 Task: Look for space in Timbó, Brazil from 5th July, 2023 to 11th July, 2023 for 2 adults in price range Rs.8000 to Rs.16000. Place can be entire place with 2 bedrooms having 2 beds and 1 bathroom. Property type can be flat. Amenities needed are: washing machine, . Booking option can be shelf check-in. Required host language is Spanish.
Action: Mouse moved to (473, 142)
Screenshot: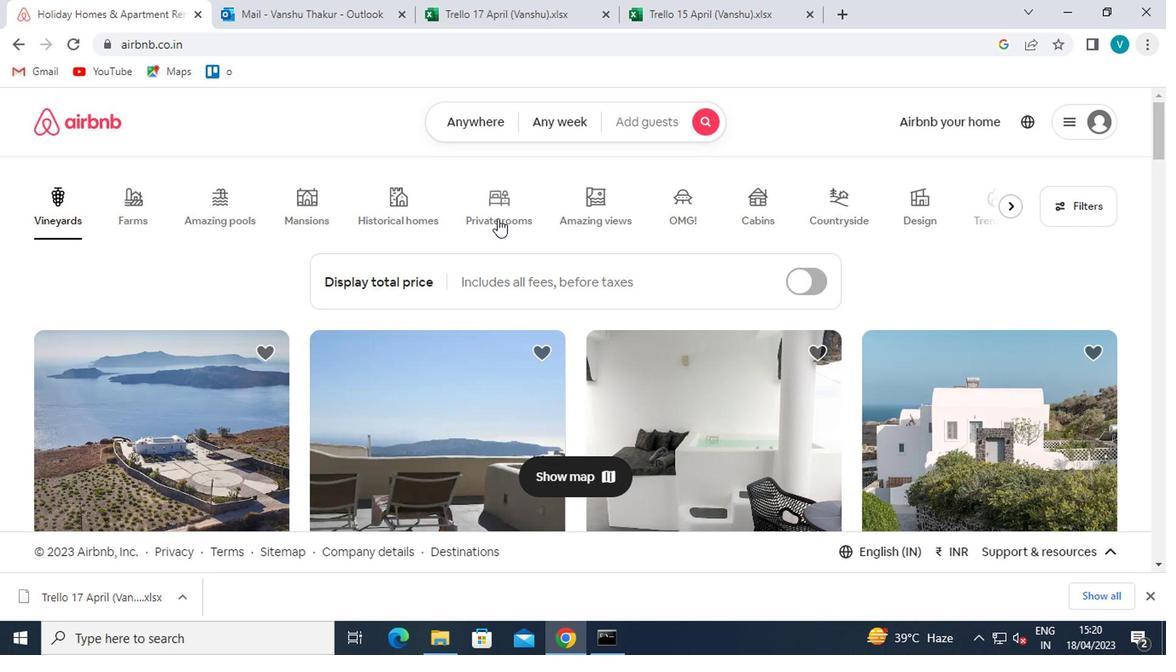 
Action: Mouse pressed left at (473, 142)
Screenshot: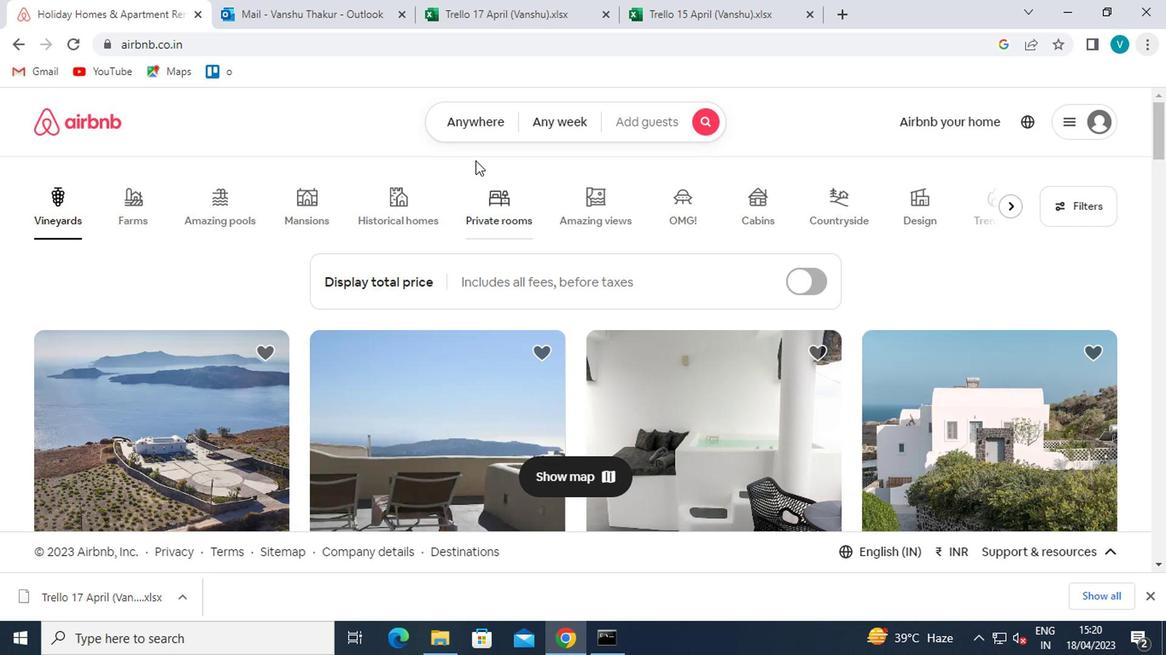 
Action: Mouse moved to (360, 202)
Screenshot: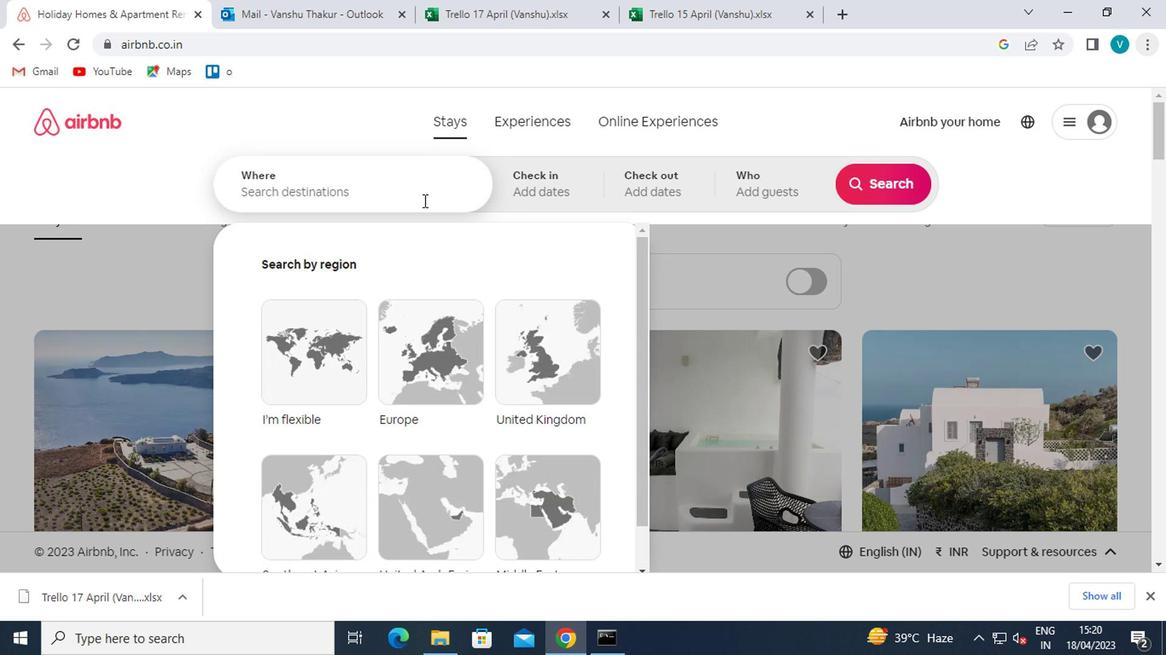 
Action: Mouse pressed left at (360, 202)
Screenshot: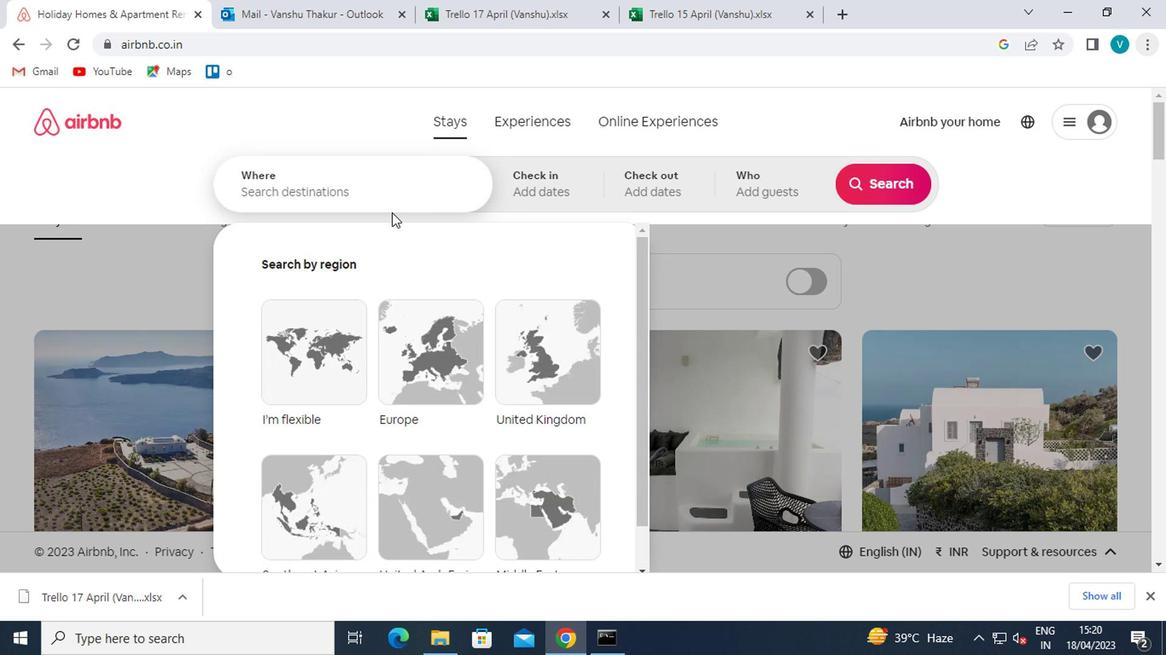 
Action: Mouse moved to (359, 200)
Screenshot: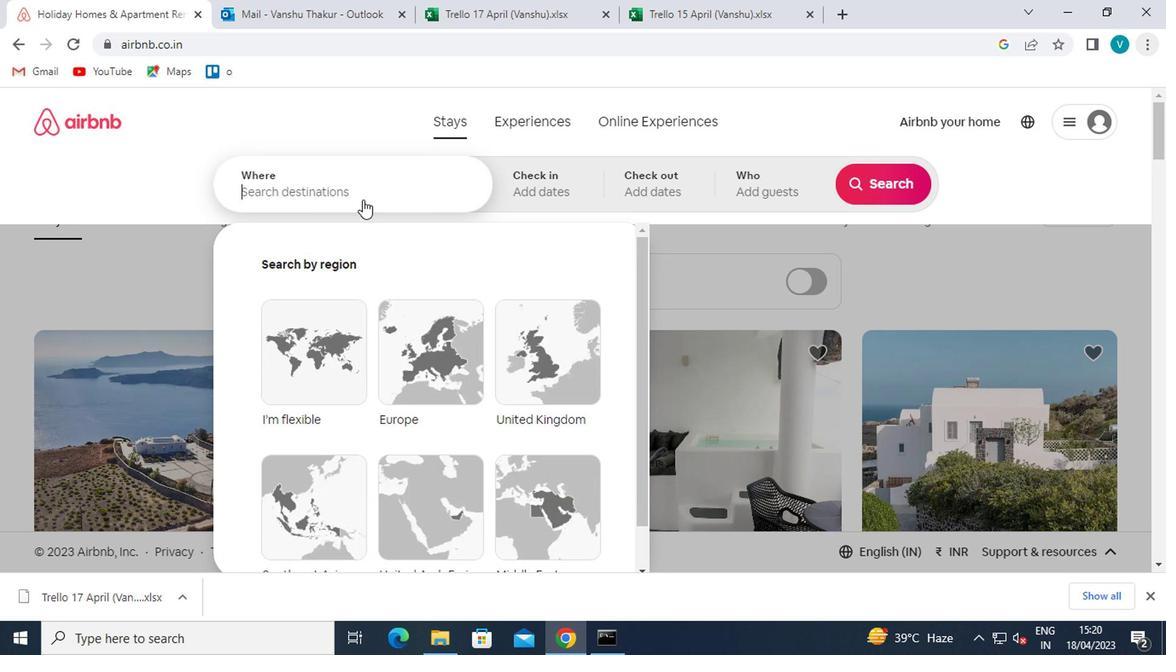 
Action: Key pressed <Key.shift>TIMBO,<Key.space><Key.shift>BRAZIL
Screenshot: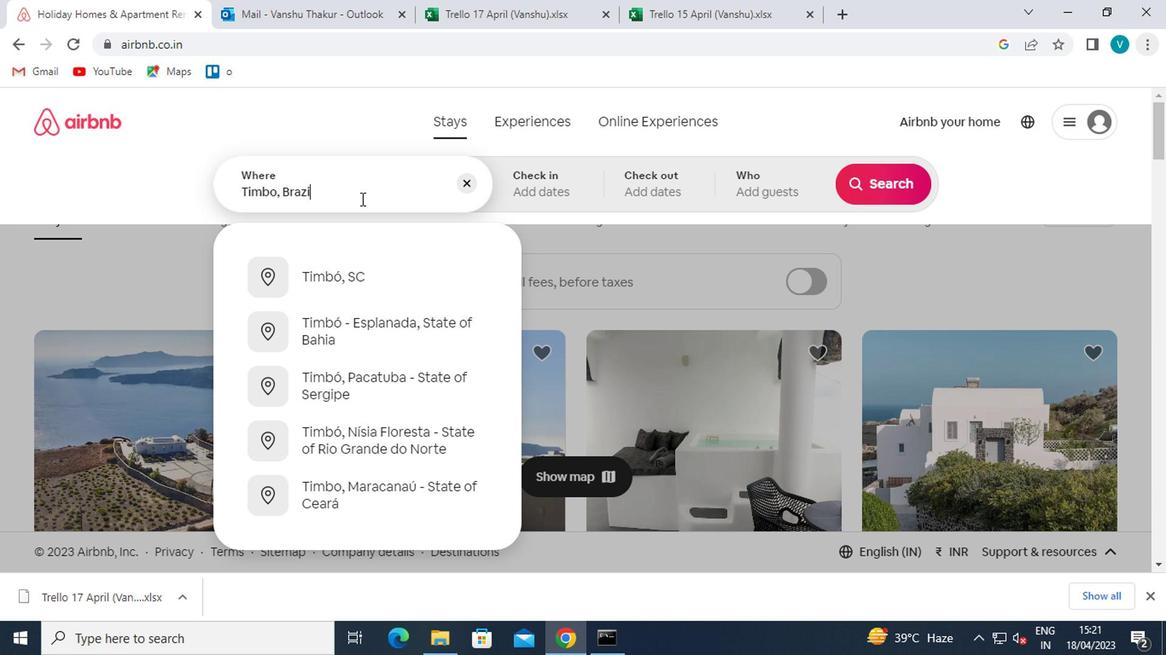
Action: Mouse moved to (364, 273)
Screenshot: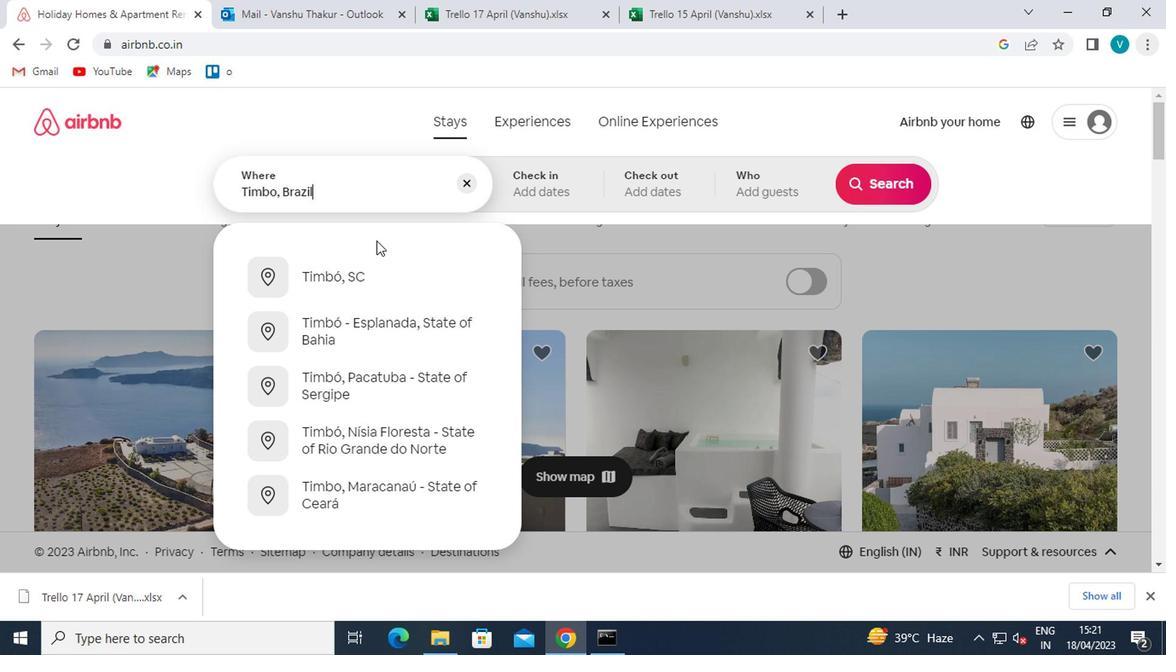 
Action: Mouse pressed left at (364, 273)
Screenshot: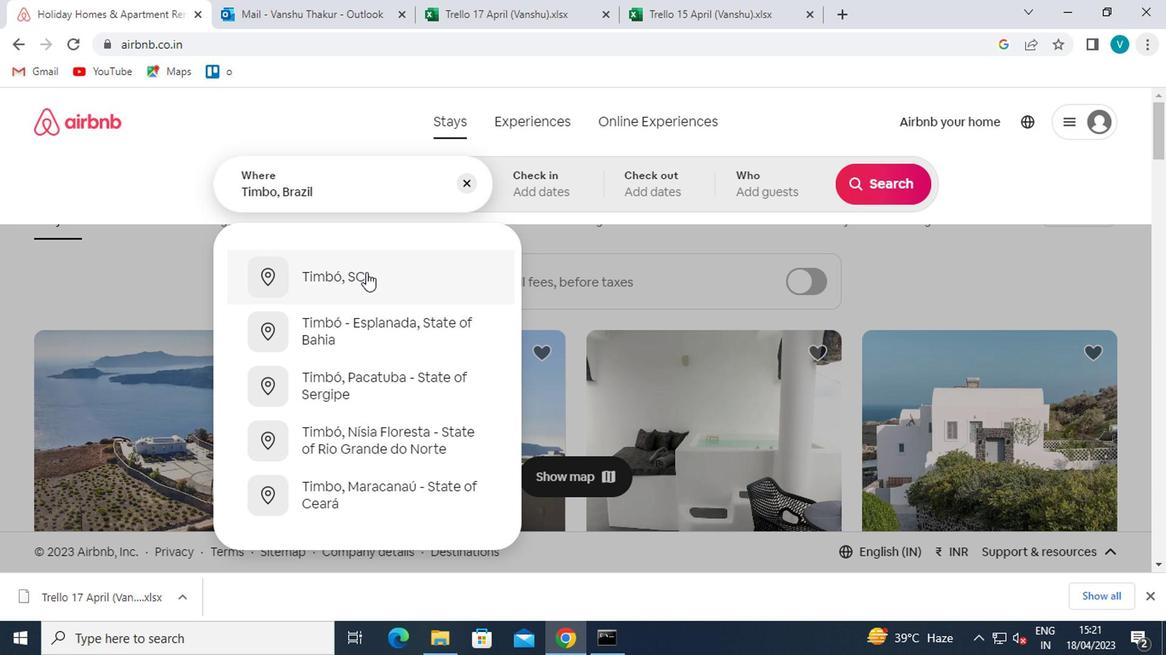 
Action: Mouse moved to (867, 318)
Screenshot: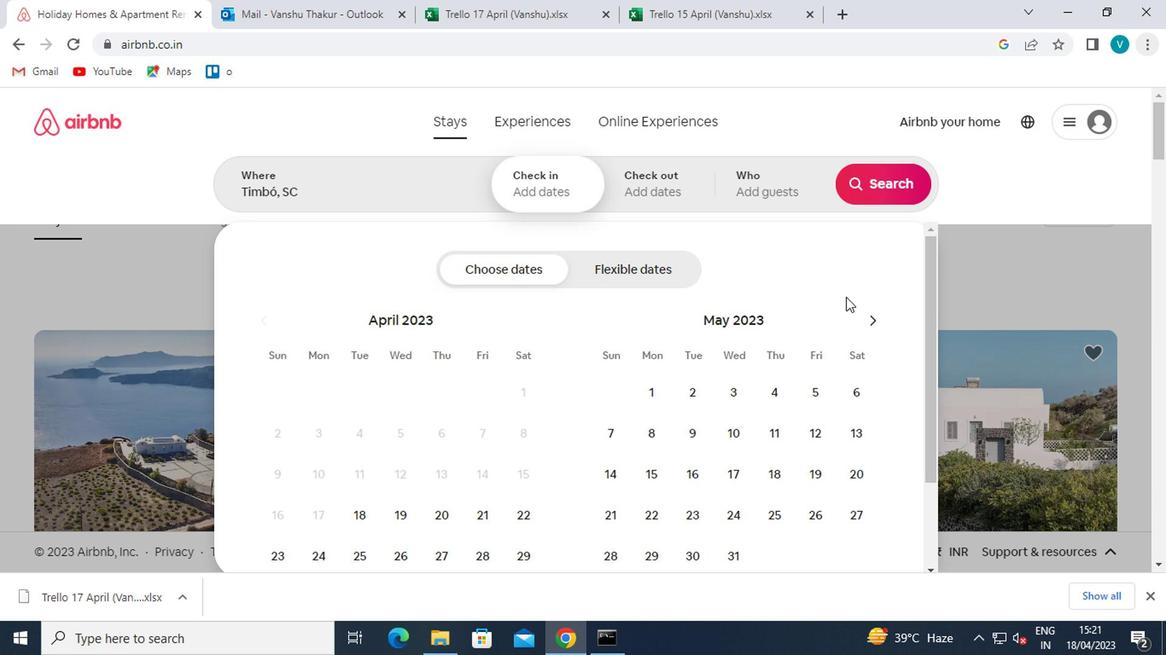 
Action: Mouse pressed left at (867, 318)
Screenshot: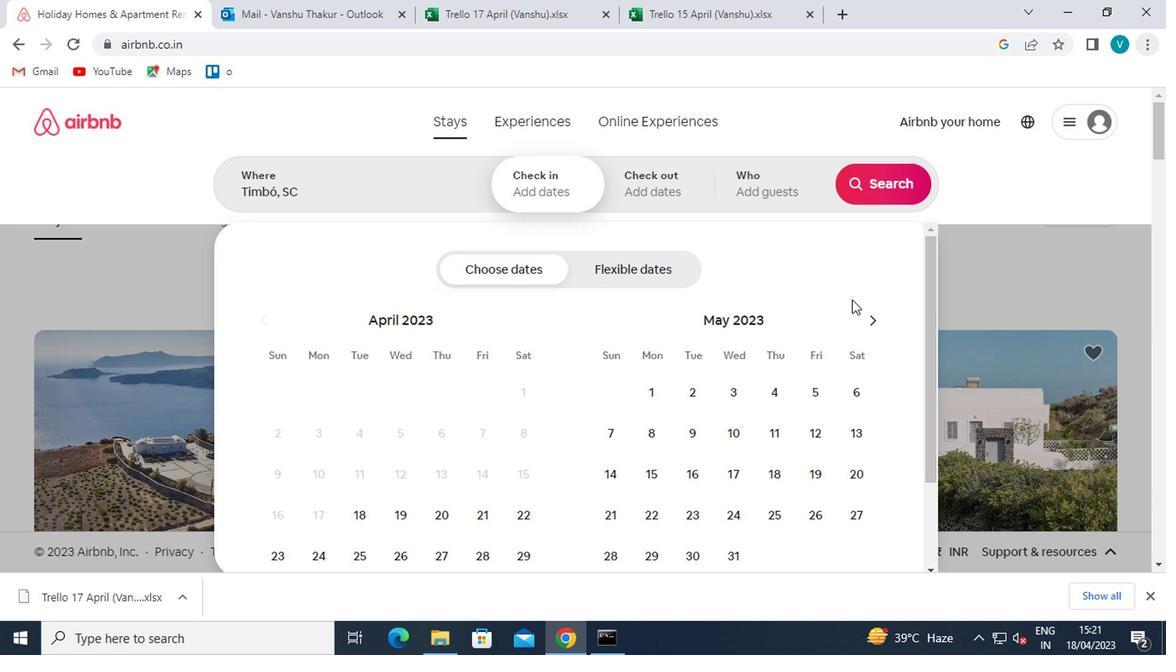 
Action: Mouse pressed left at (867, 318)
Screenshot: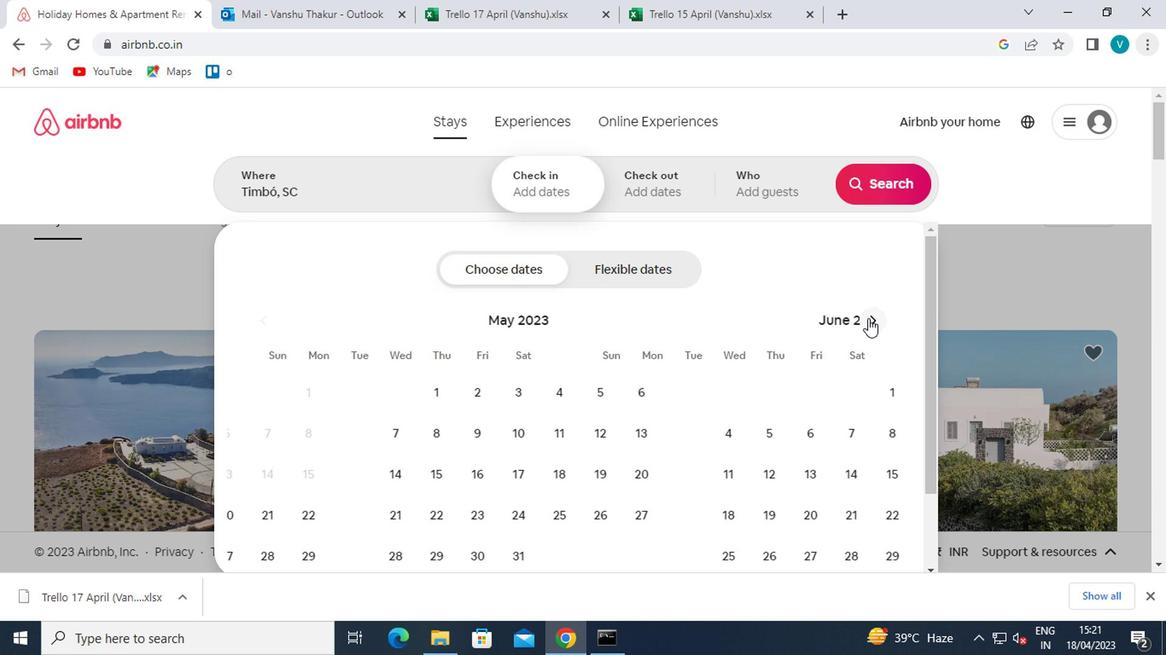 
Action: Mouse moved to (734, 434)
Screenshot: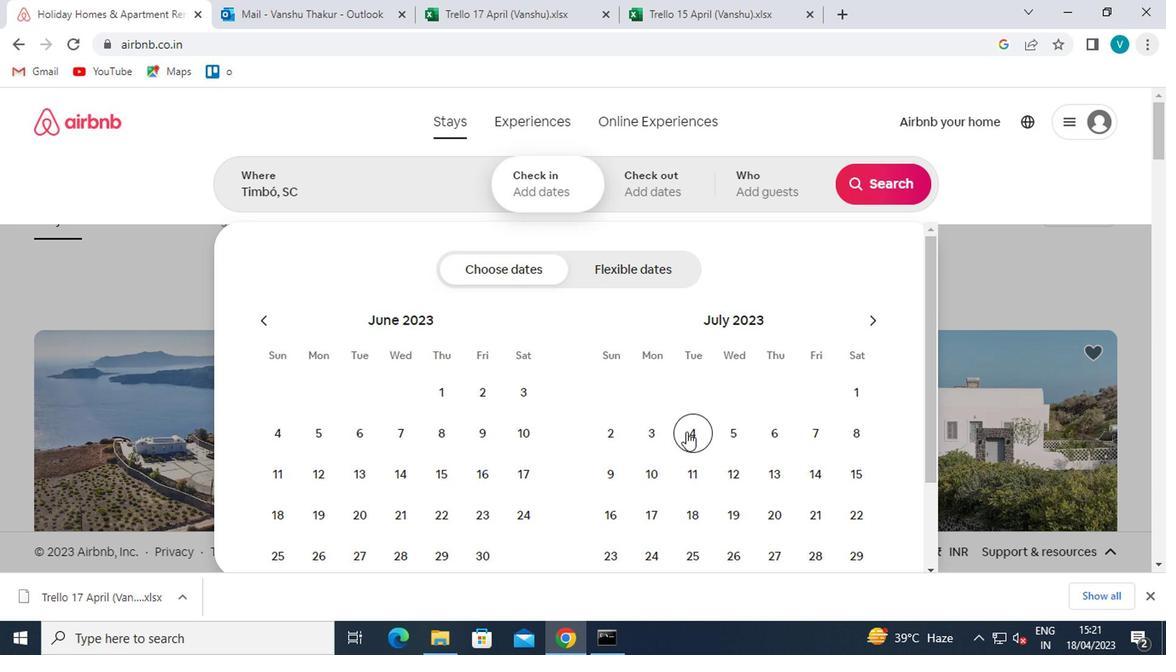 
Action: Mouse pressed left at (734, 434)
Screenshot: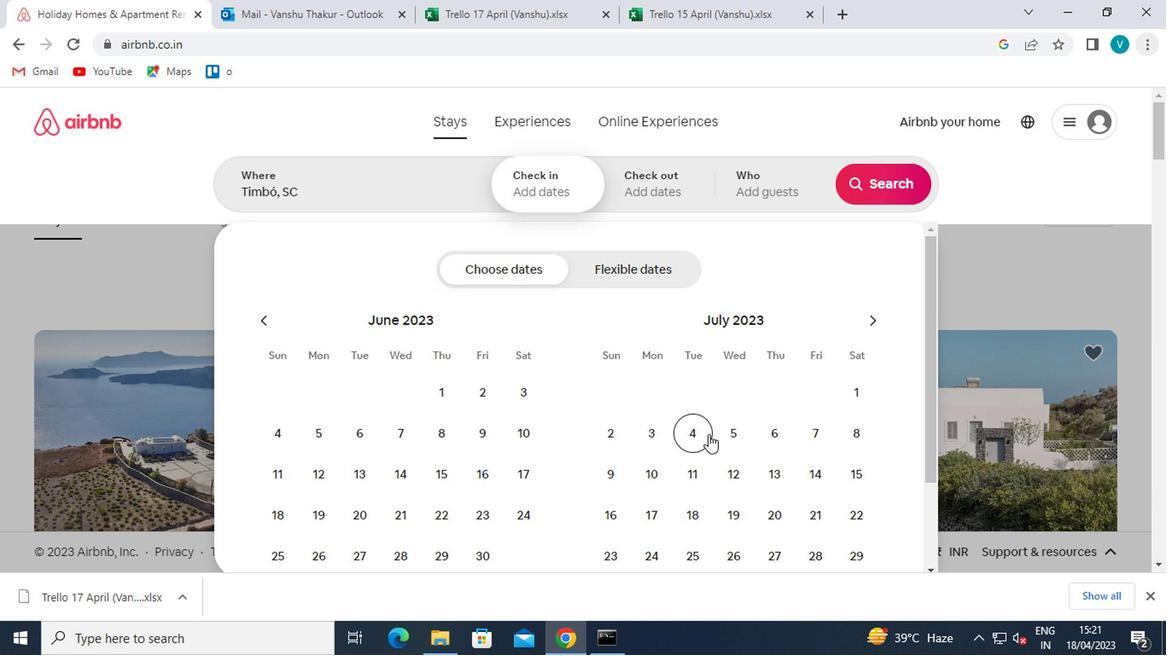 
Action: Mouse moved to (677, 465)
Screenshot: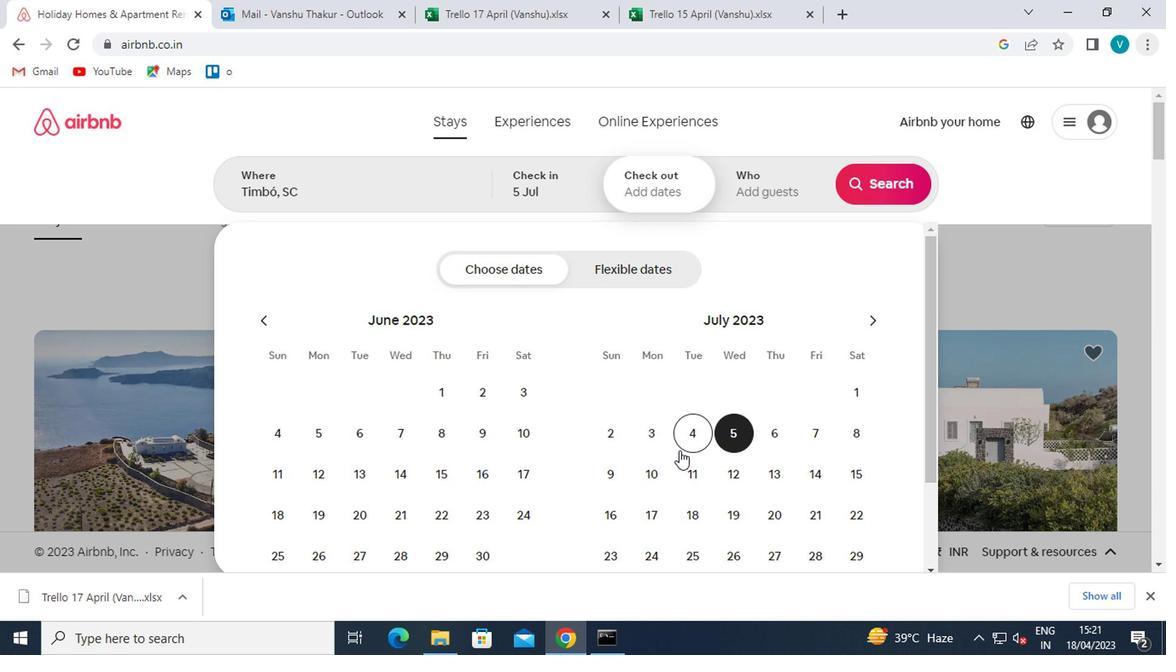 
Action: Mouse pressed left at (677, 465)
Screenshot: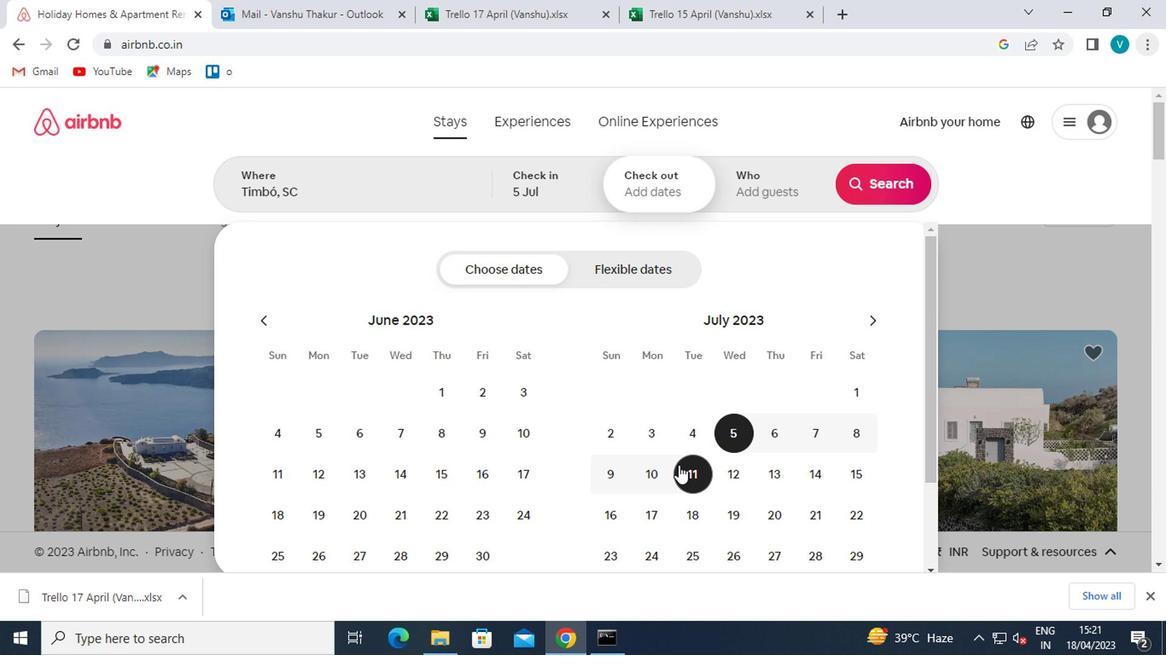 
Action: Mouse moved to (786, 191)
Screenshot: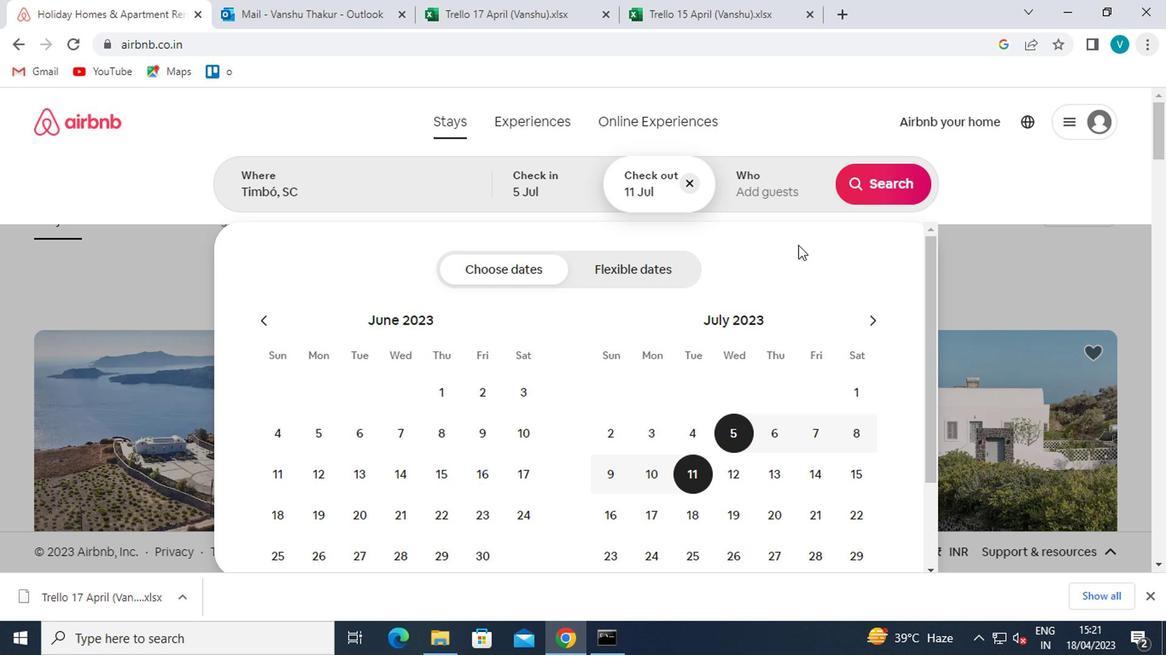
Action: Mouse pressed left at (786, 191)
Screenshot: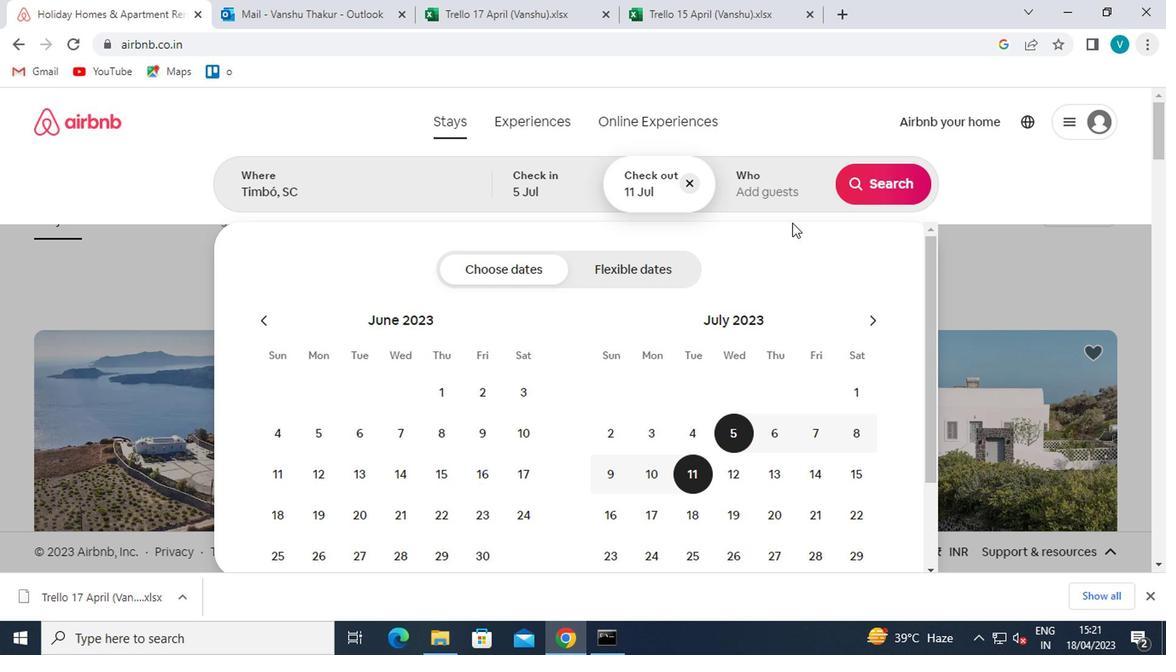 
Action: Mouse moved to (901, 286)
Screenshot: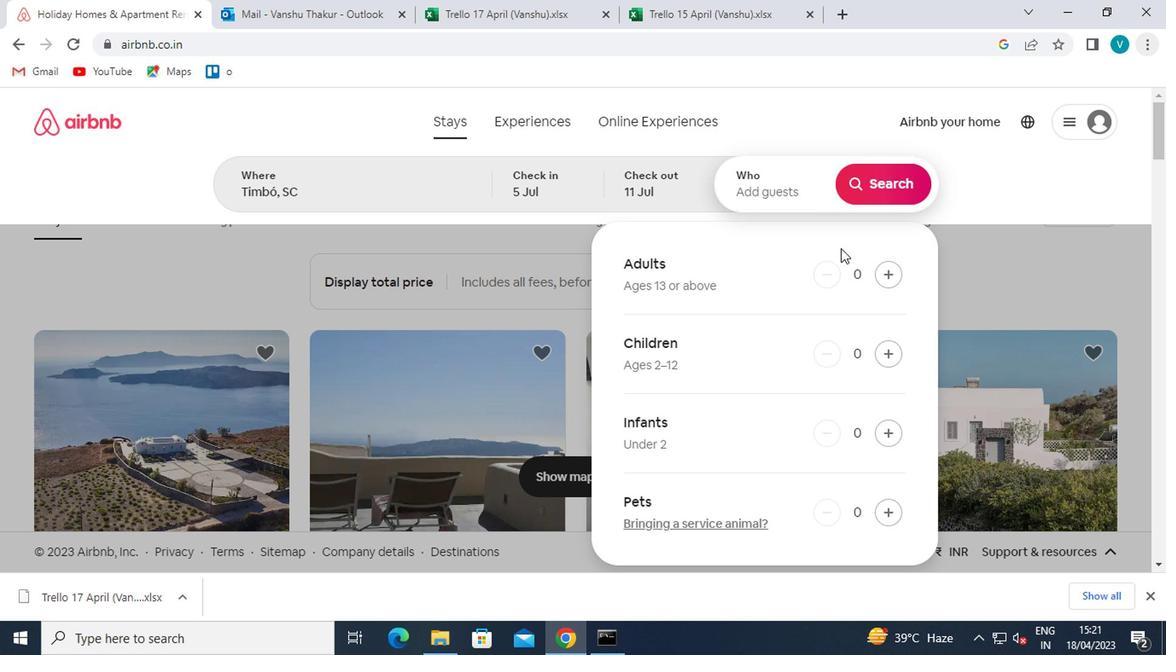
Action: Mouse pressed left at (901, 286)
Screenshot: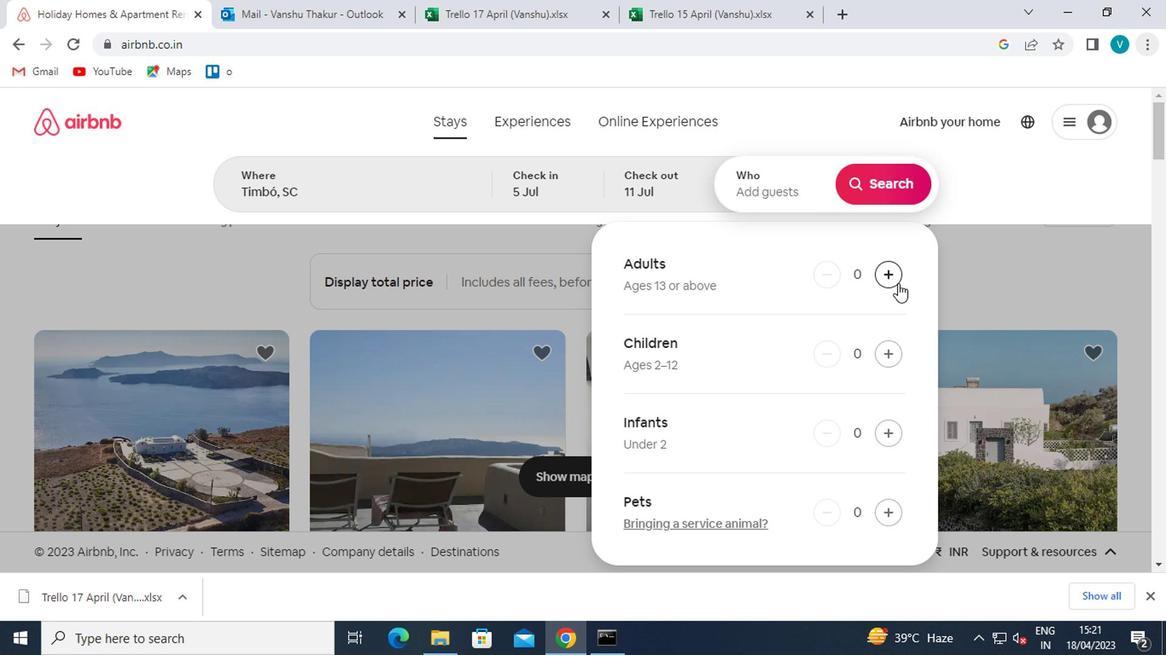 
Action: Mouse moved to (893, 284)
Screenshot: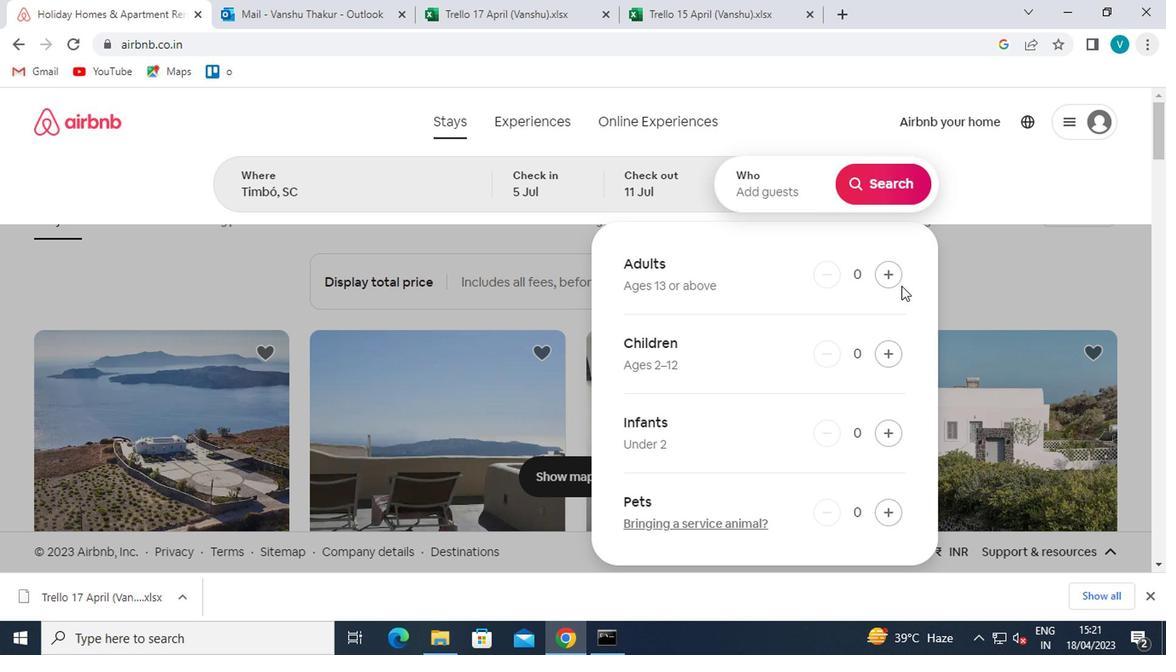 
Action: Mouse pressed left at (893, 284)
Screenshot: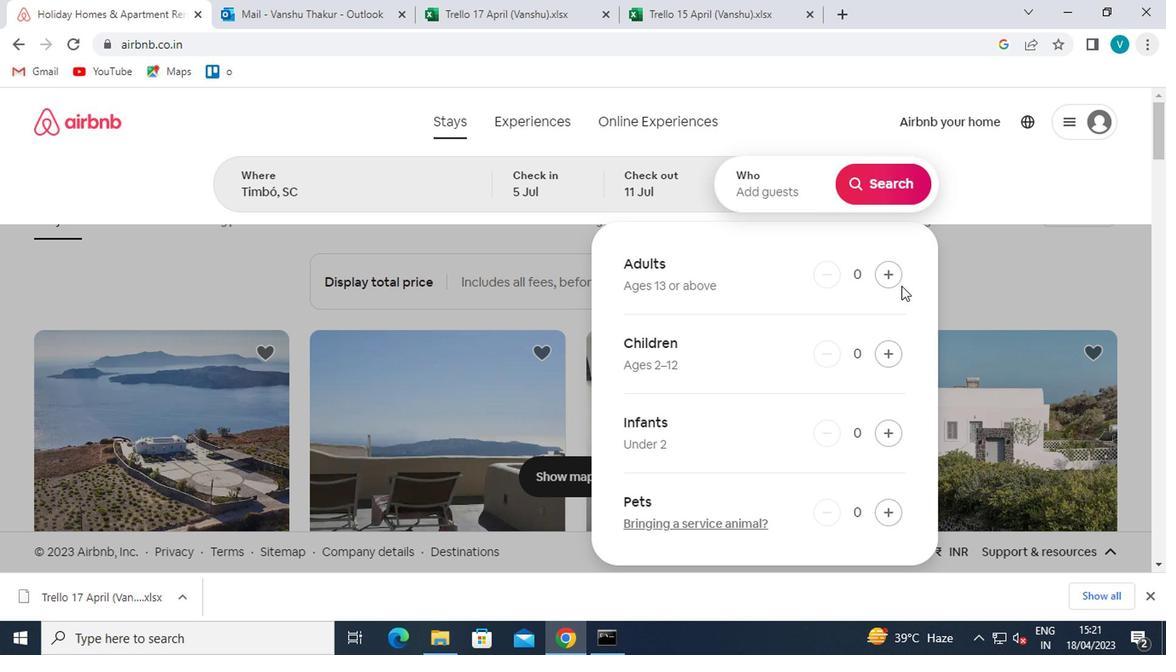 
Action: Mouse pressed left at (893, 284)
Screenshot: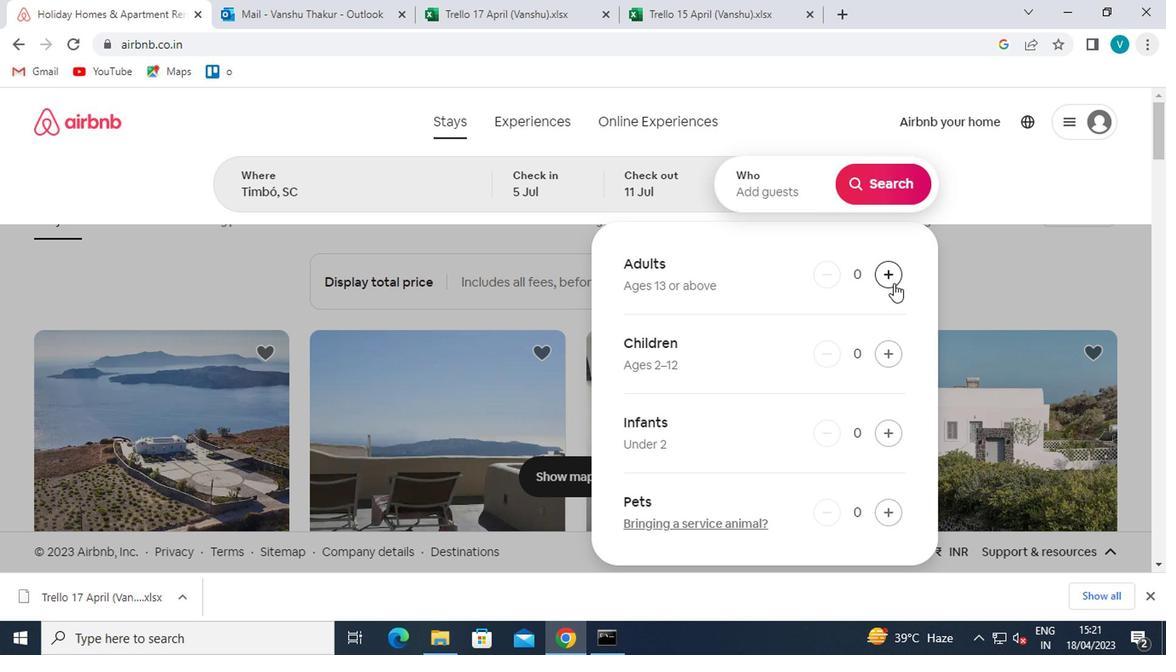 
Action: Mouse moved to (891, 192)
Screenshot: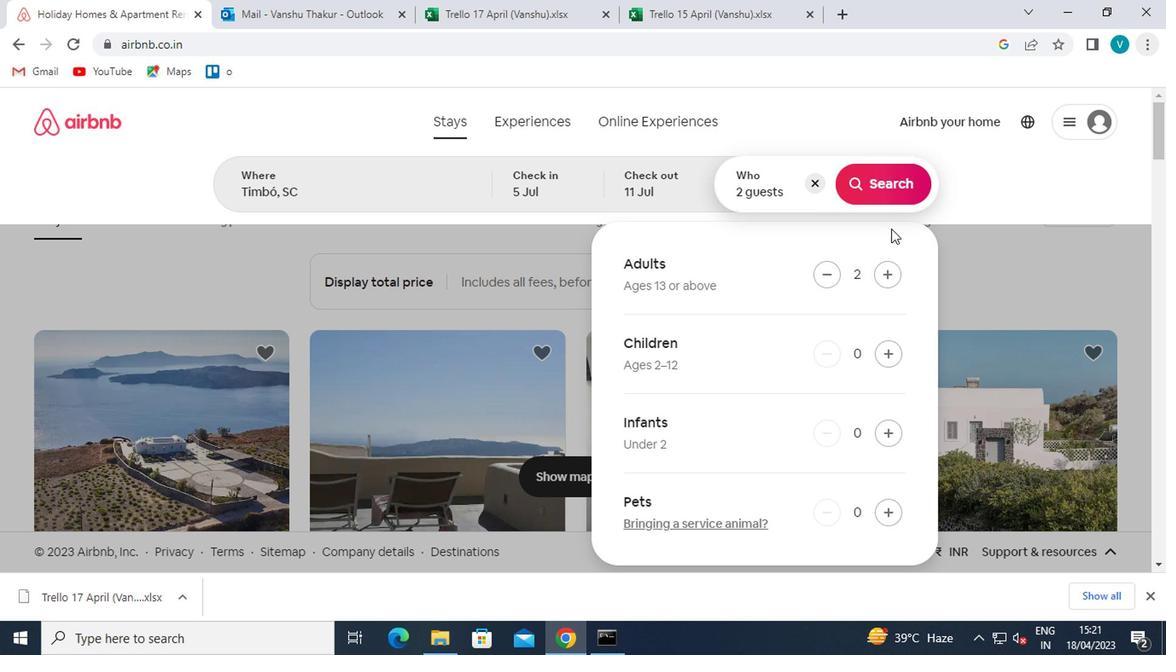 
Action: Mouse pressed left at (891, 192)
Screenshot: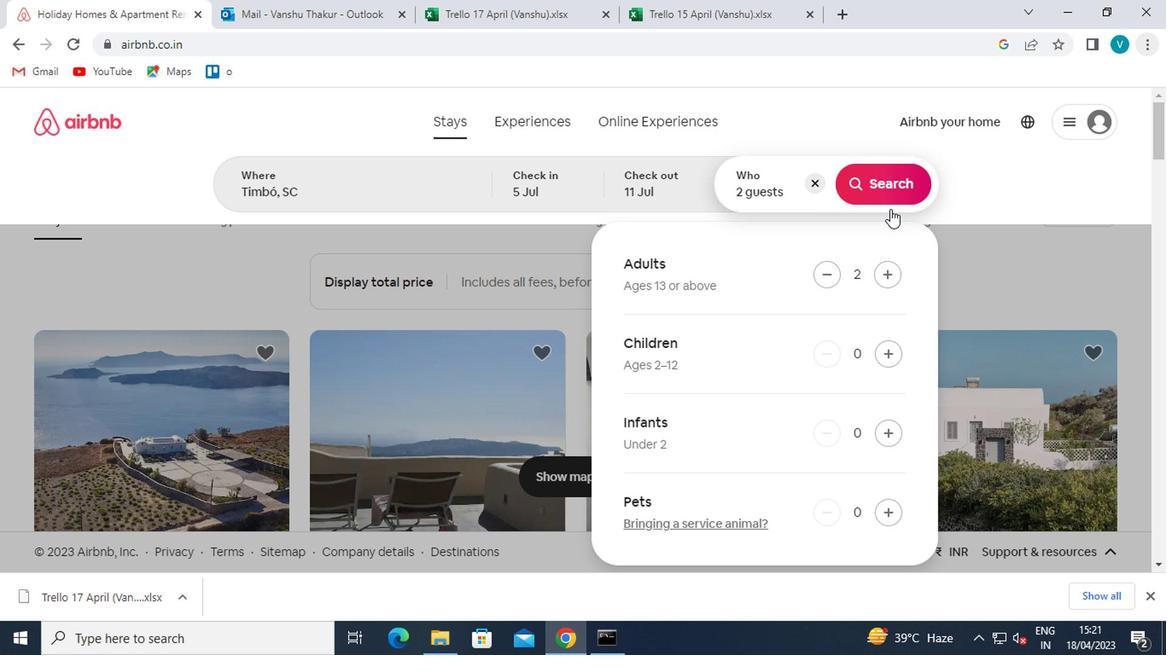 
Action: Mouse moved to (1096, 191)
Screenshot: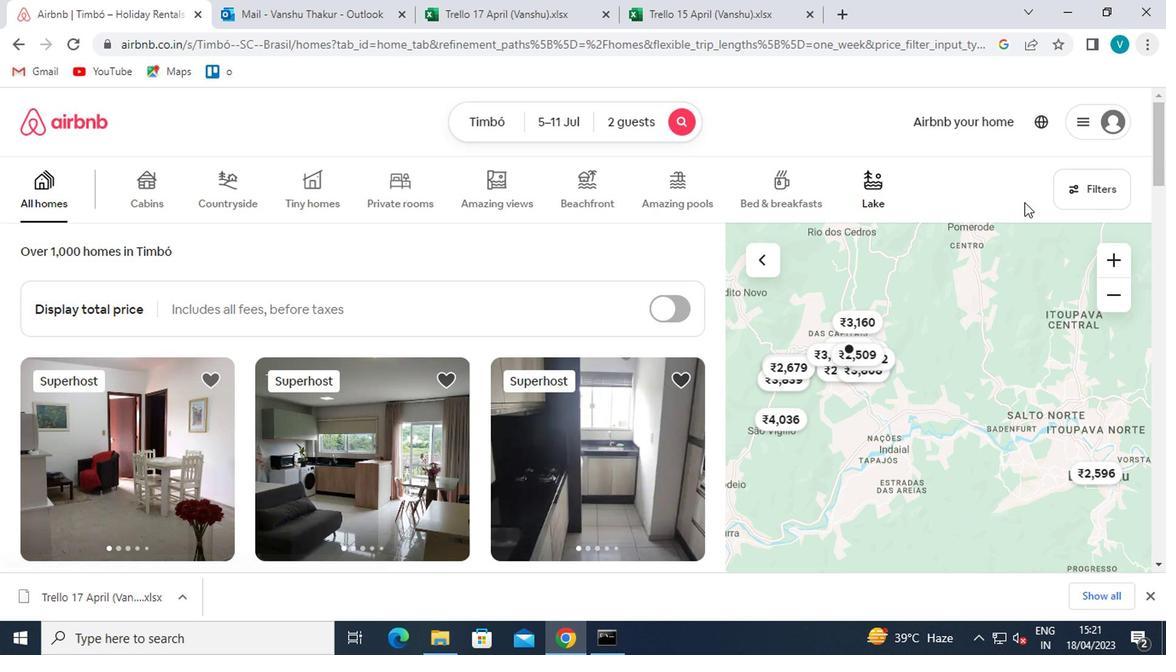 
Action: Mouse pressed left at (1096, 191)
Screenshot: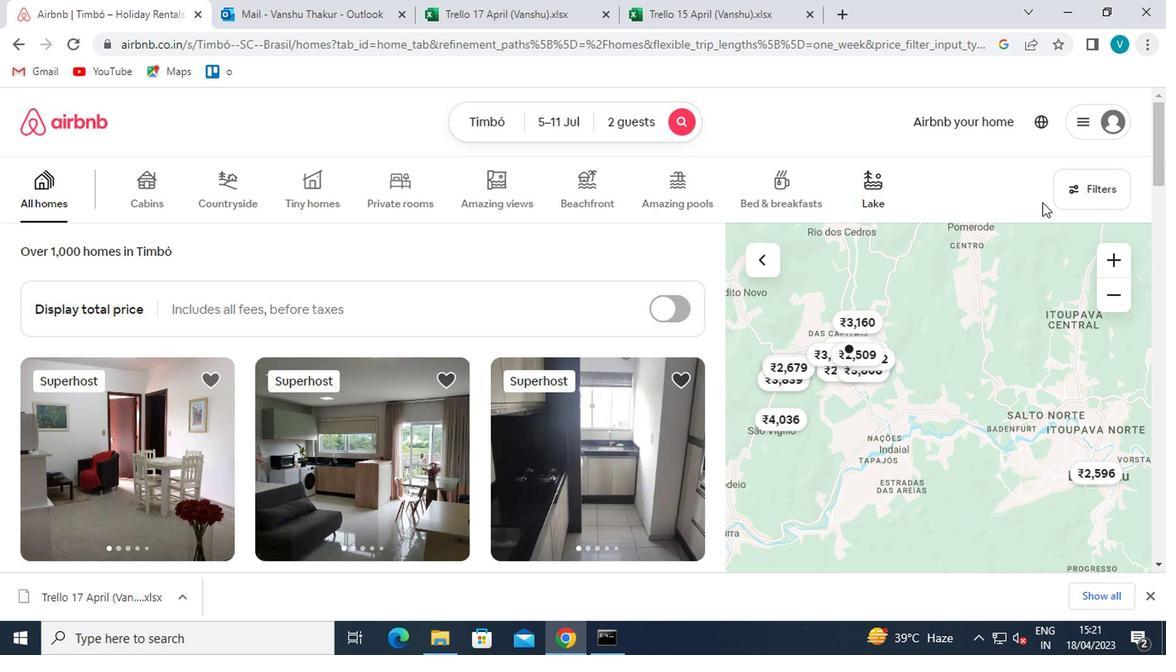 
Action: Mouse moved to (414, 403)
Screenshot: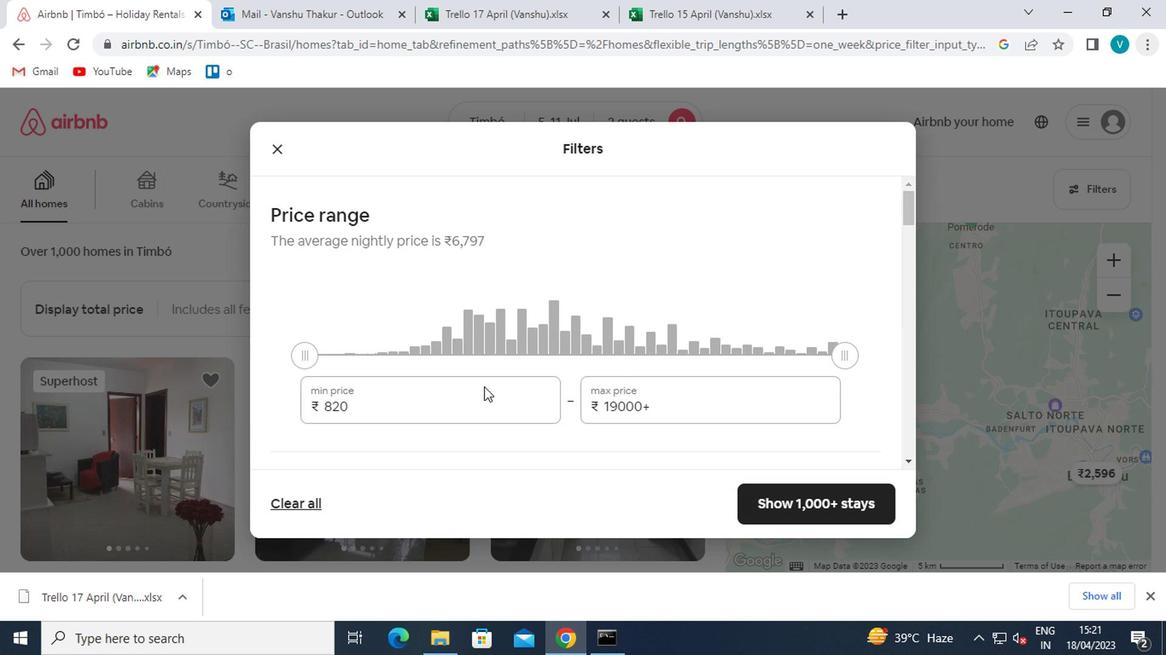 
Action: Mouse pressed left at (414, 403)
Screenshot: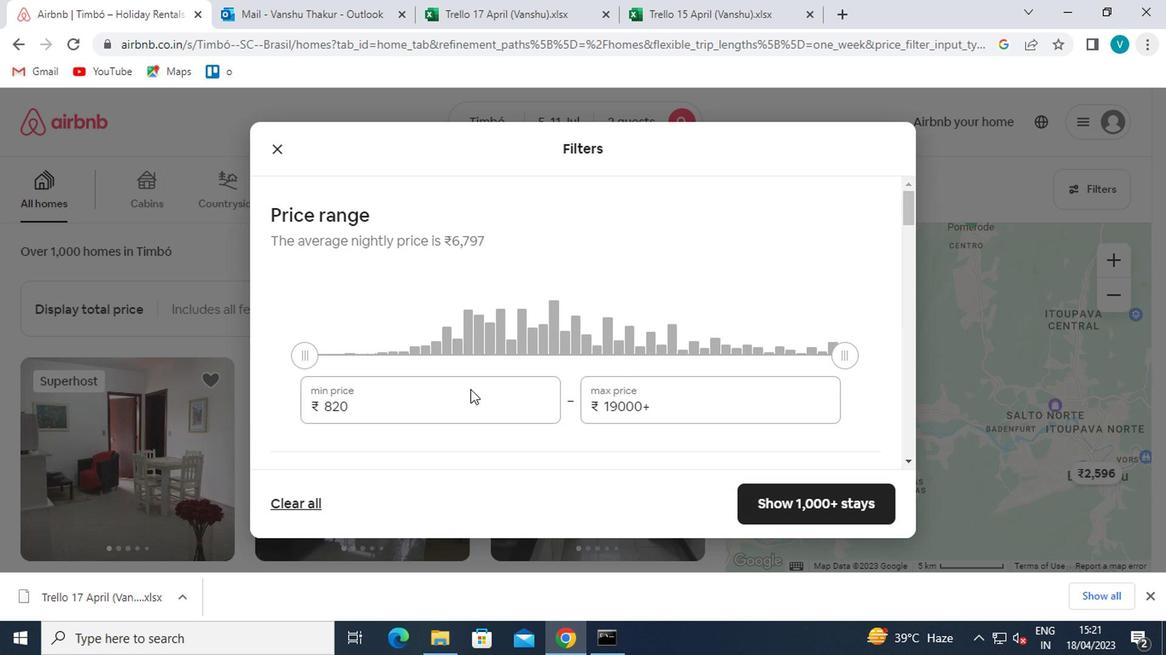 
Action: Key pressed <Key.backspace><Key.backspace><Key.backspace>8000<Key.backspace><Key.backspace><Key.backspace><Key.backspace><Key.backspace><Key.backspace>8000
Screenshot: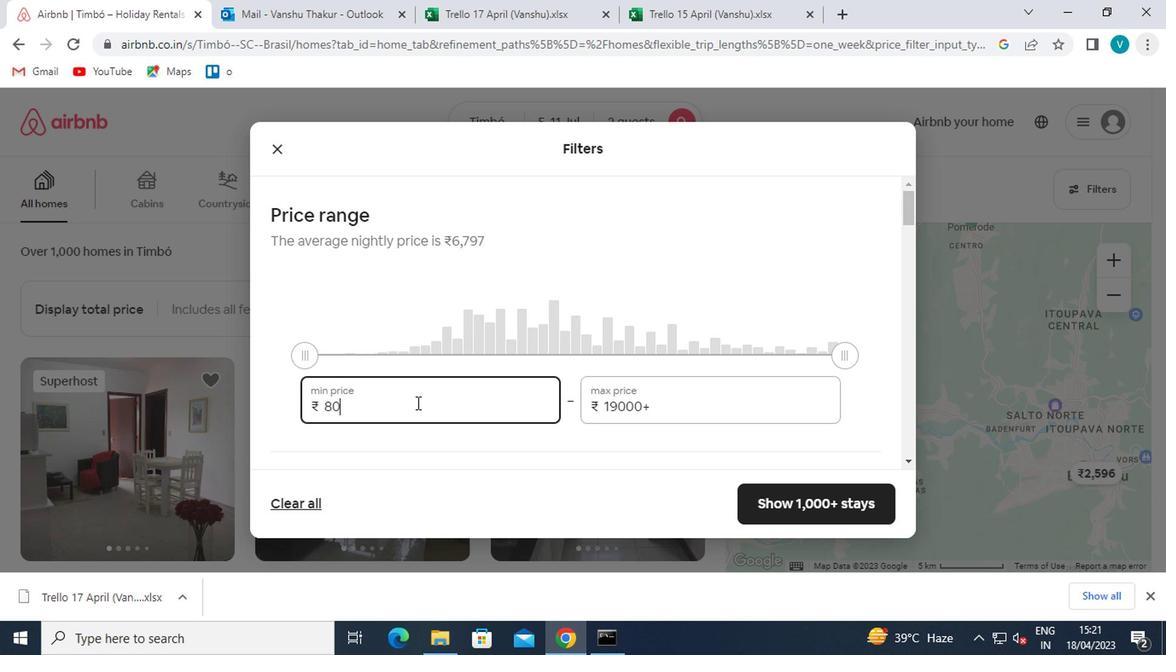 
Action: Mouse moved to (657, 401)
Screenshot: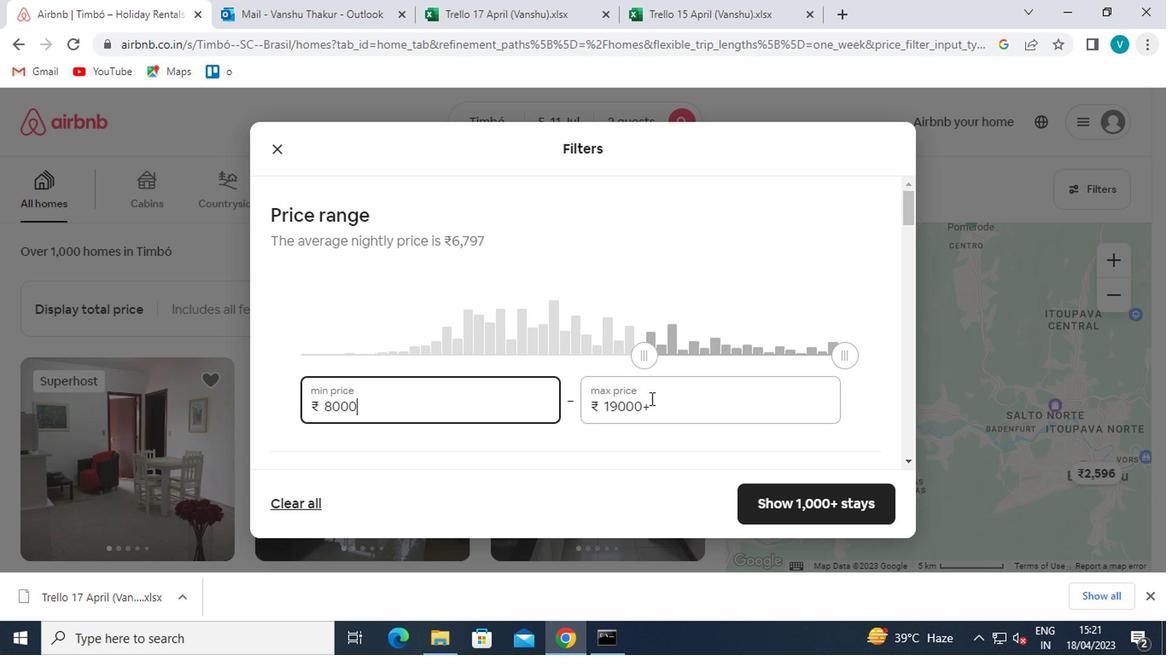 
Action: Mouse pressed left at (657, 401)
Screenshot: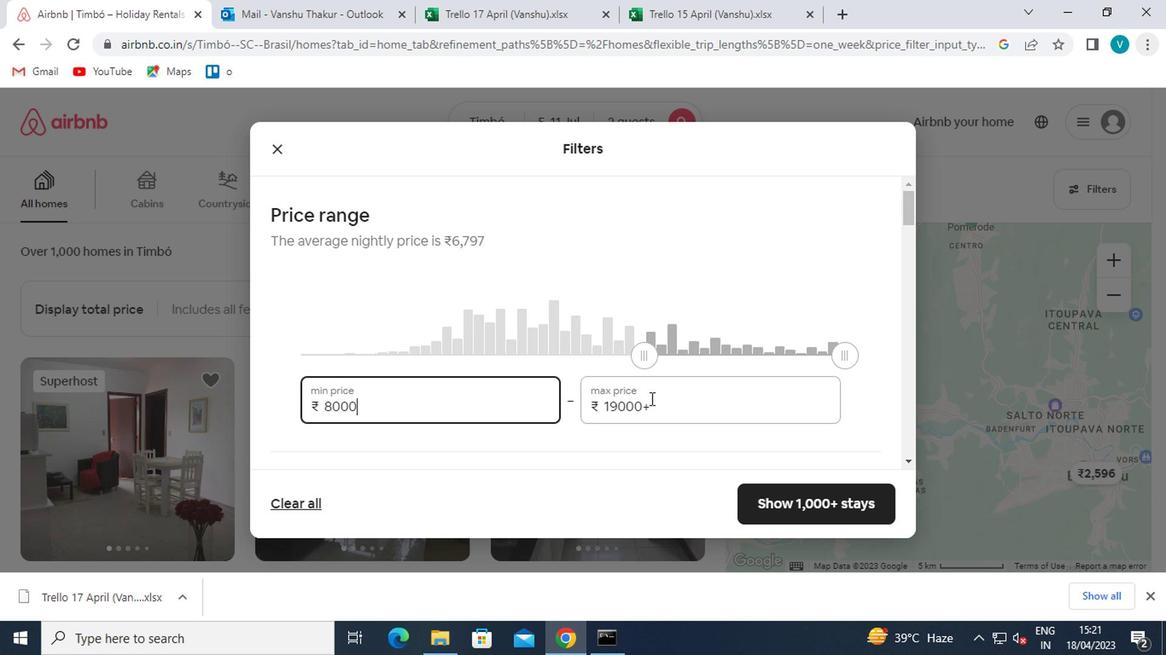 
Action: Mouse moved to (659, 401)
Screenshot: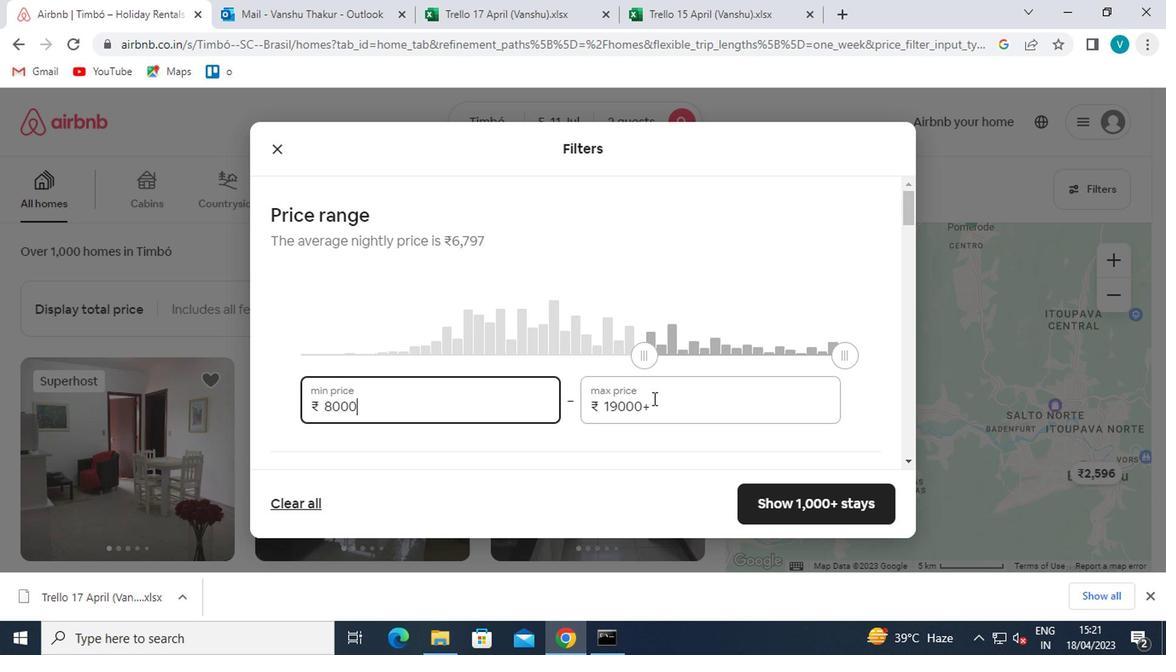 
Action: Key pressed <Key.backspace><Key.backspace><Key.backspace><Key.backspace><Key.backspace><Key.backspace>16000
Screenshot: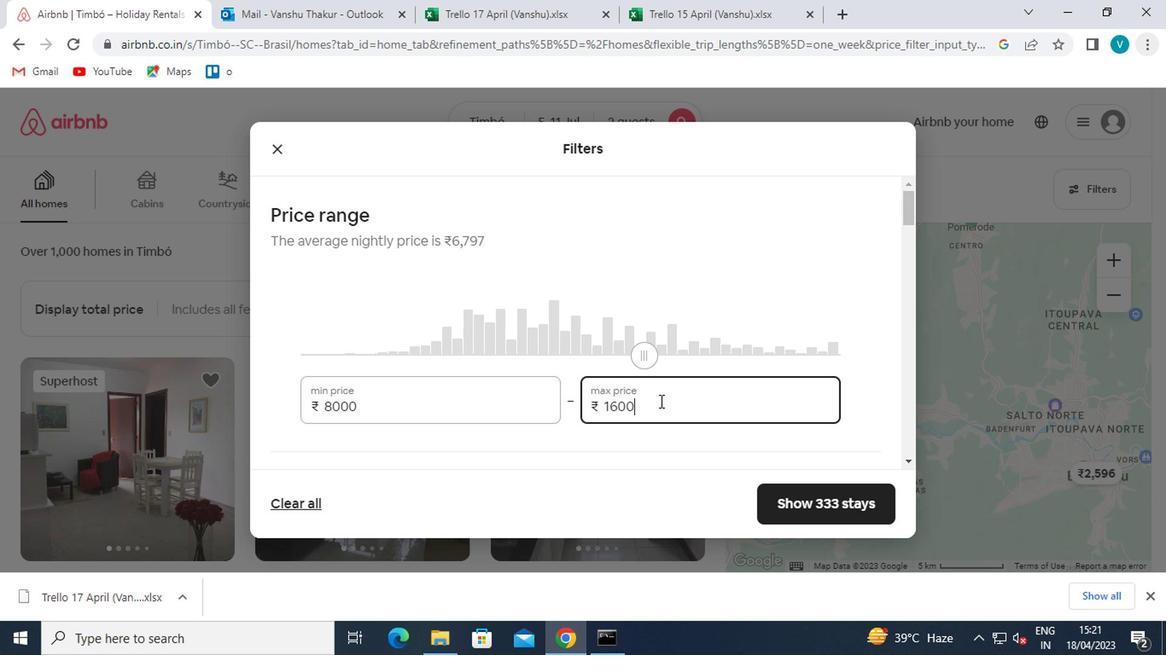 
Action: Mouse moved to (659, 408)
Screenshot: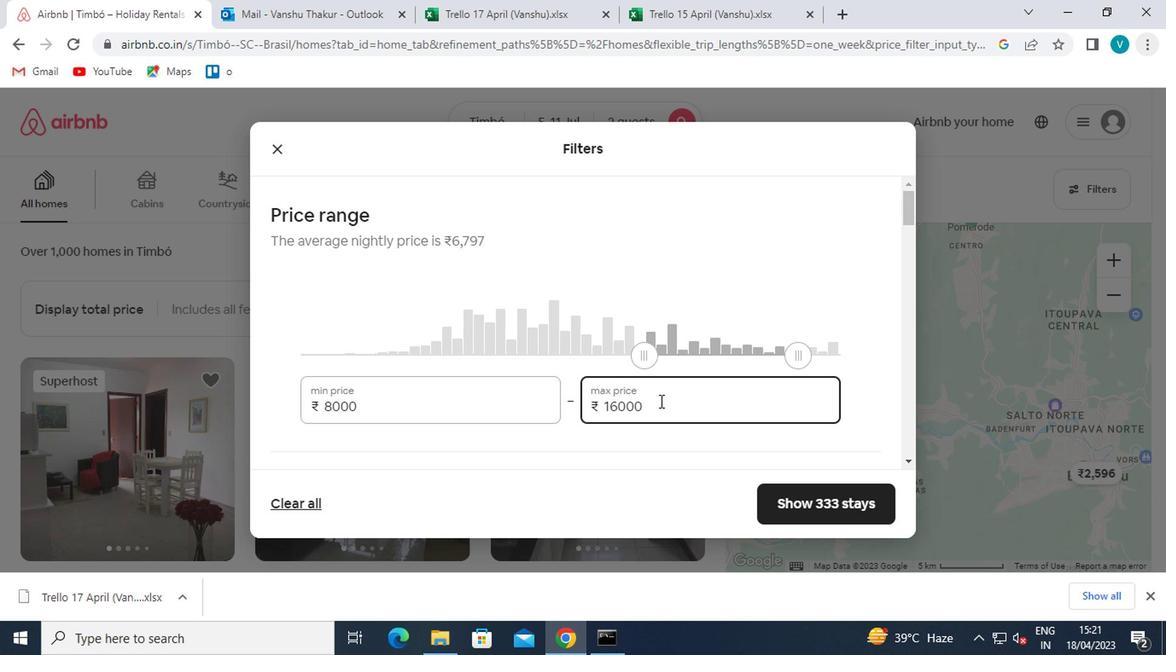 
Action: Mouse scrolled (659, 407) with delta (0, 0)
Screenshot: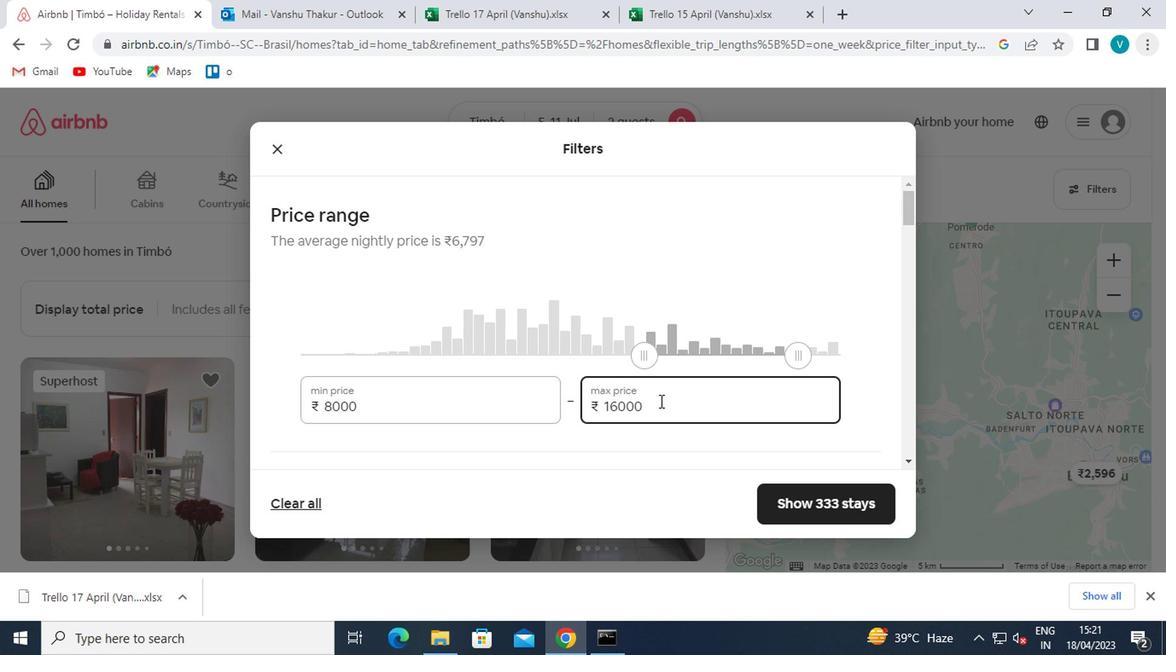 
Action: Mouse moved to (659, 408)
Screenshot: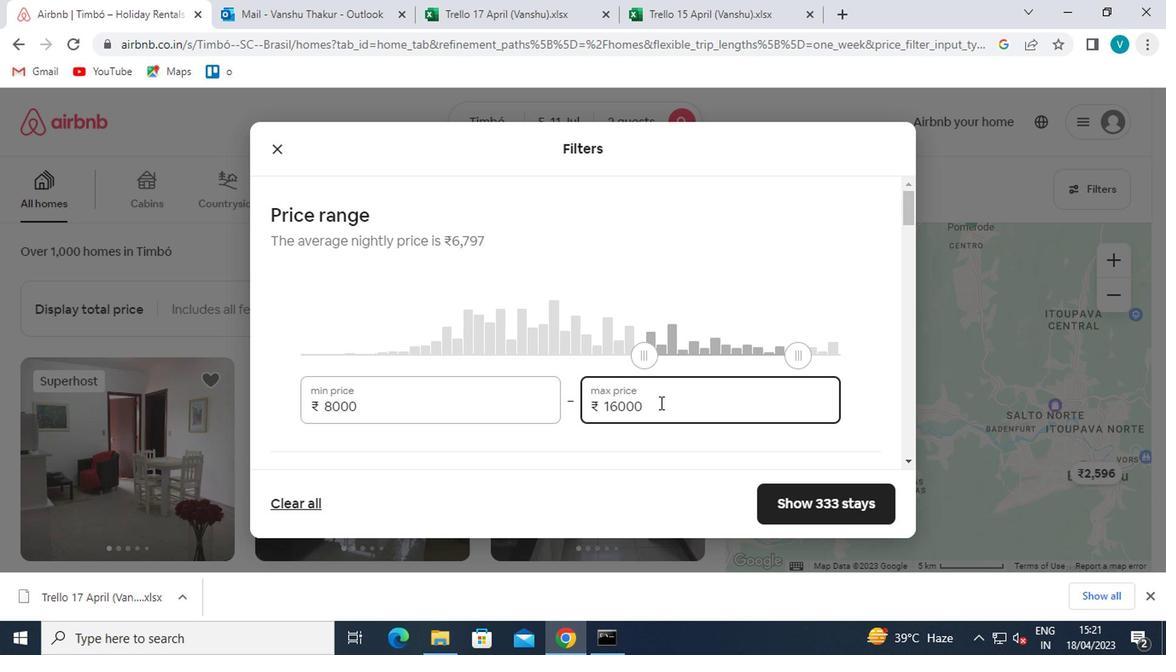 
Action: Mouse scrolled (659, 408) with delta (0, 0)
Screenshot: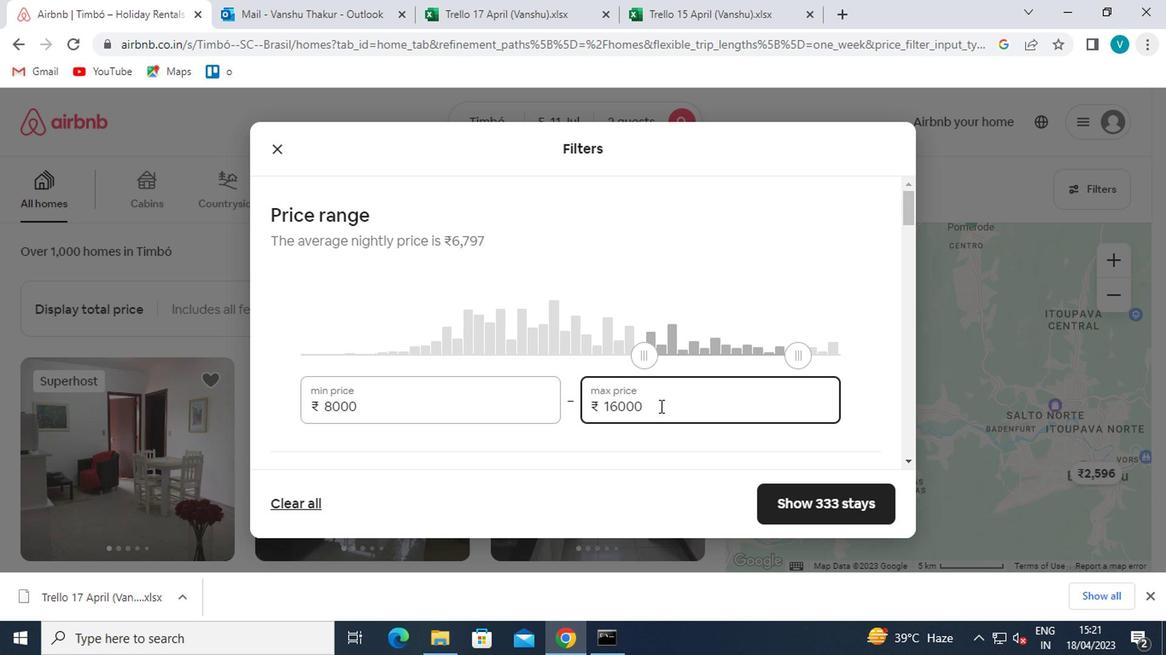 
Action: Mouse moved to (278, 375)
Screenshot: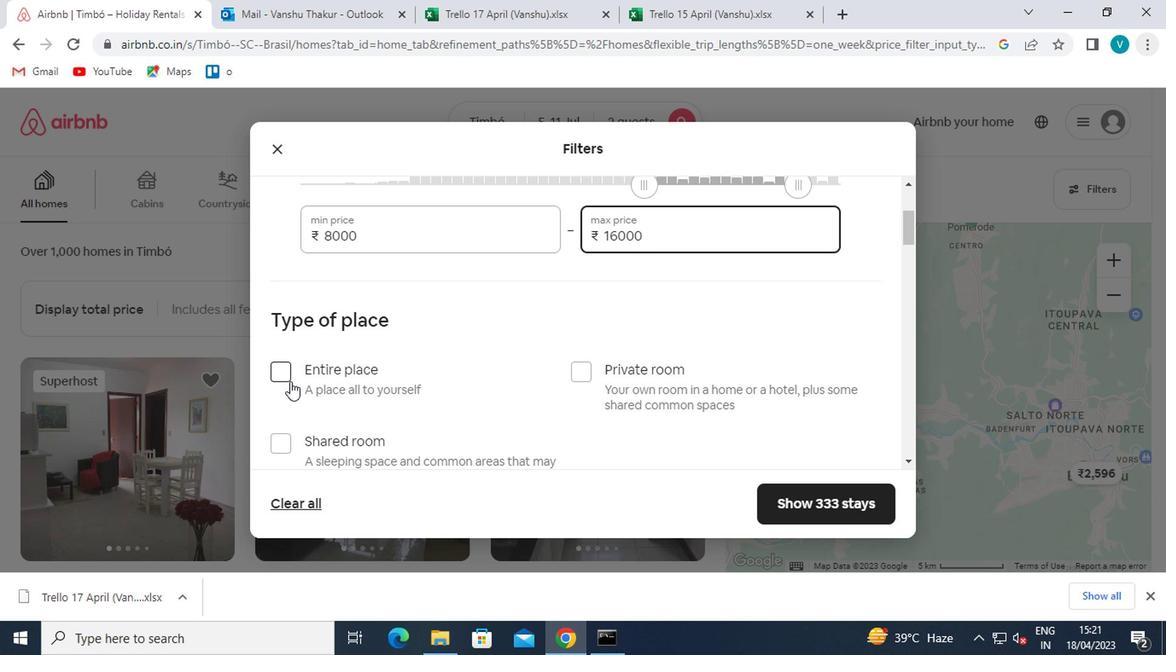 
Action: Mouse pressed left at (278, 375)
Screenshot: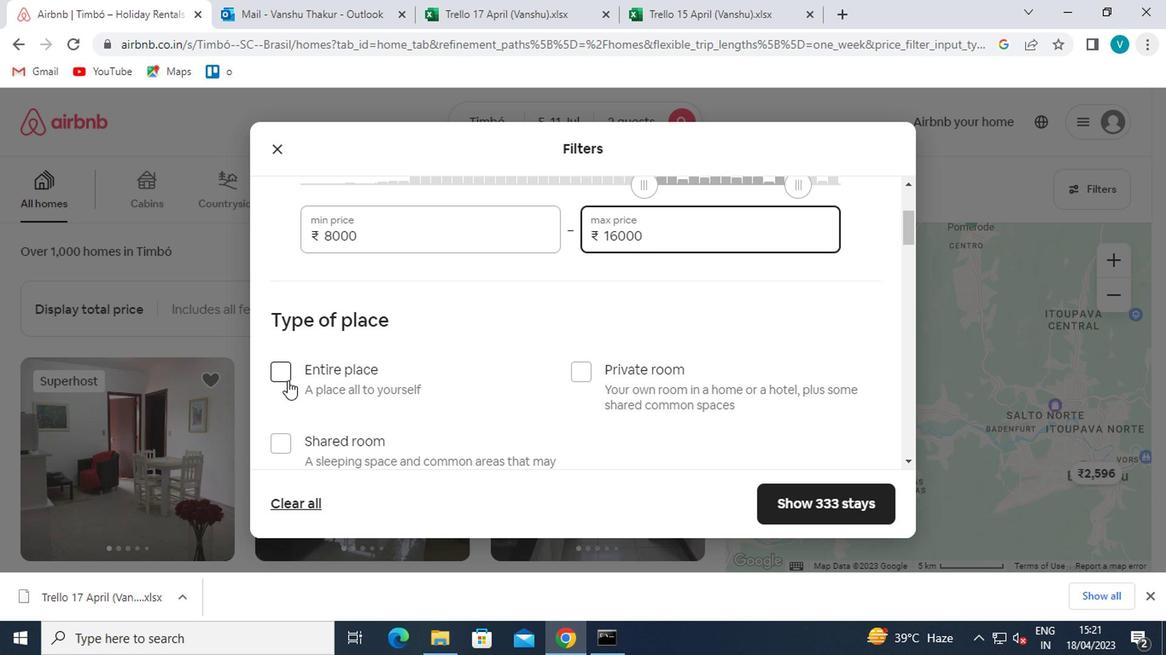 
Action: Mouse moved to (305, 376)
Screenshot: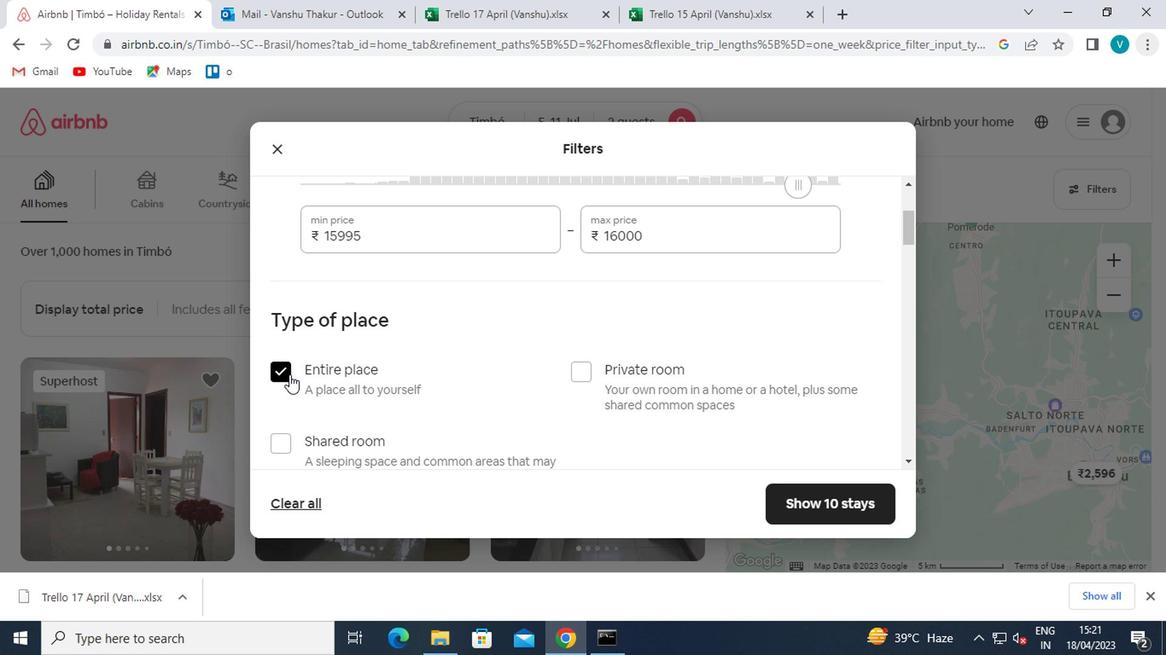 
Action: Mouse scrolled (305, 375) with delta (0, 0)
Screenshot: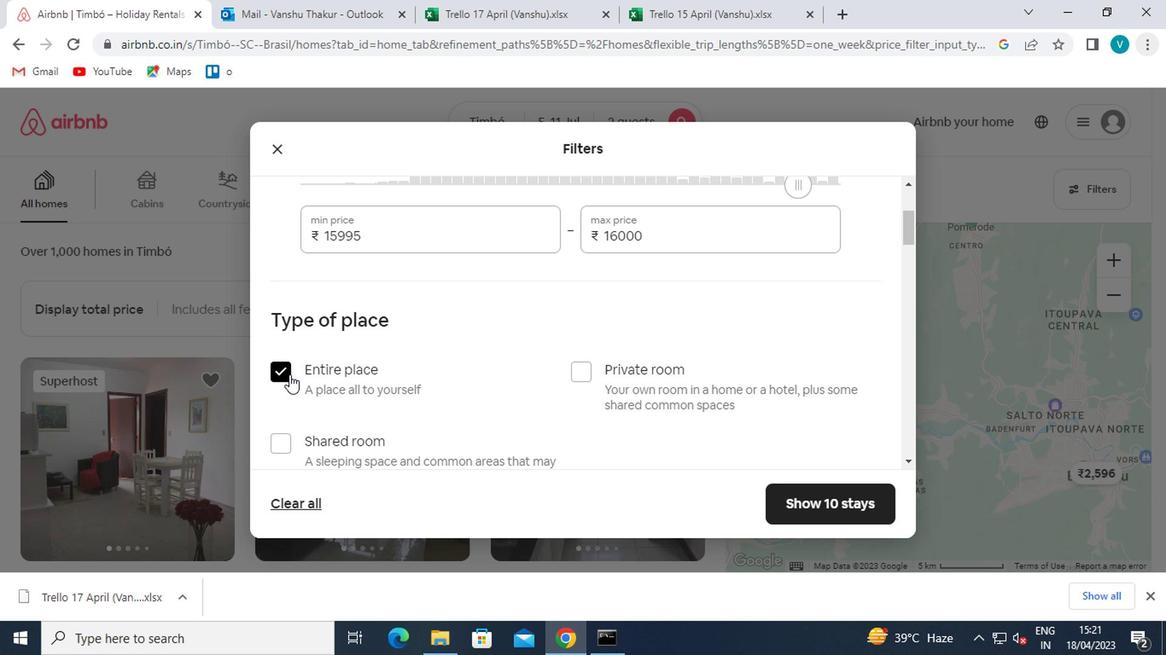 
Action: Mouse moved to (307, 378)
Screenshot: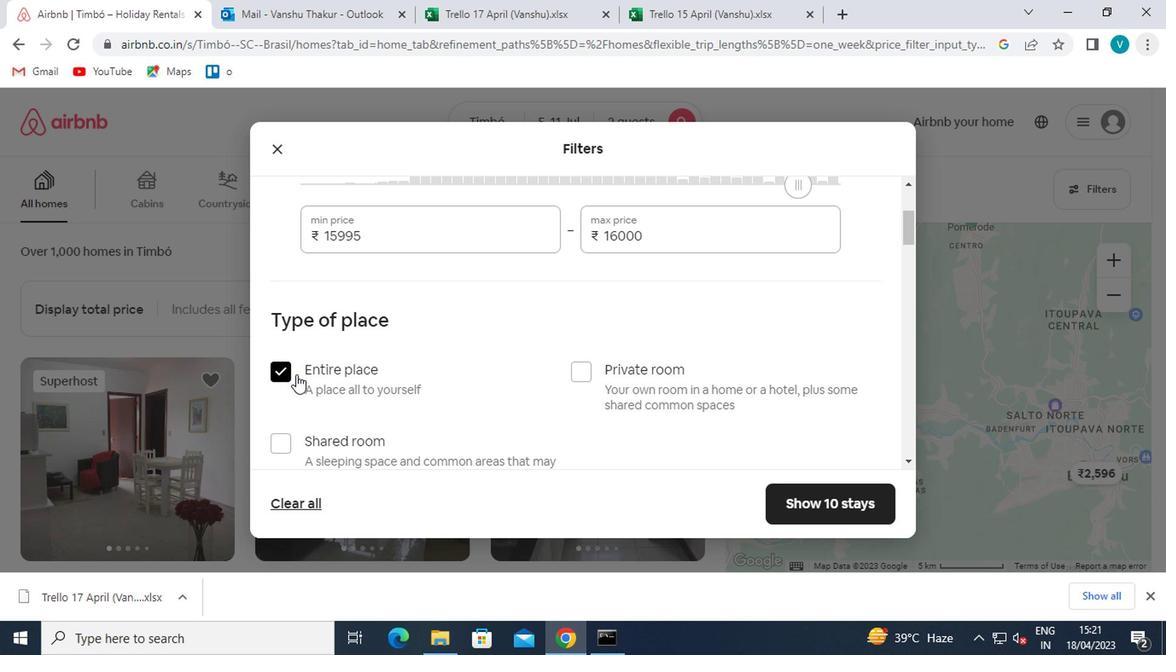
Action: Mouse scrolled (307, 377) with delta (0, 0)
Screenshot: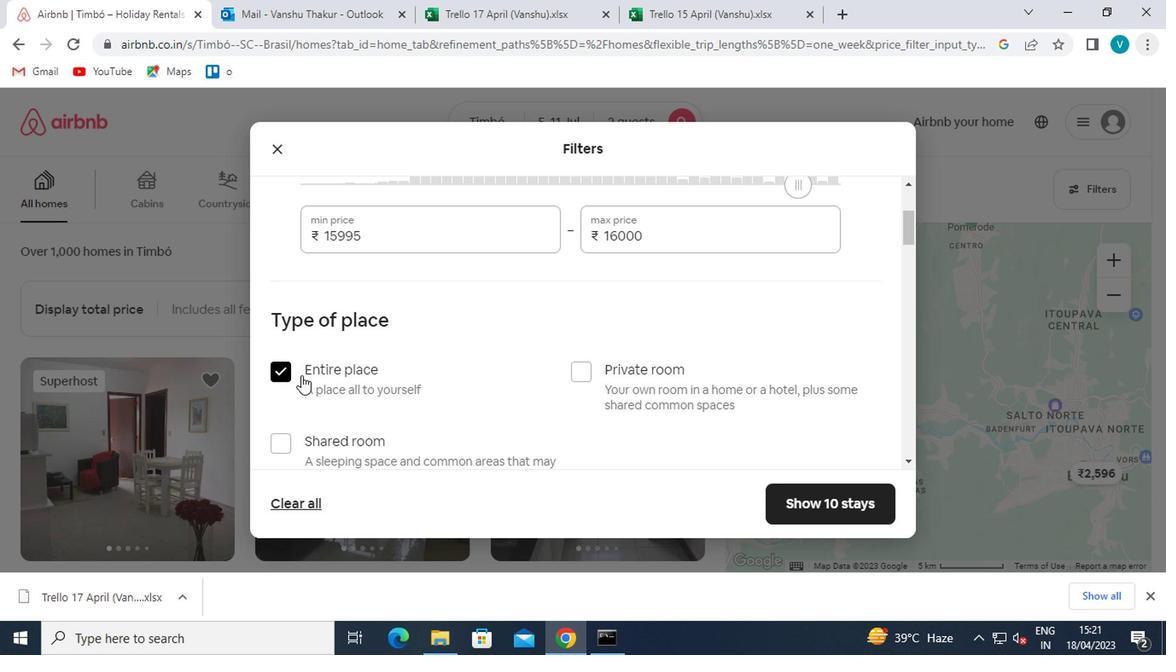 
Action: Mouse moved to (317, 386)
Screenshot: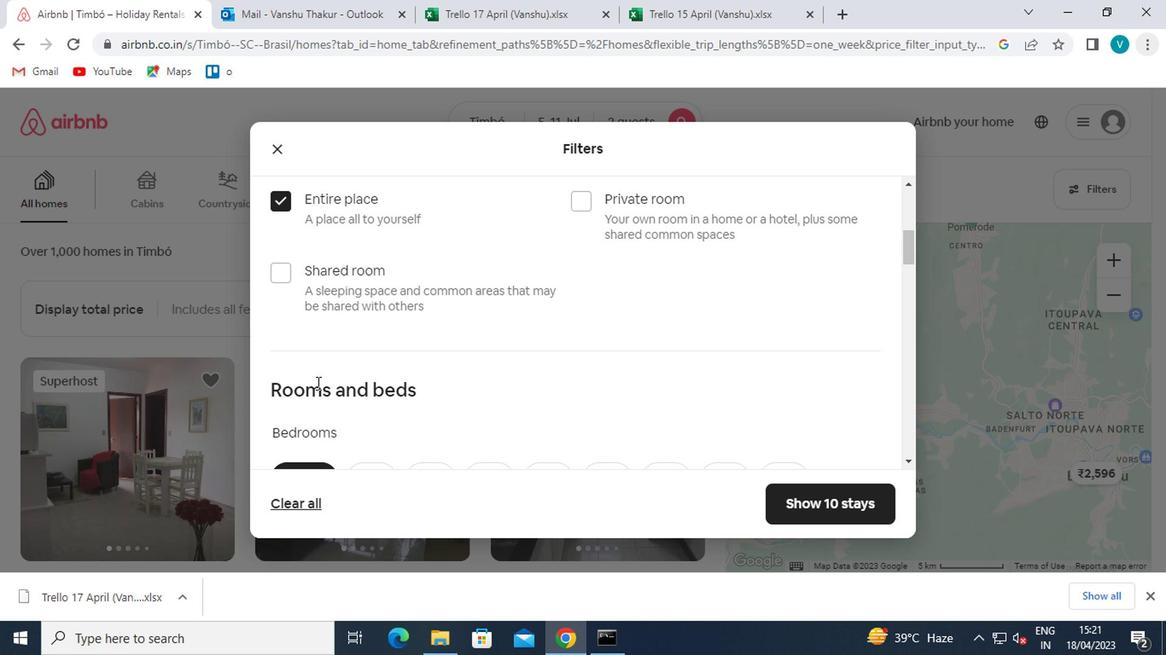 
Action: Mouse scrolled (317, 386) with delta (0, 0)
Screenshot: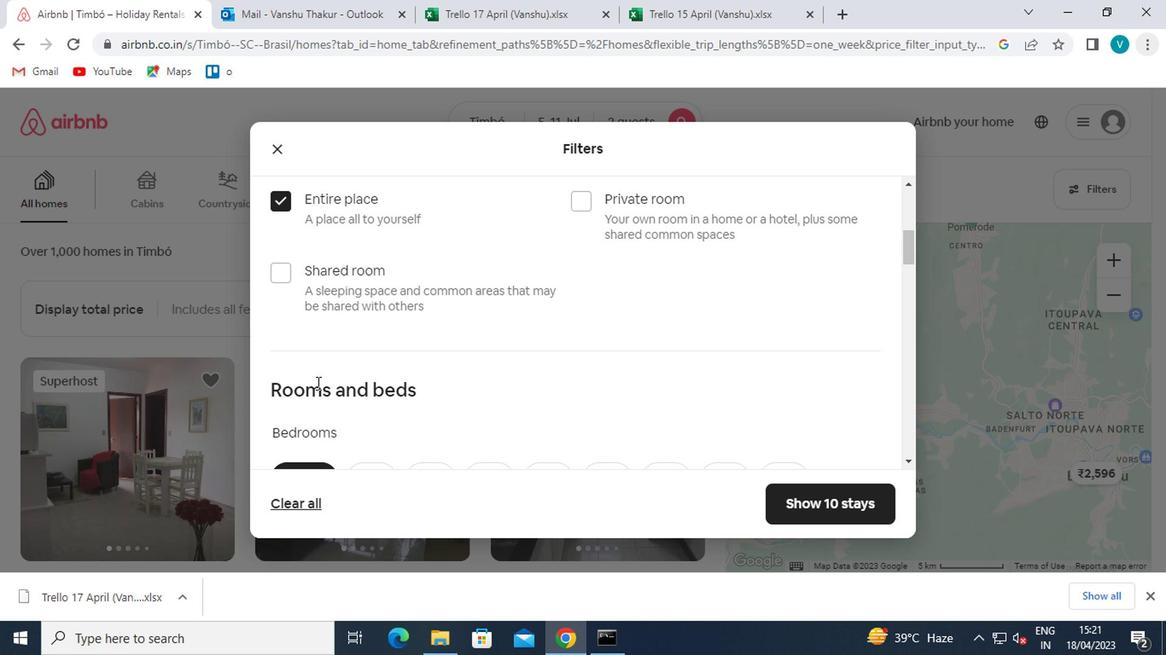 
Action: Mouse scrolled (317, 386) with delta (0, 0)
Screenshot: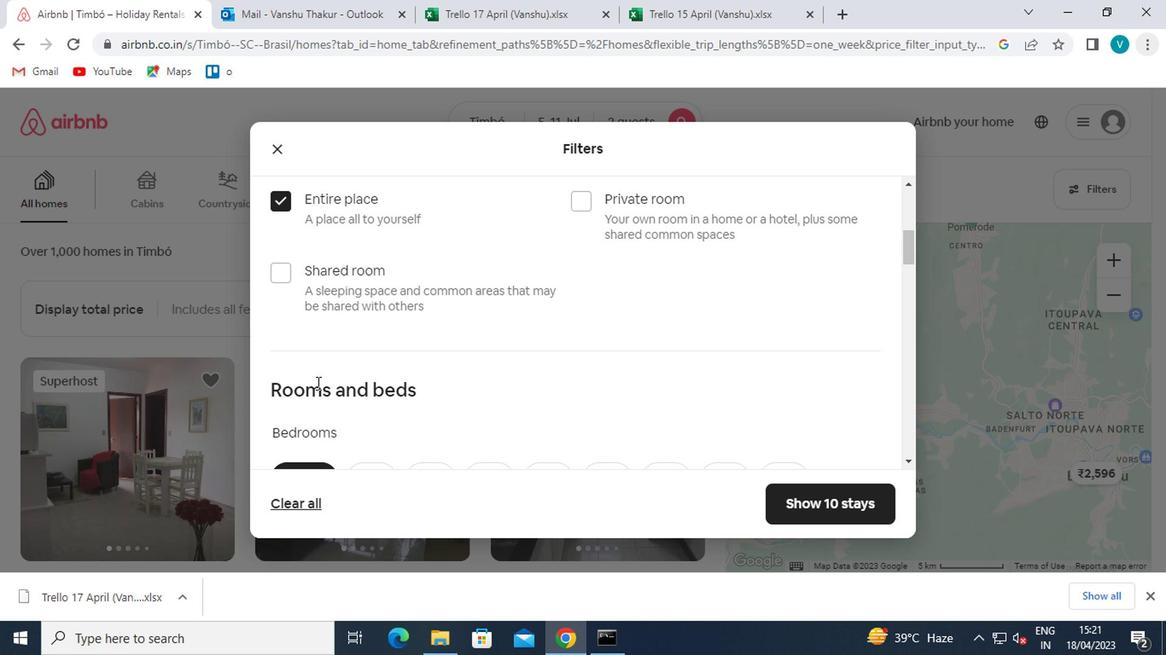 
Action: Mouse moved to (427, 322)
Screenshot: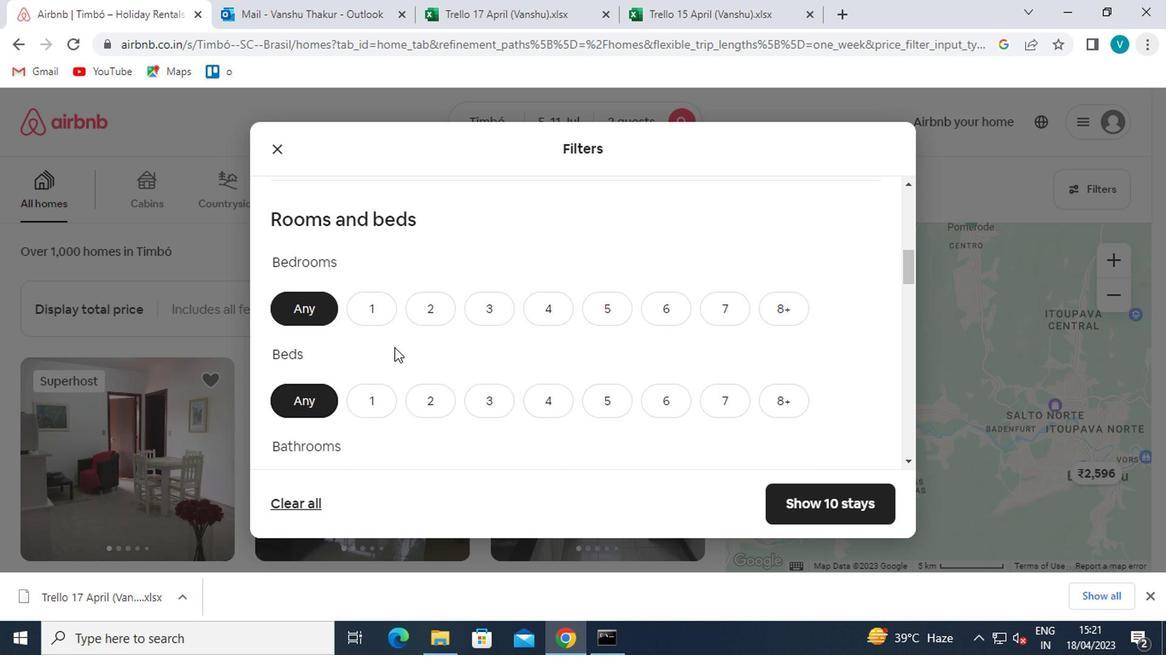 
Action: Mouse pressed left at (427, 322)
Screenshot: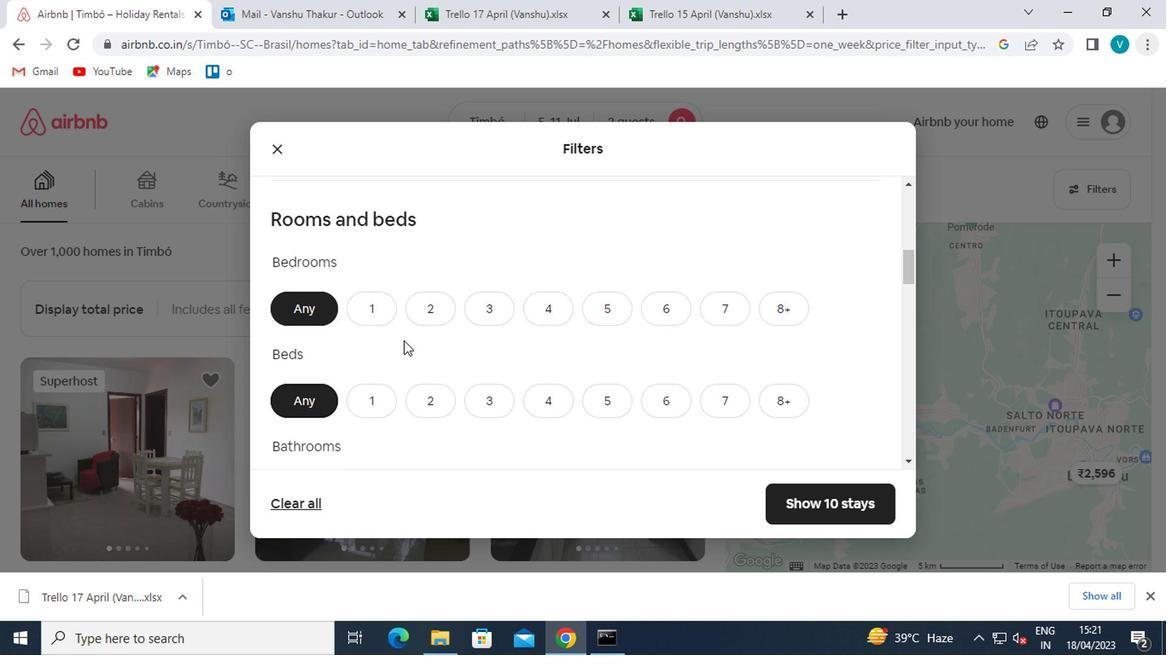 
Action: Mouse moved to (435, 309)
Screenshot: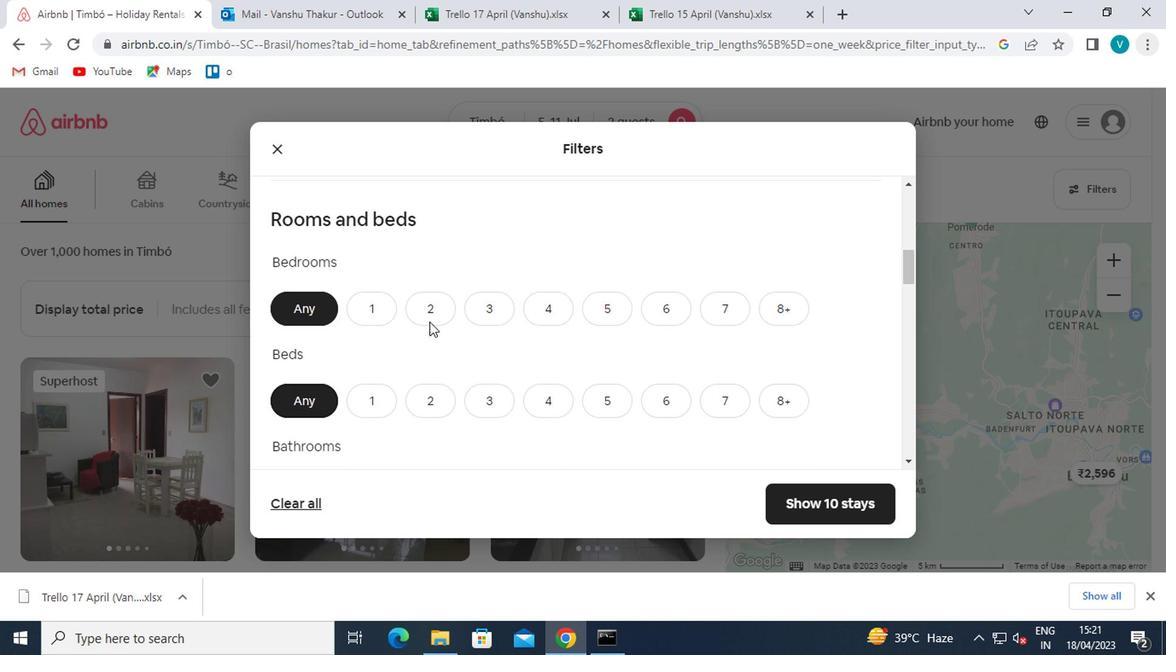 
Action: Mouse pressed left at (435, 309)
Screenshot: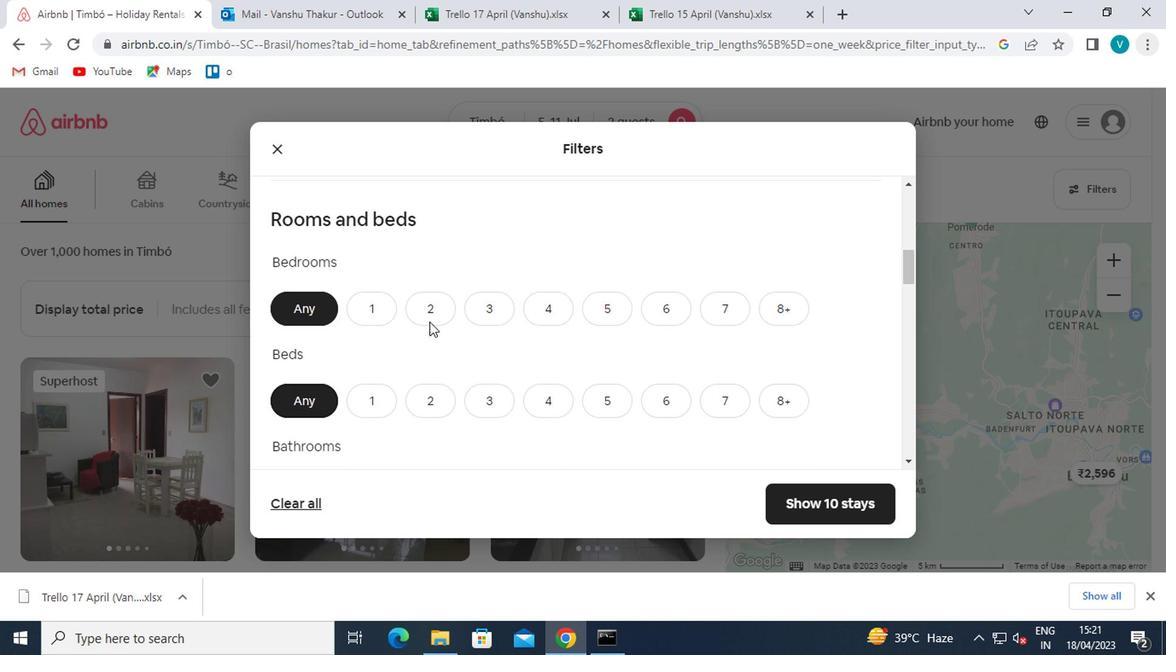 
Action: Mouse moved to (431, 309)
Screenshot: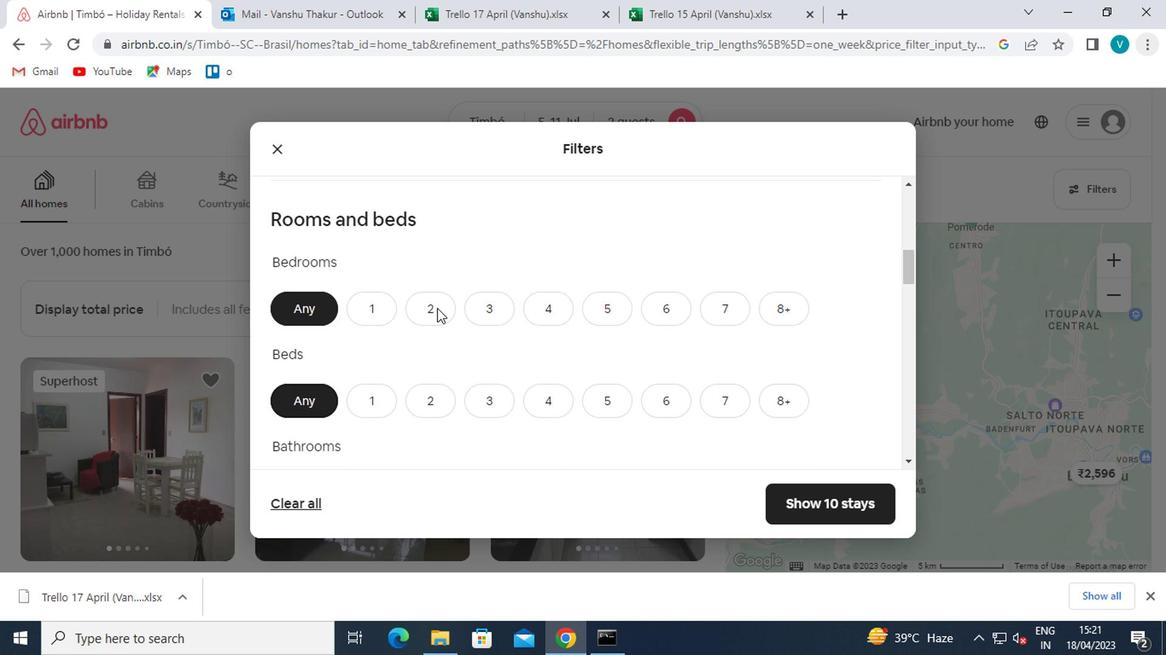 
Action: Mouse pressed left at (431, 309)
Screenshot: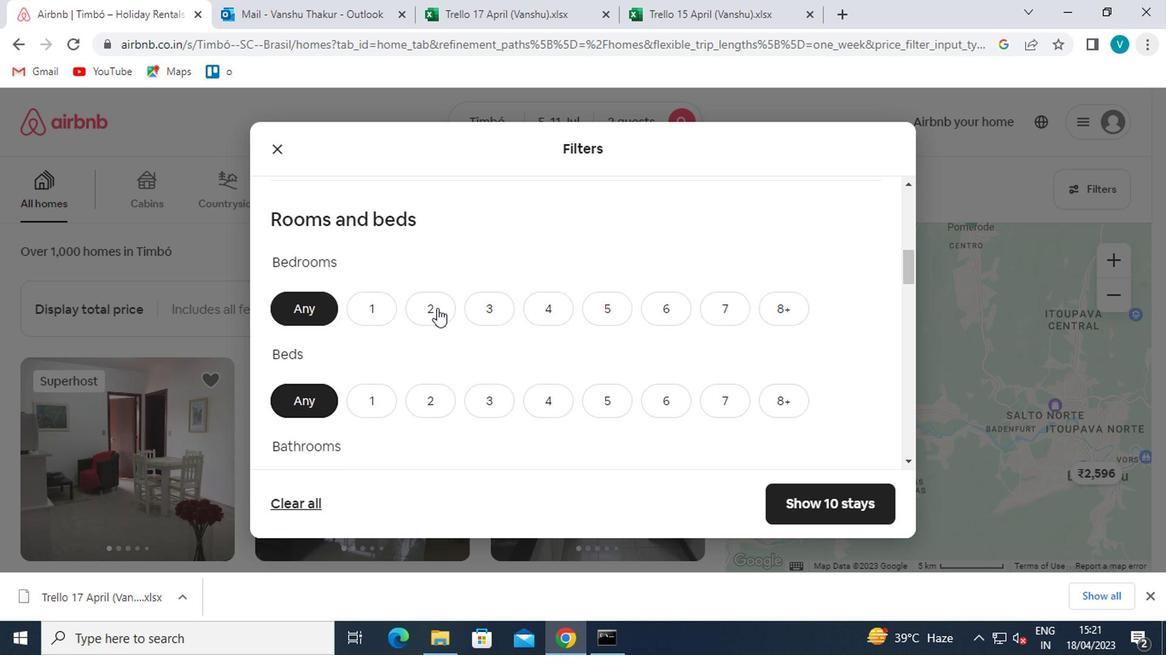 
Action: Mouse moved to (424, 392)
Screenshot: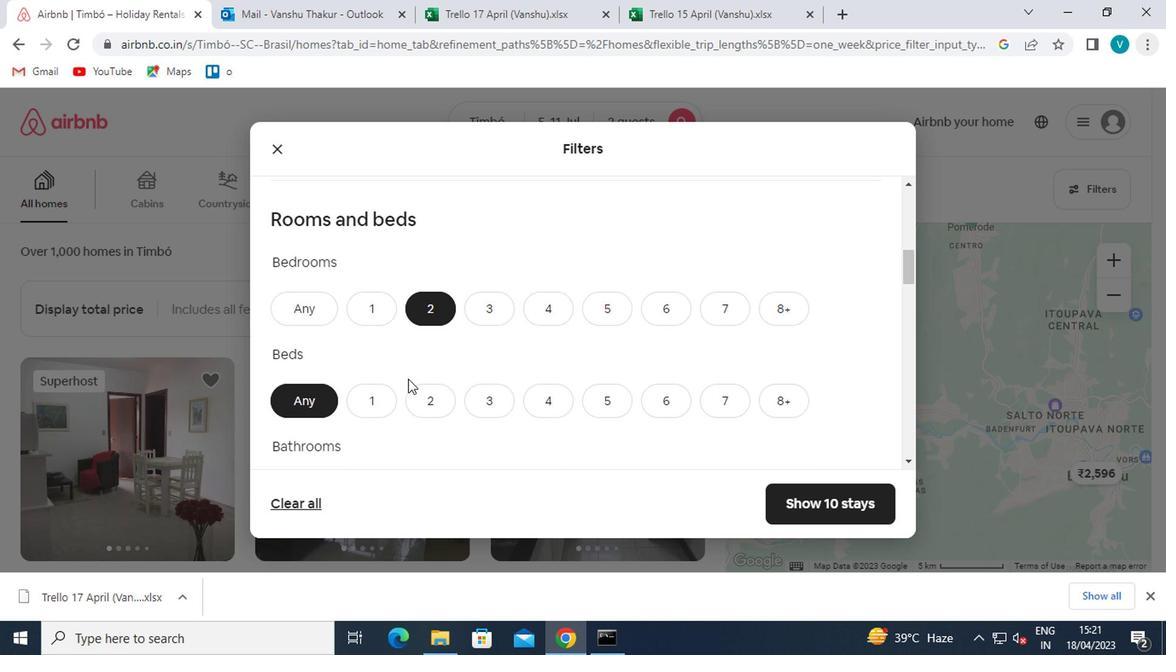 
Action: Mouse pressed left at (424, 392)
Screenshot: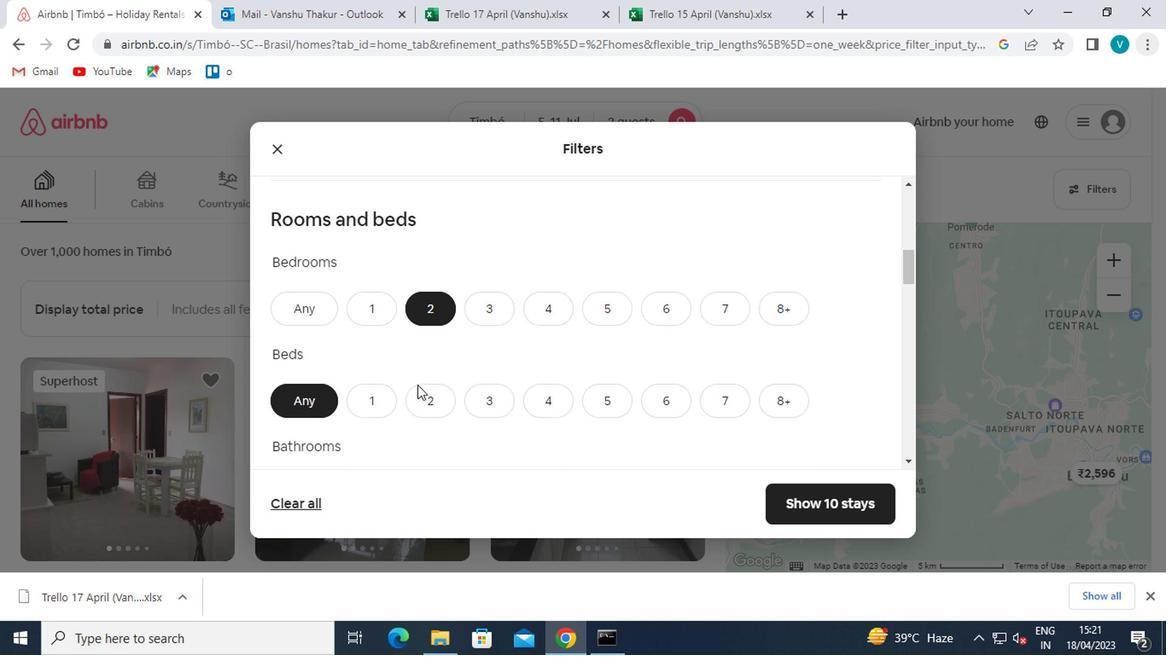 
Action: Mouse scrolled (424, 392) with delta (0, 0)
Screenshot: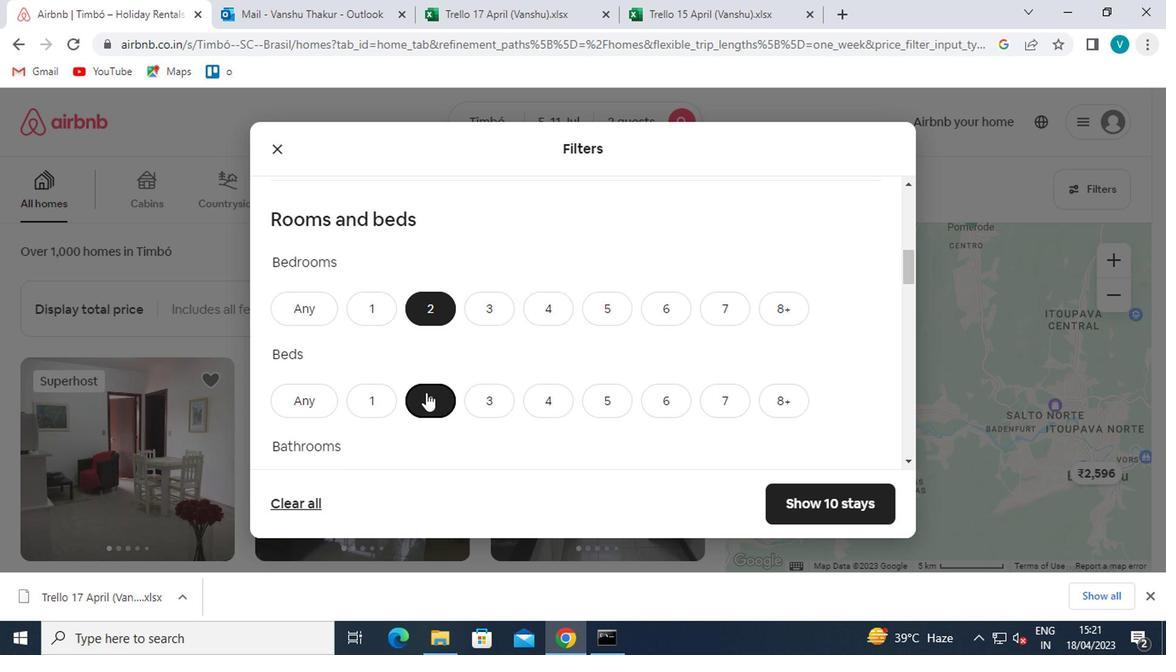 
Action: Mouse moved to (424, 392)
Screenshot: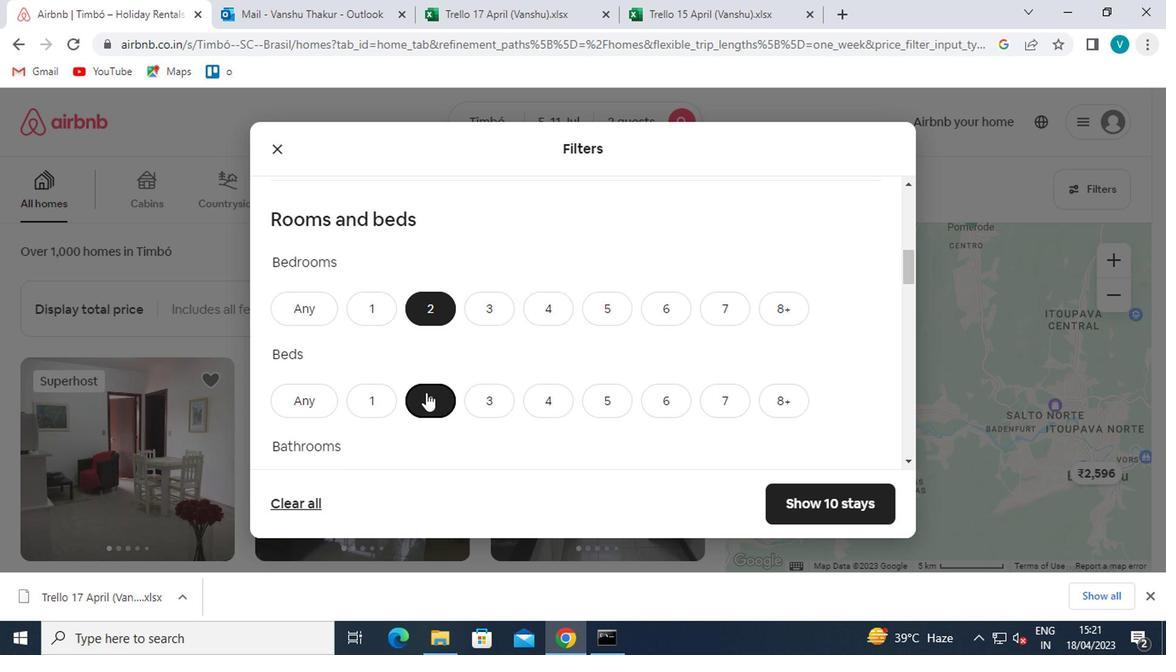 
Action: Mouse scrolled (424, 392) with delta (0, 0)
Screenshot: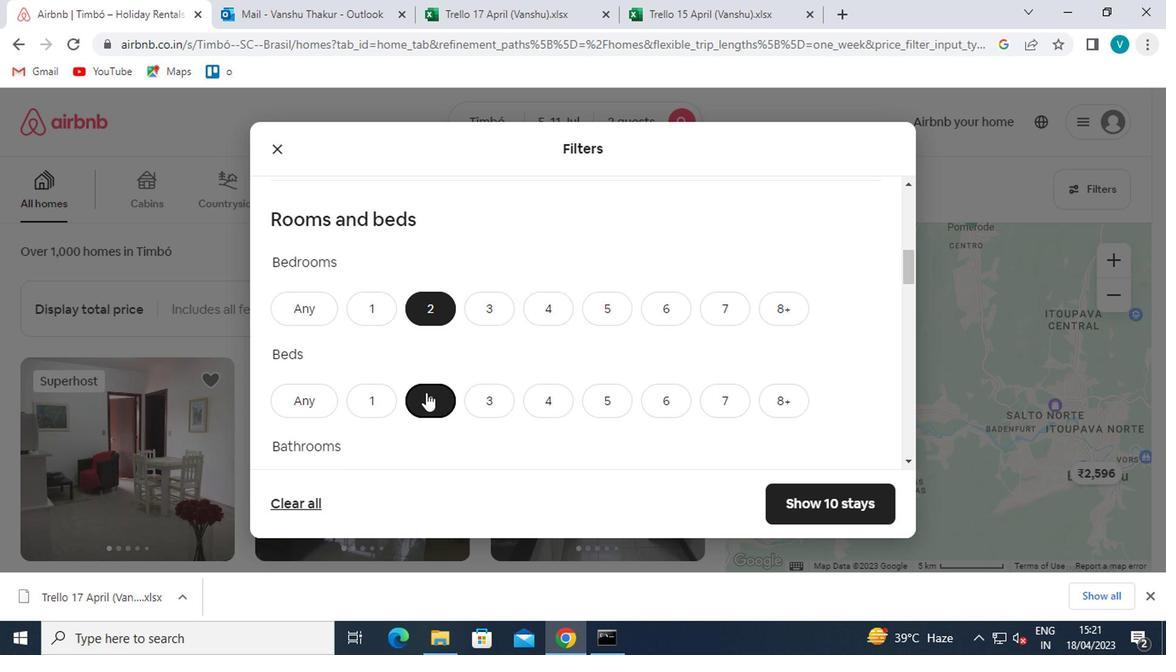 
Action: Mouse moved to (374, 335)
Screenshot: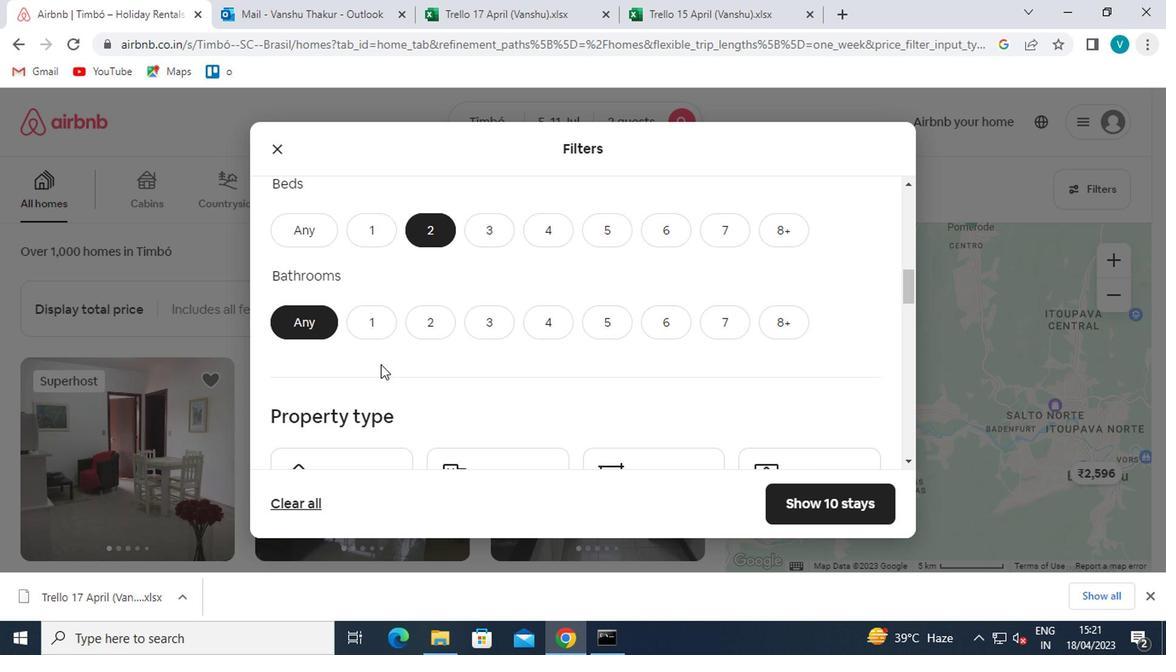 
Action: Mouse pressed left at (374, 335)
Screenshot: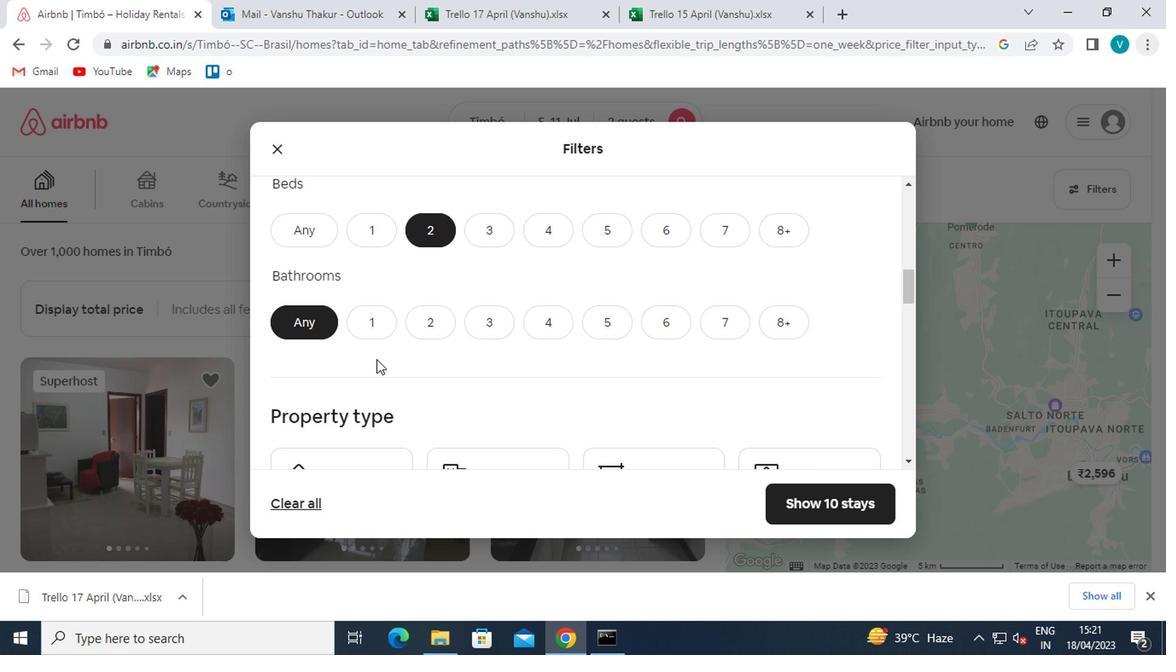 
Action: Mouse moved to (374, 333)
Screenshot: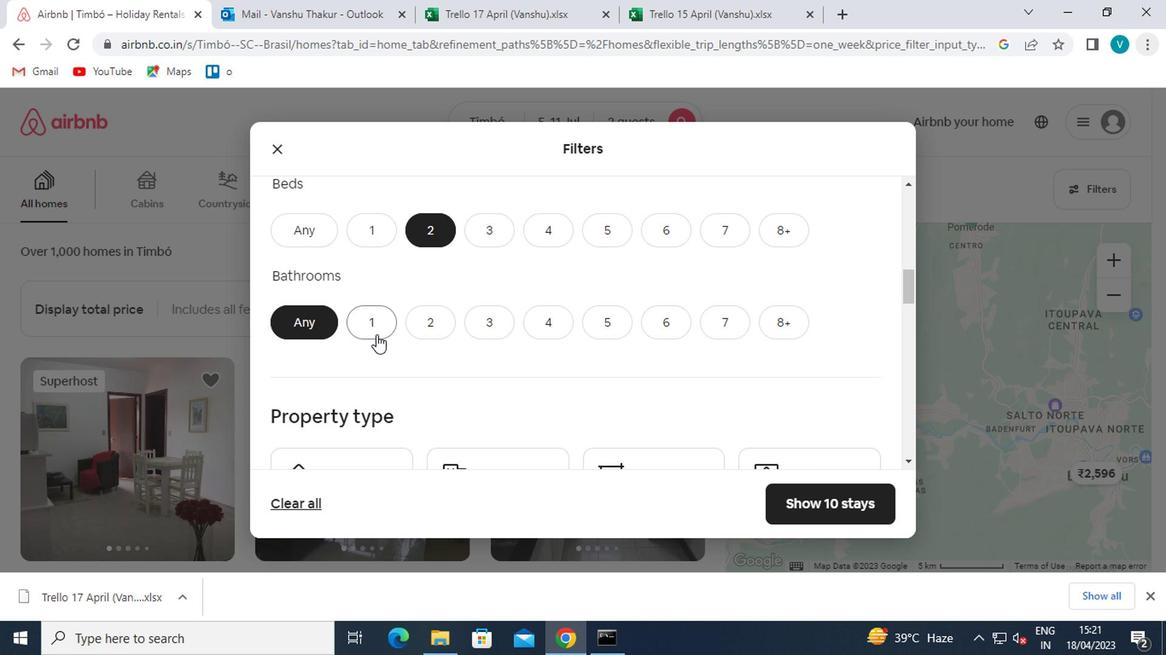 
Action: Mouse scrolled (374, 332) with delta (0, 0)
Screenshot: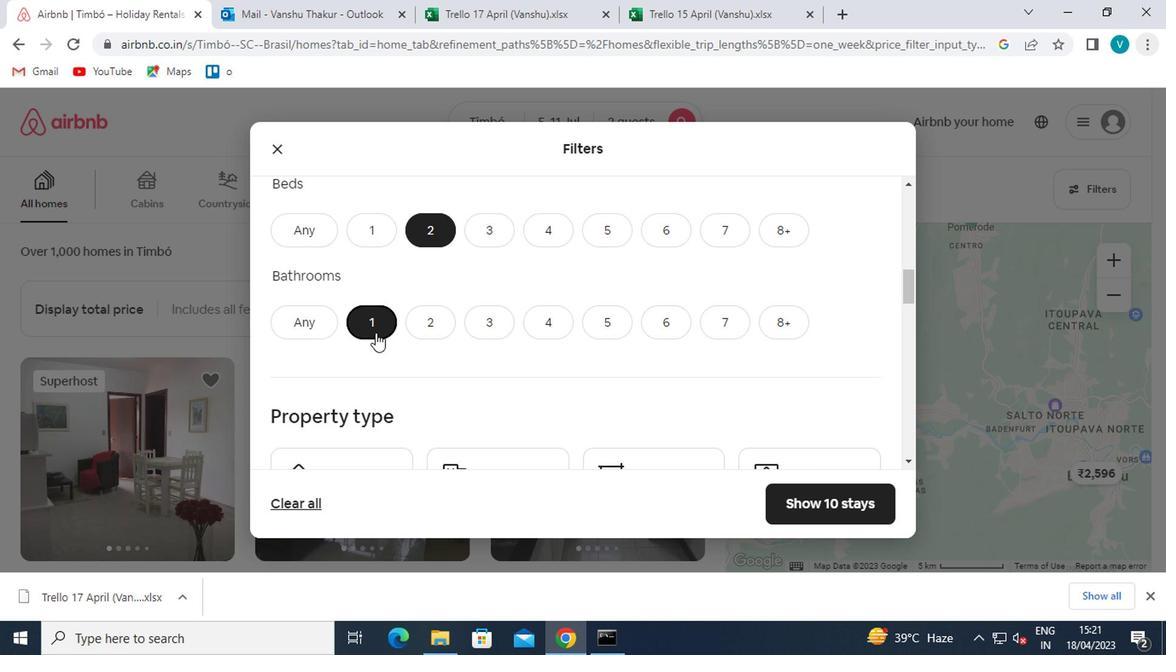 
Action: Mouse scrolled (374, 332) with delta (0, 0)
Screenshot: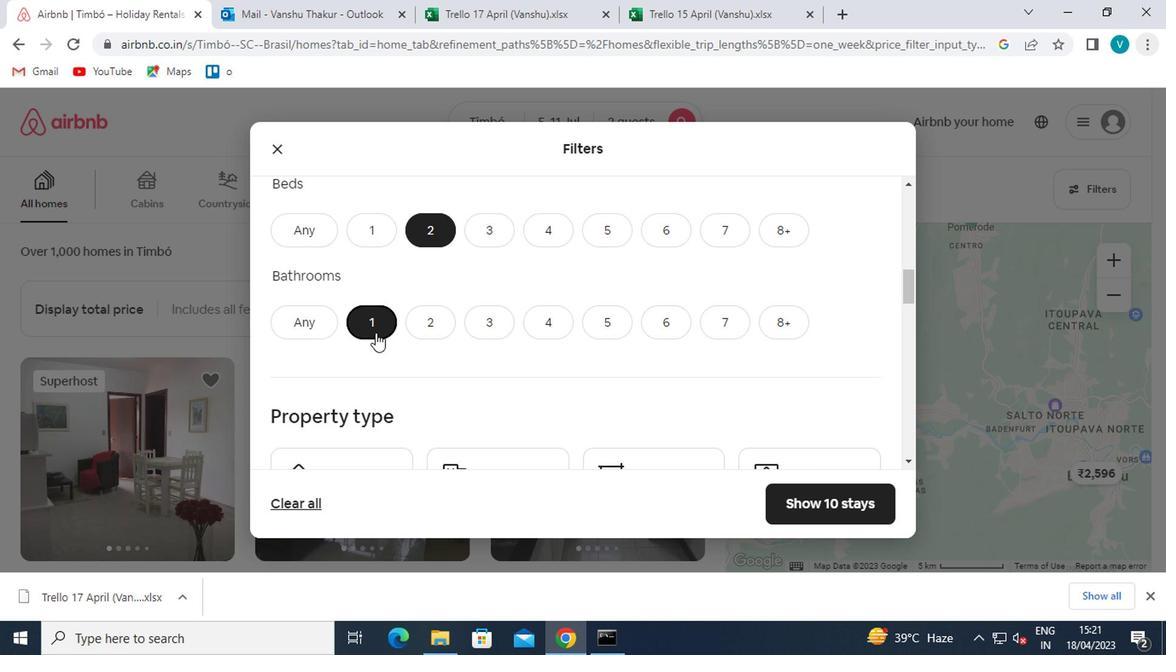 
Action: Mouse moved to (454, 323)
Screenshot: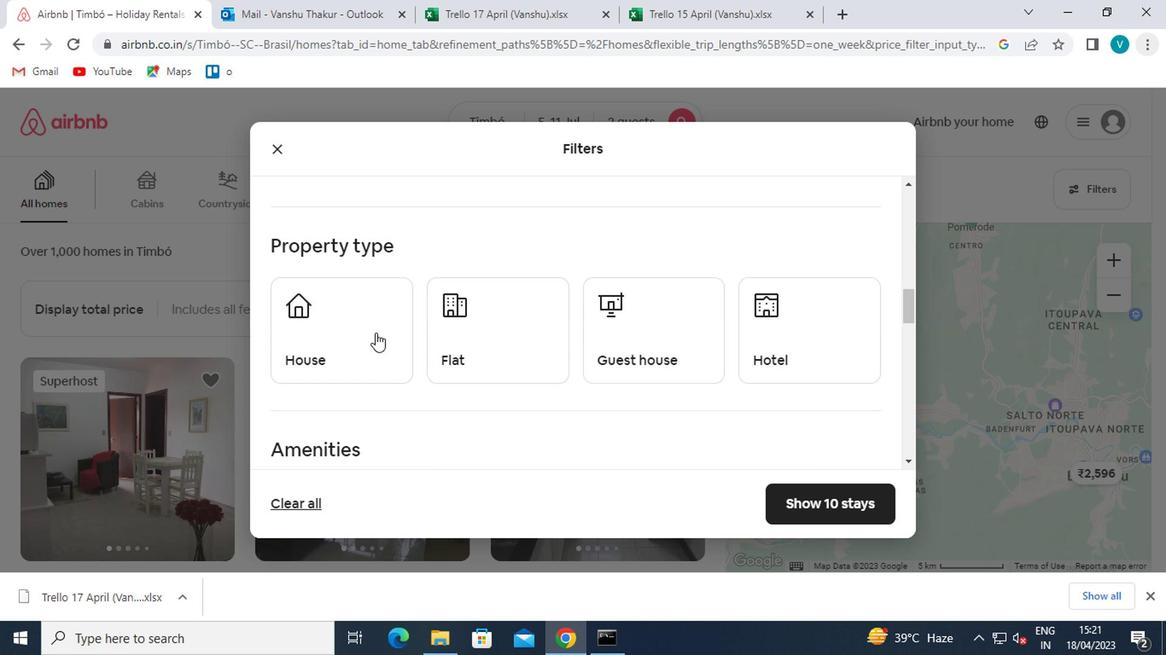 
Action: Mouse pressed left at (454, 323)
Screenshot: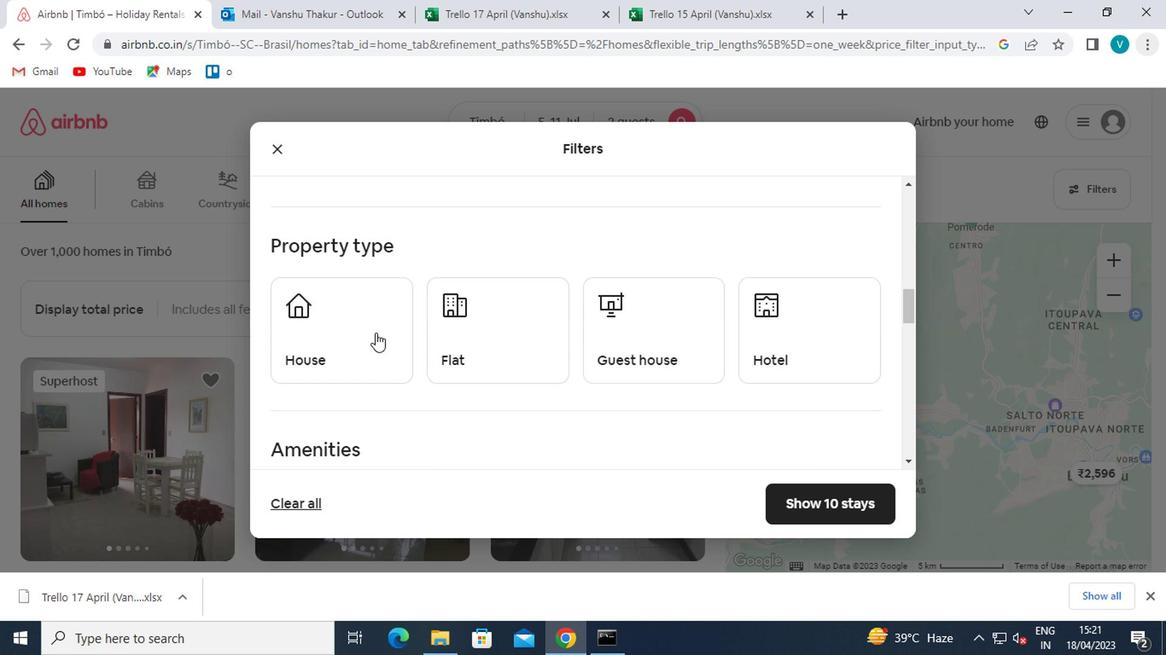 
Action: Mouse moved to (452, 324)
Screenshot: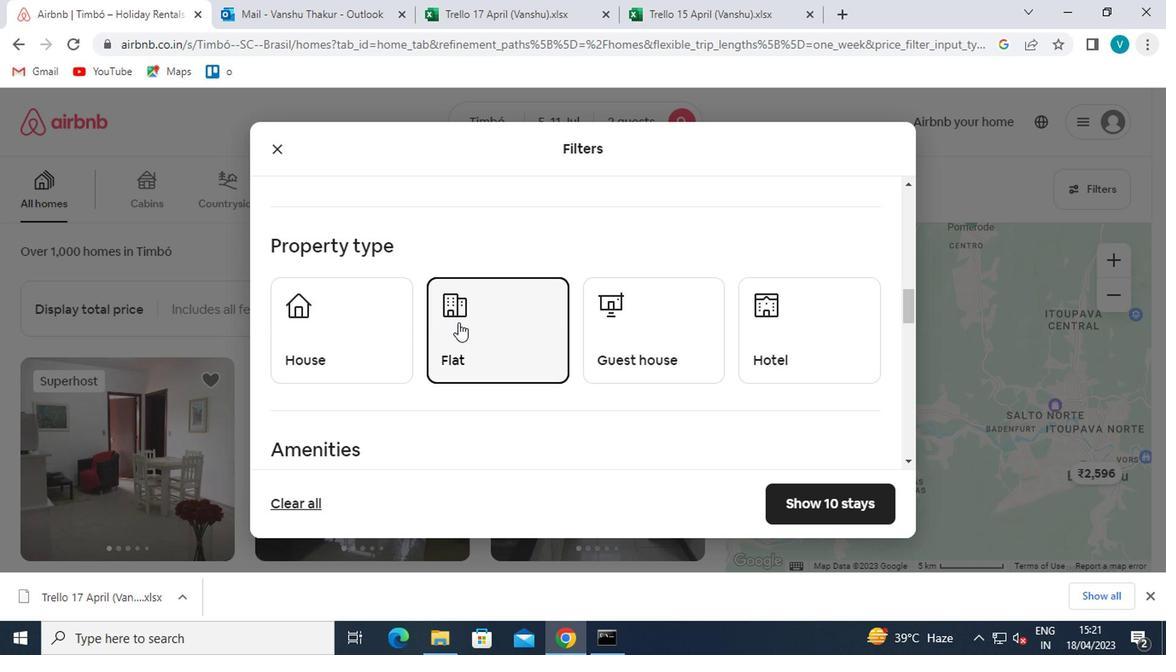 
Action: Mouse scrolled (452, 323) with delta (0, -1)
Screenshot: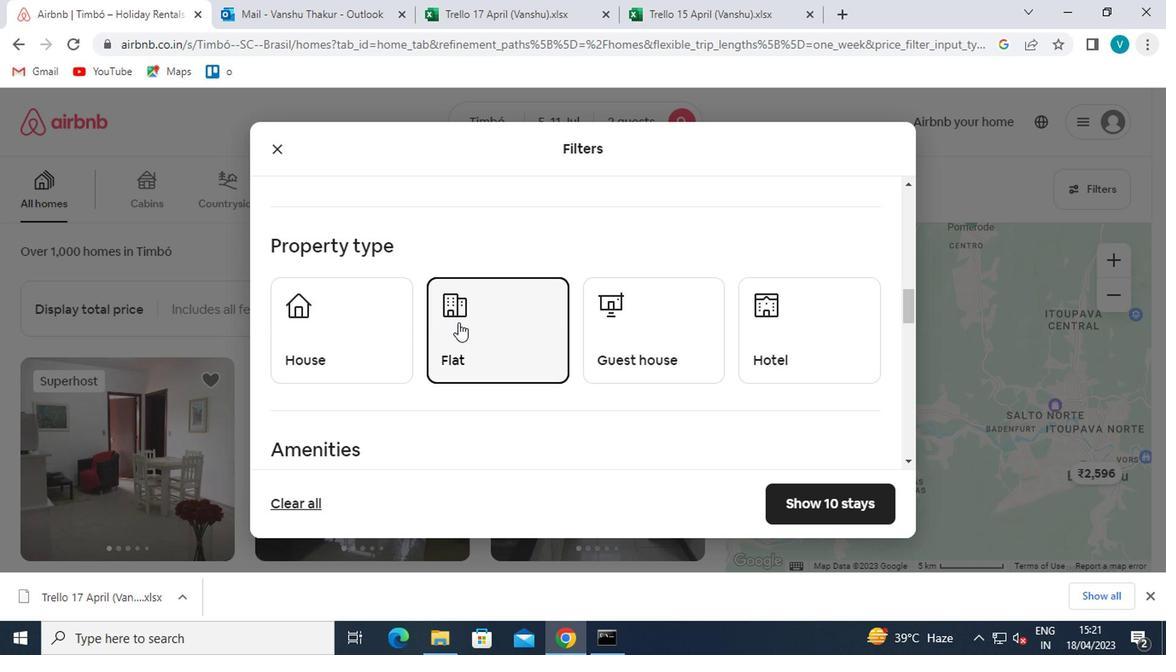 
Action: Mouse moved to (450, 324)
Screenshot: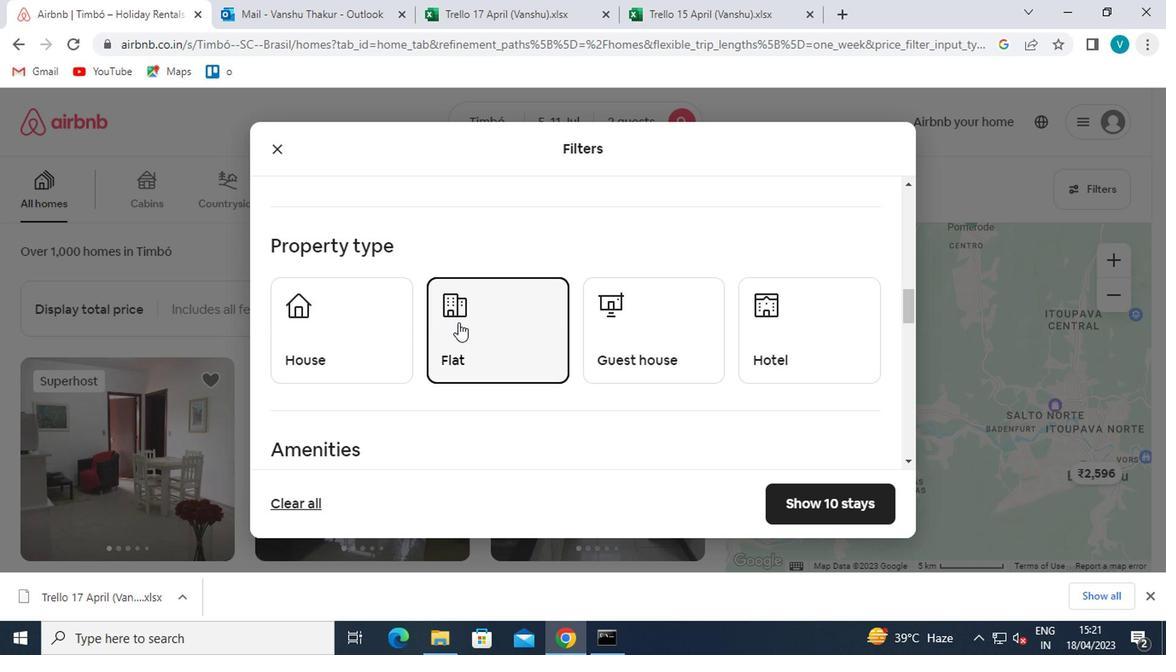 
Action: Mouse scrolled (450, 323) with delta (0, -1)
Screenshot: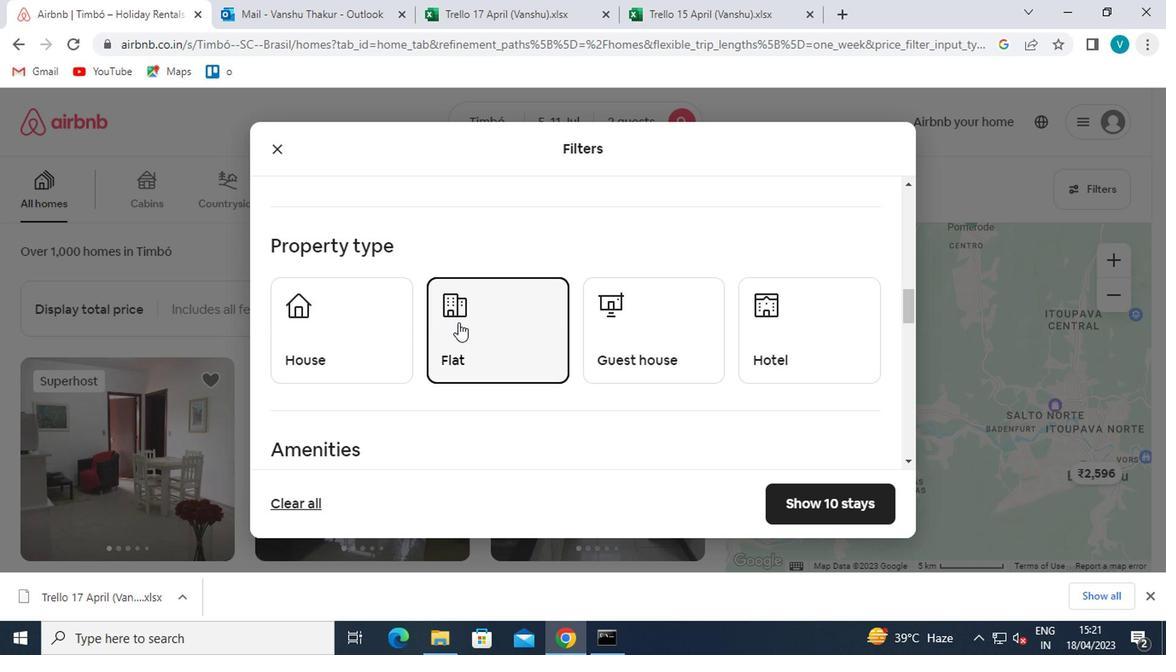 
Action: Mouse moved to (450, 324)
Screenshot: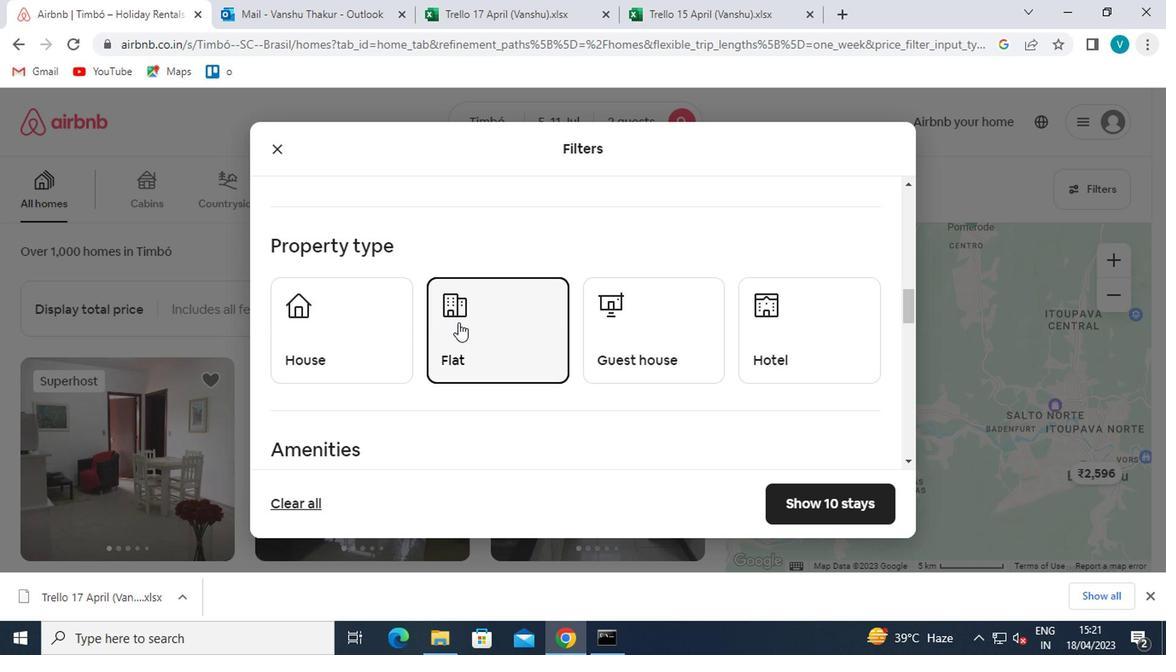 
Action: Mouse scrolled (450, 323) with delta (0, -1)
Screenshot: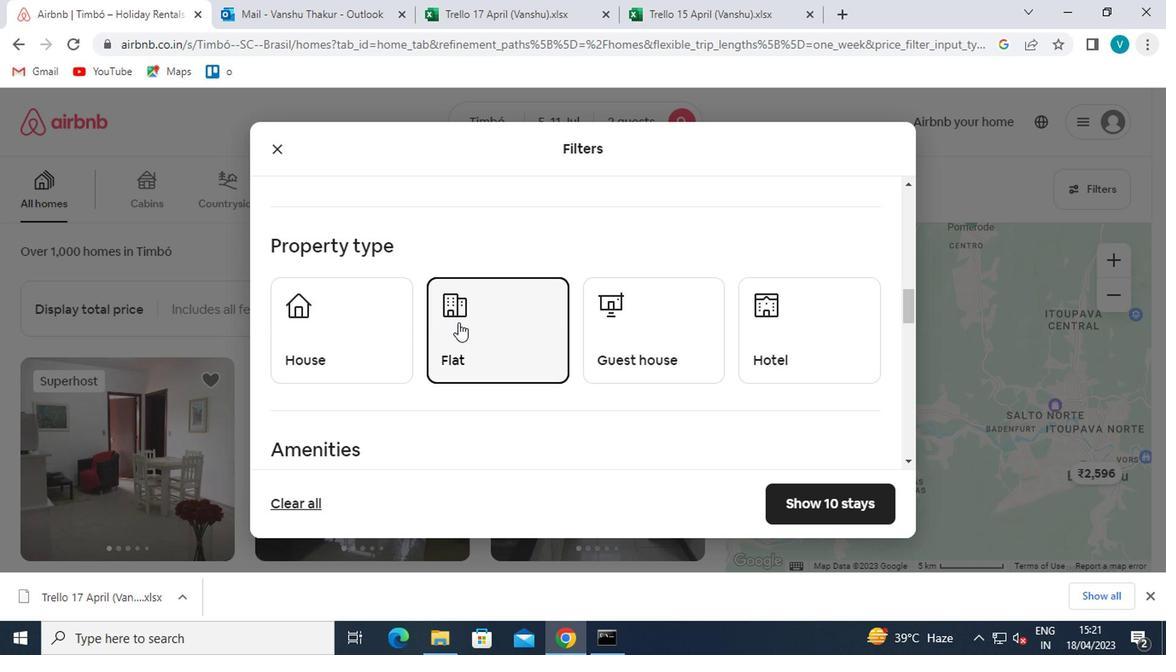 
Action: Mouse moved to (284, 323)
Screenshot: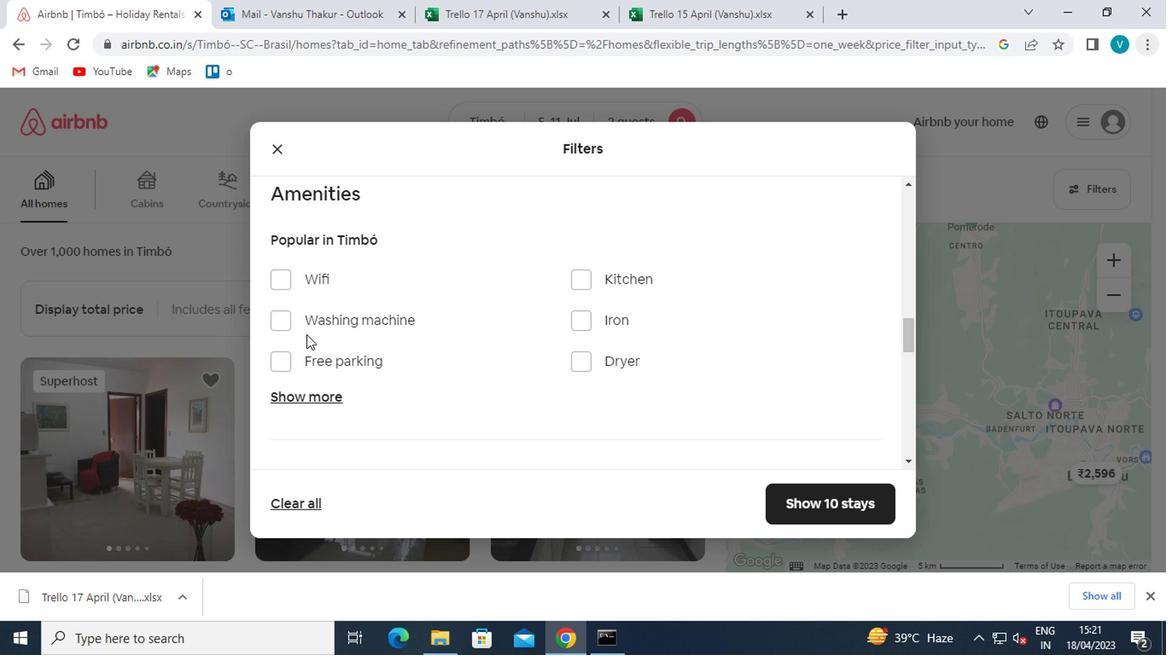 
Action: Mouse pressed left at (284, 323)
Screenshot: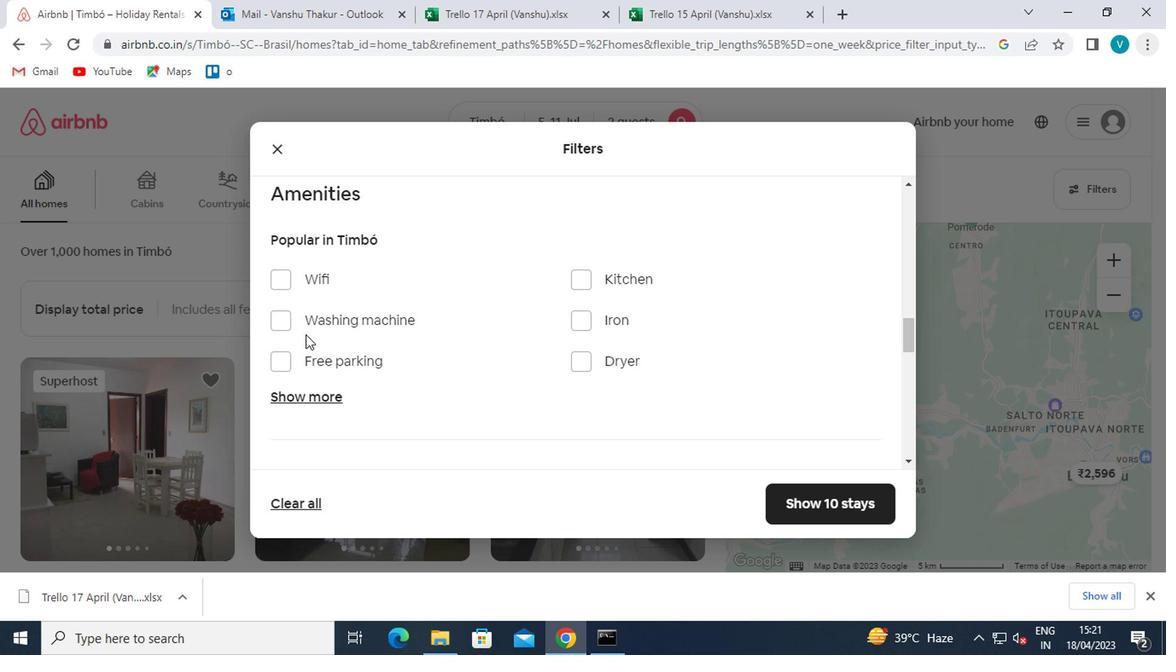 
Action: Mouse moved to (314, 328)
Screenshot: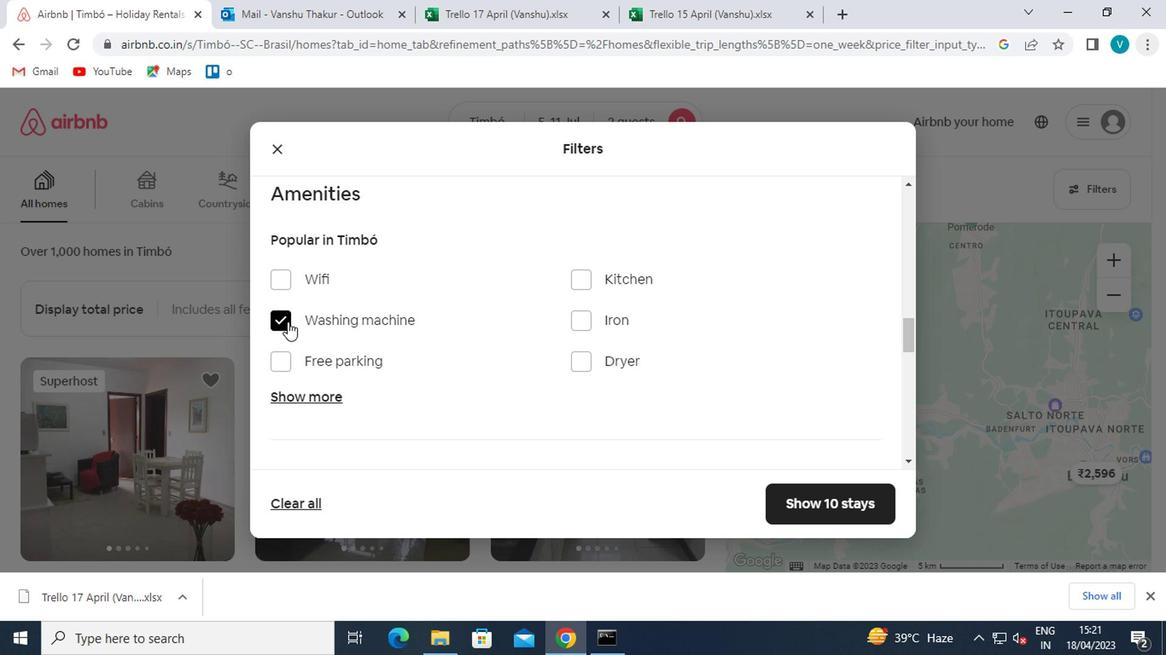 
Action: Mouse scrolled (314, 327) with delta (0, -1)
Screenshot: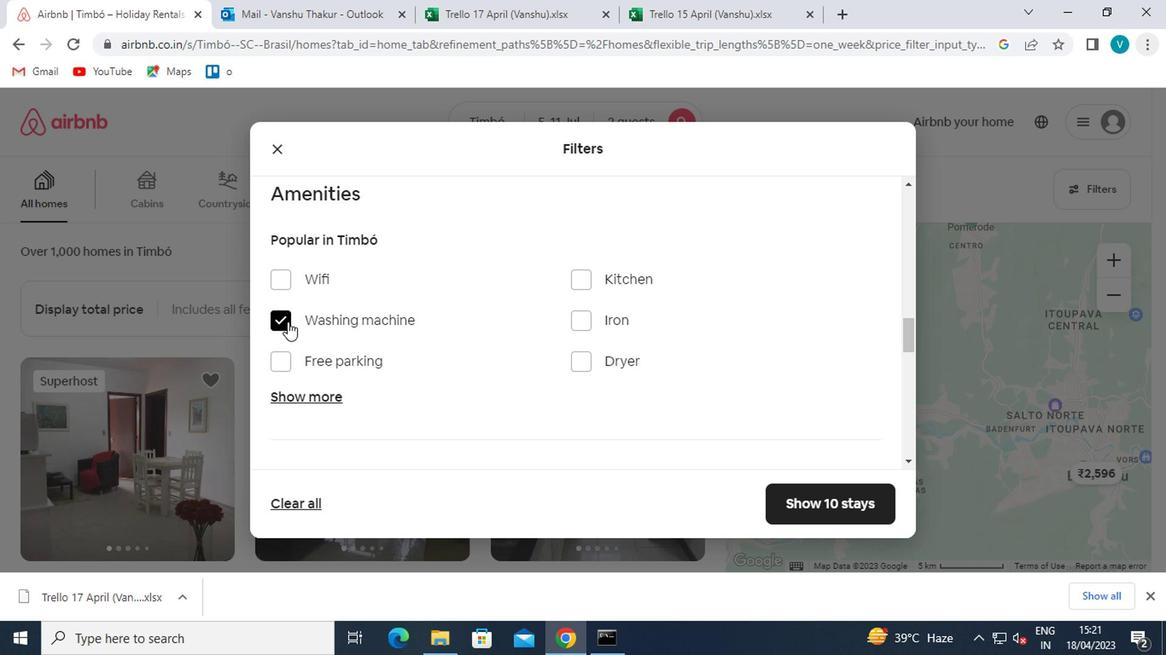 
Action: Mouse moved to (320, 331)
Screenshot: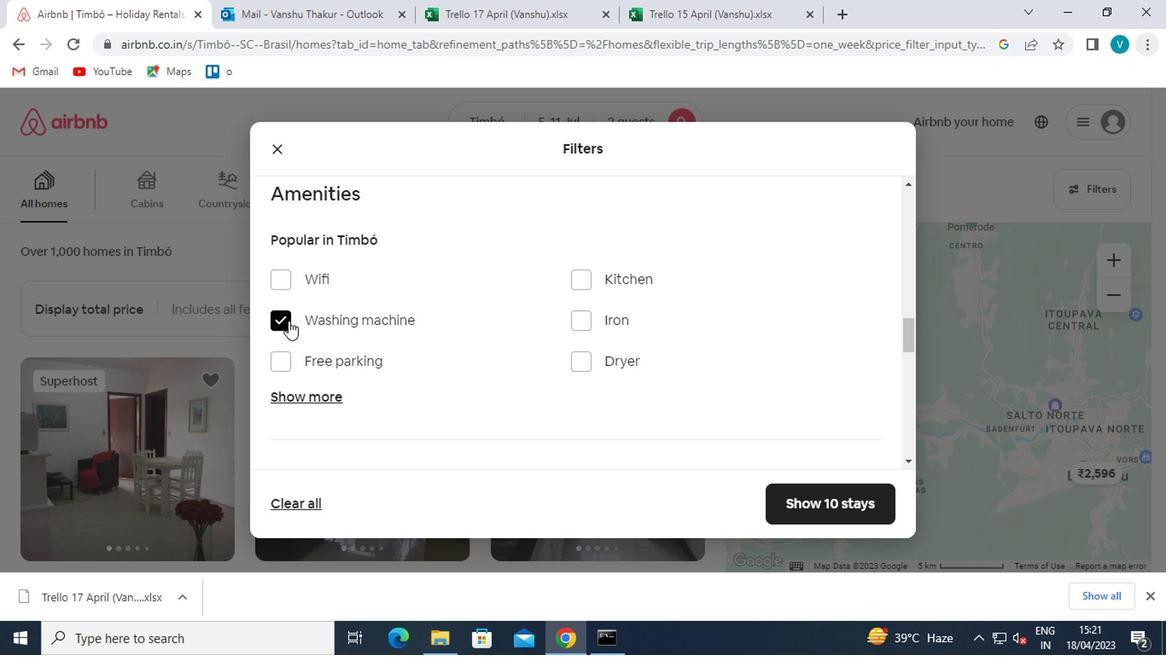 
Action: Mouse scrolled (320, 330) with delta (0, 0)
Screenshot: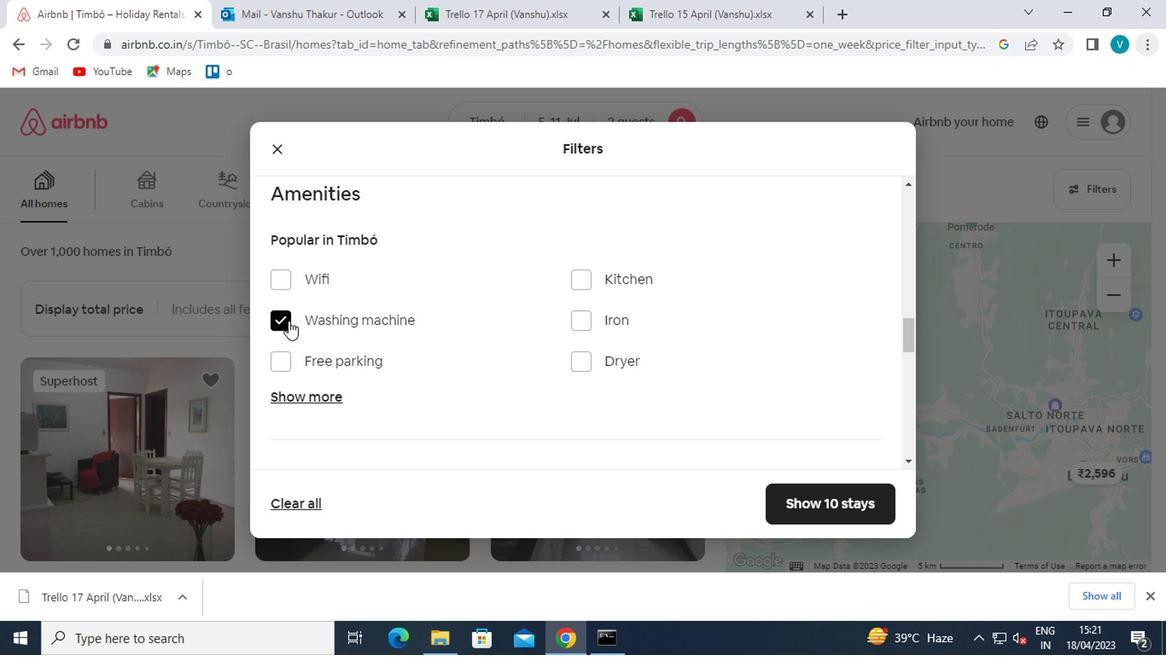 
Action: Mouse moved to (326, 332)
Screenshot: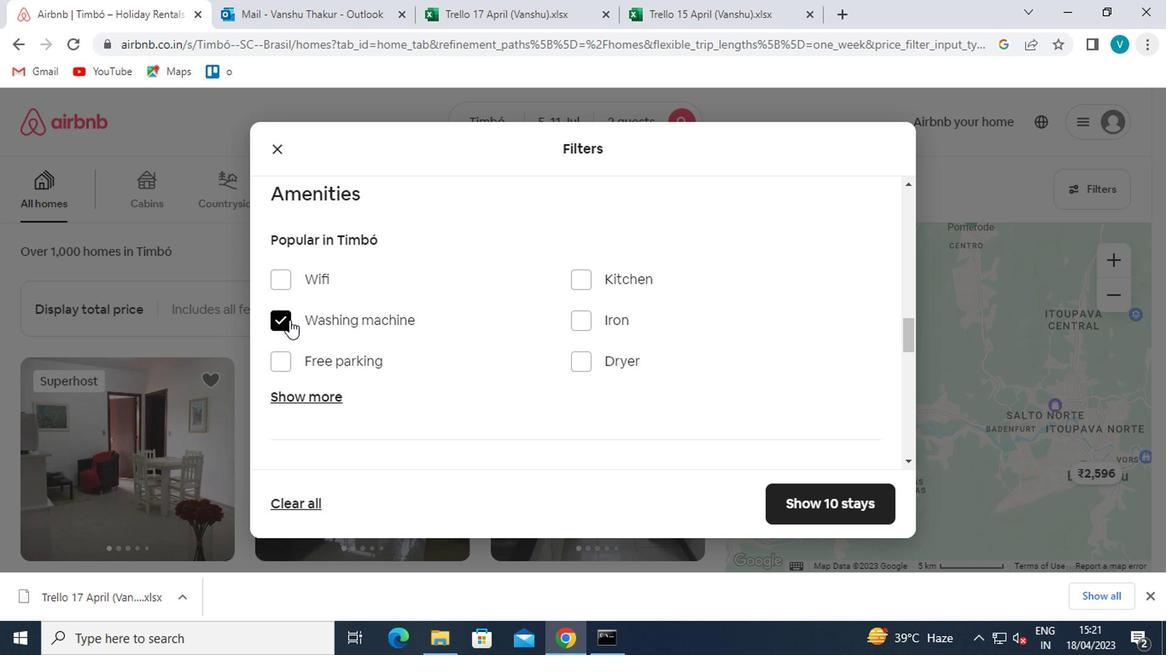 
Action: Mouse scrolled (326, 331) with delta (0, -1)
Screenshot: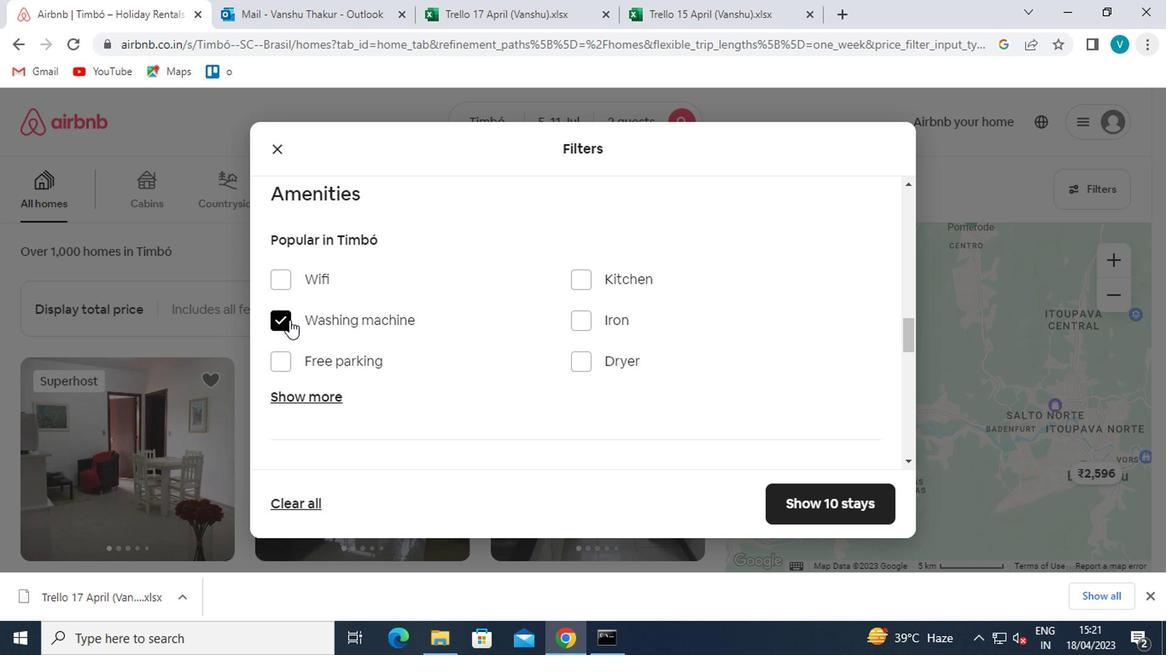
Action: Mouse moved to (836, 340)
Screenshot: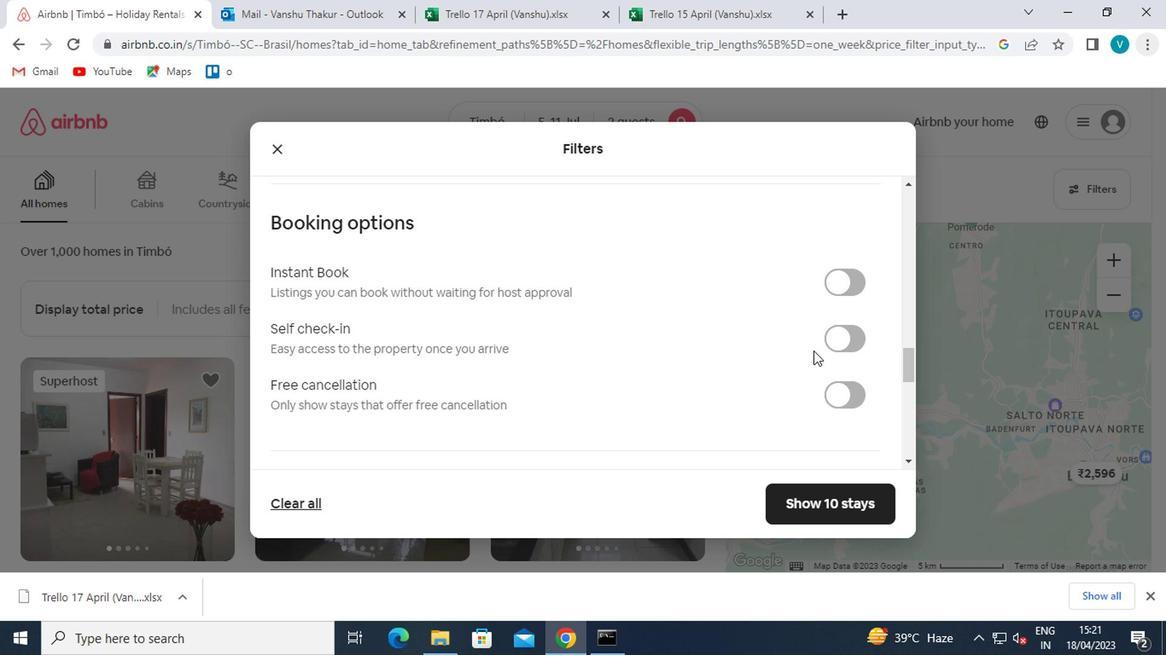 
Action: Mouse pressed left at (836, 340)
Screenshot: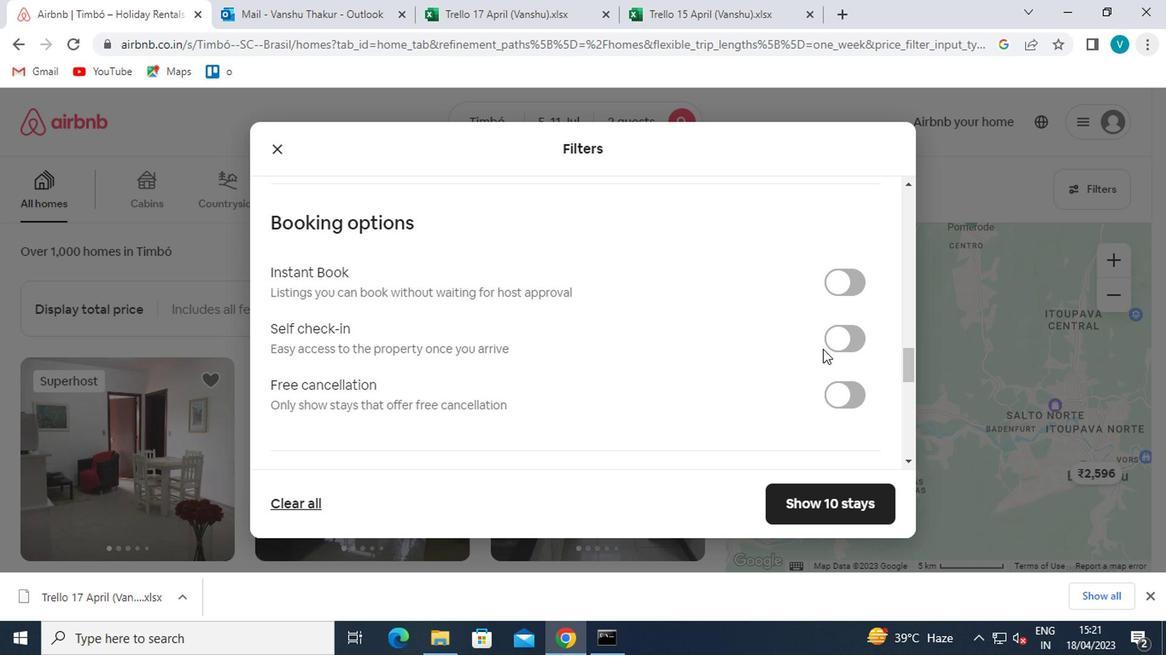 
Action: Mouse moved to (630, 303)
Screenshot: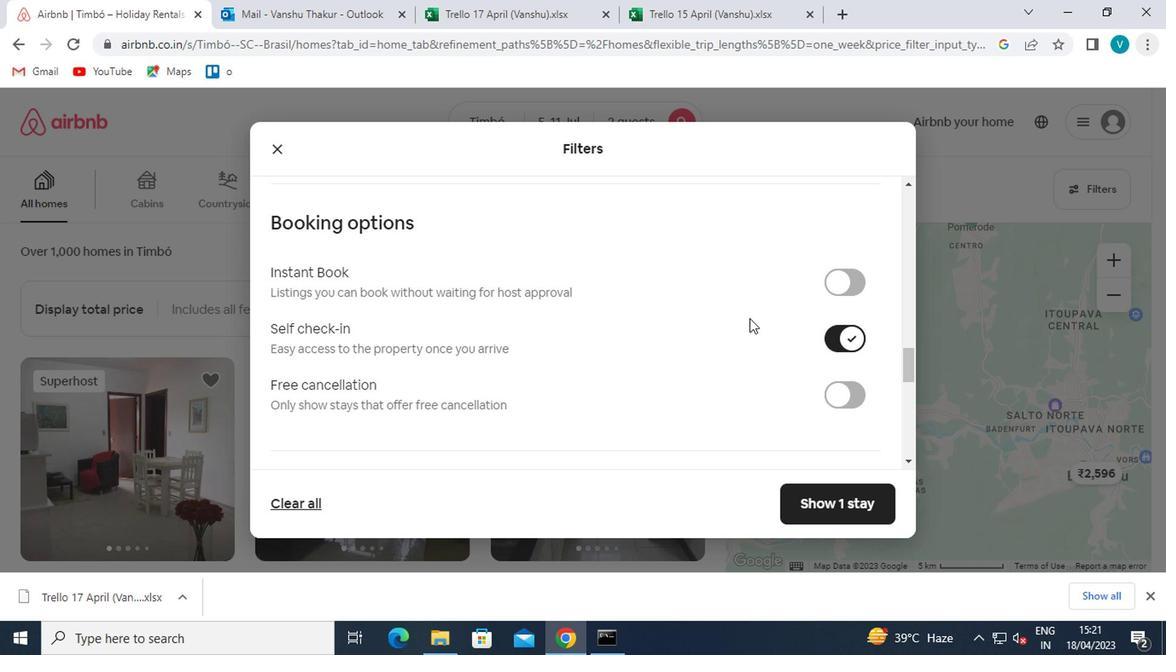 
Action: Mouse scrolled (630, 302) with delta (0, 0)
Screenshot: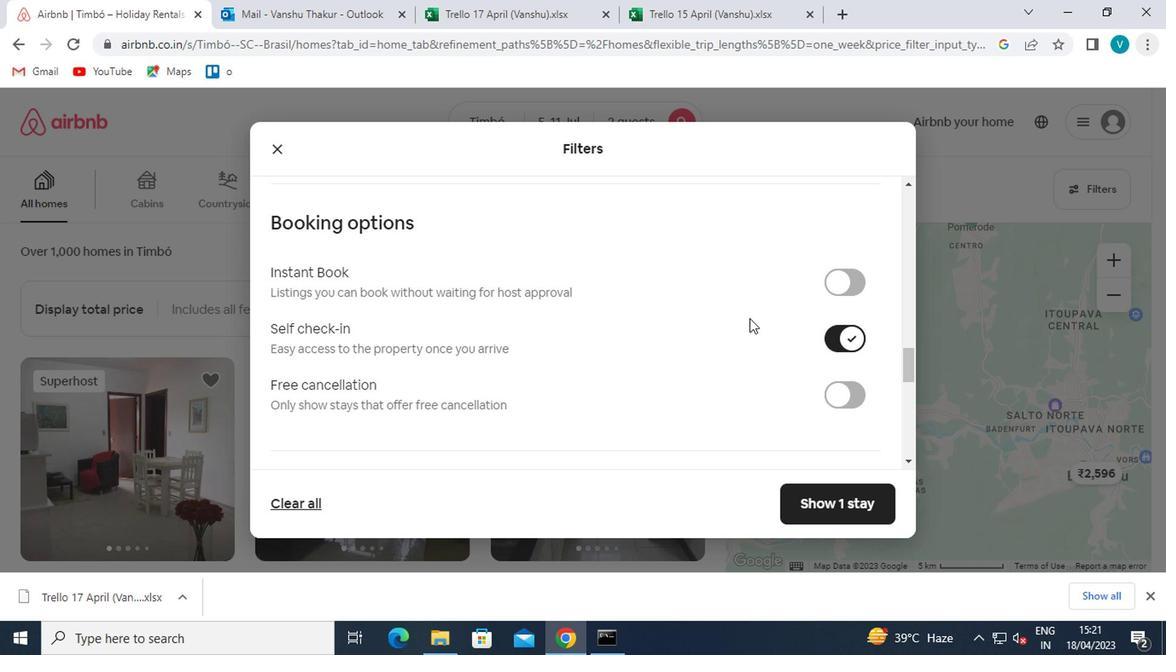 
Action: Mouse moved to (623, 303)
Screenshot: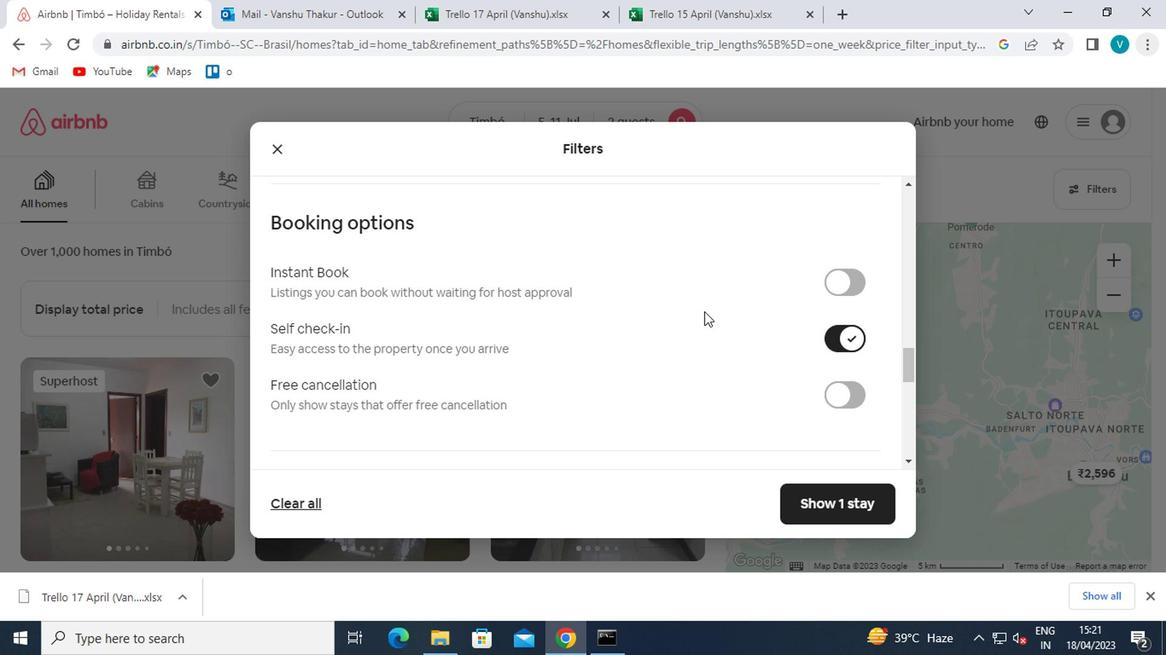
Action: Mouse scrolled (623, 302) with delta (0, 0)
Screenshot: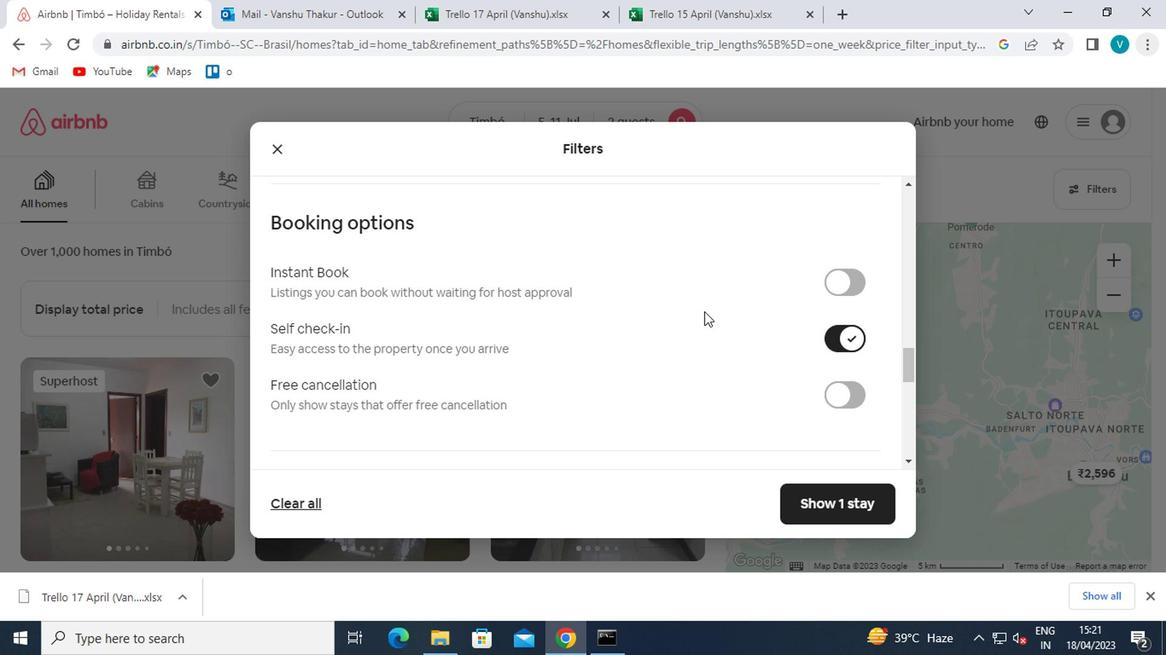 
Action: Mouse moved to (617, 303)
Screenshot: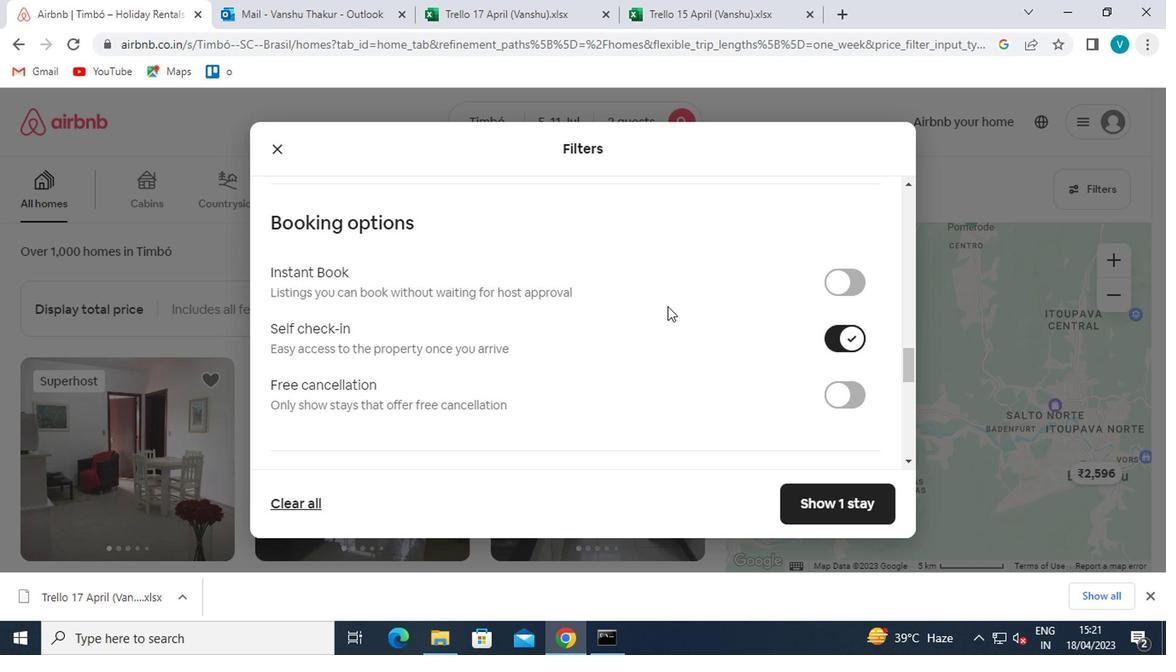
Action: Mouse scrolled (617, 302) with delta (0, 0)
Screenshot: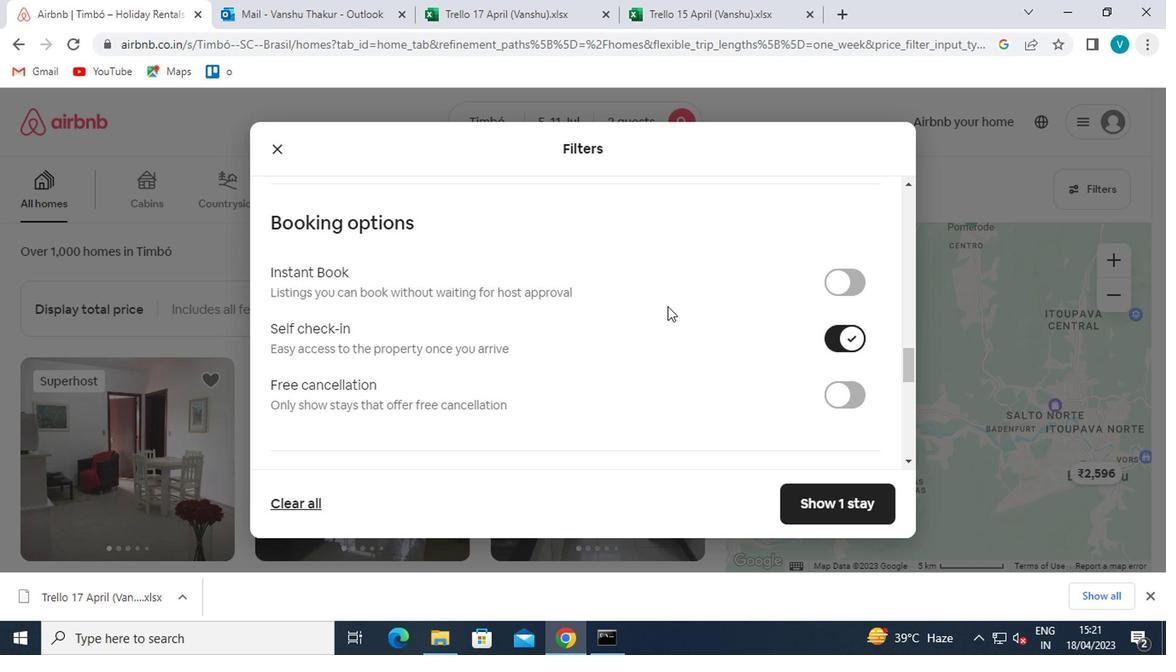 
Action: Mouse moved to (611, 304)
Screenshot: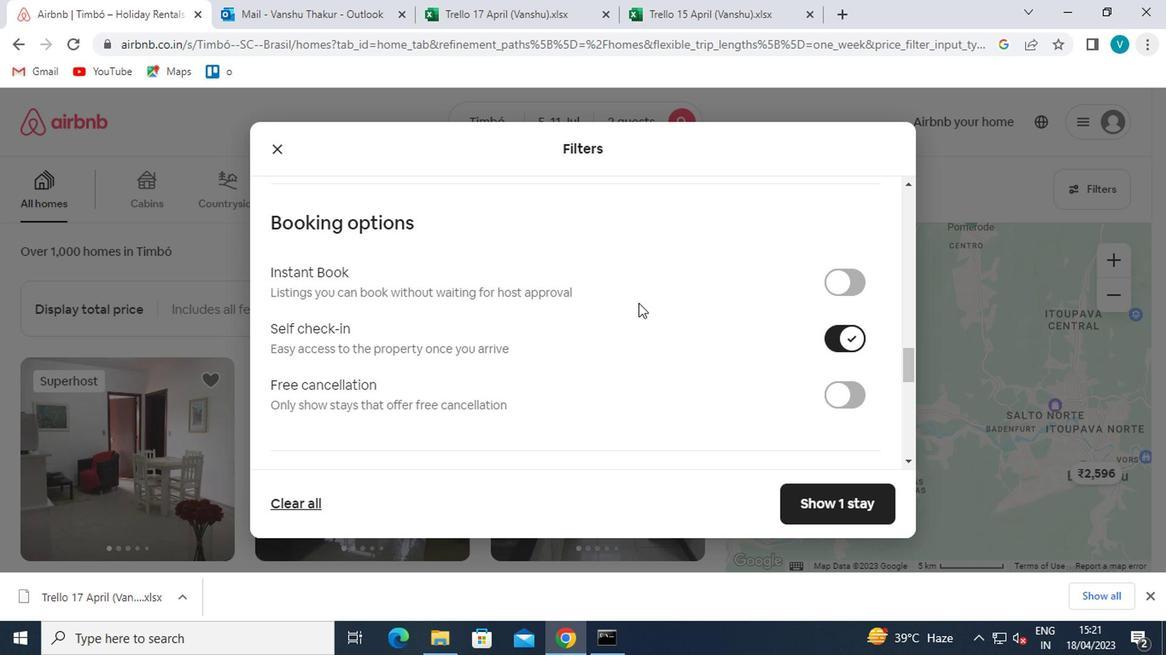 
Action: Mouse scrolled (611, 303) with delta (0, -1)
Screenshot: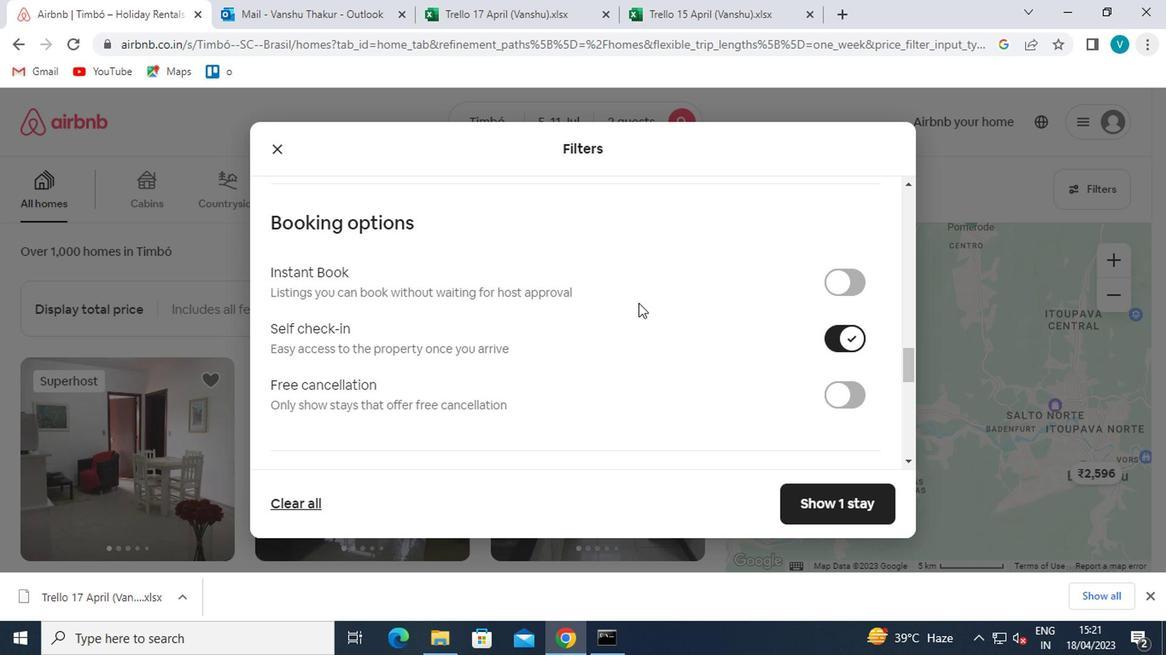 
Action: Mouse moved to (515, 351)
Screenshot: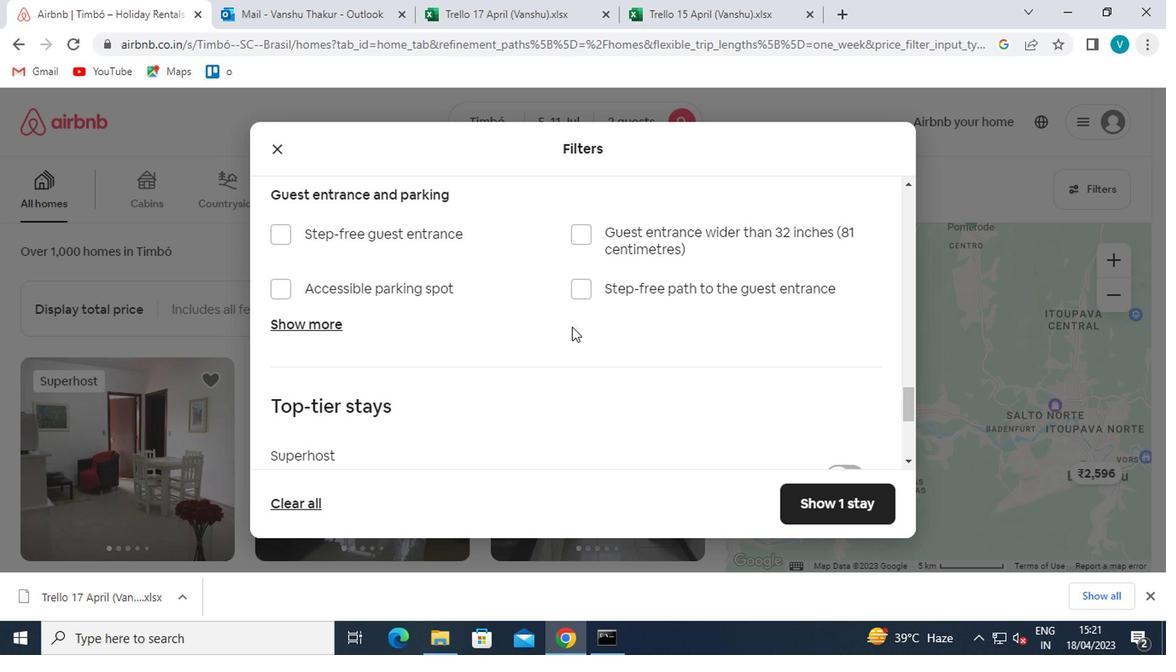 
Action: Mouse scrolled (515, 350) with delta (0, -1)
Screenshot: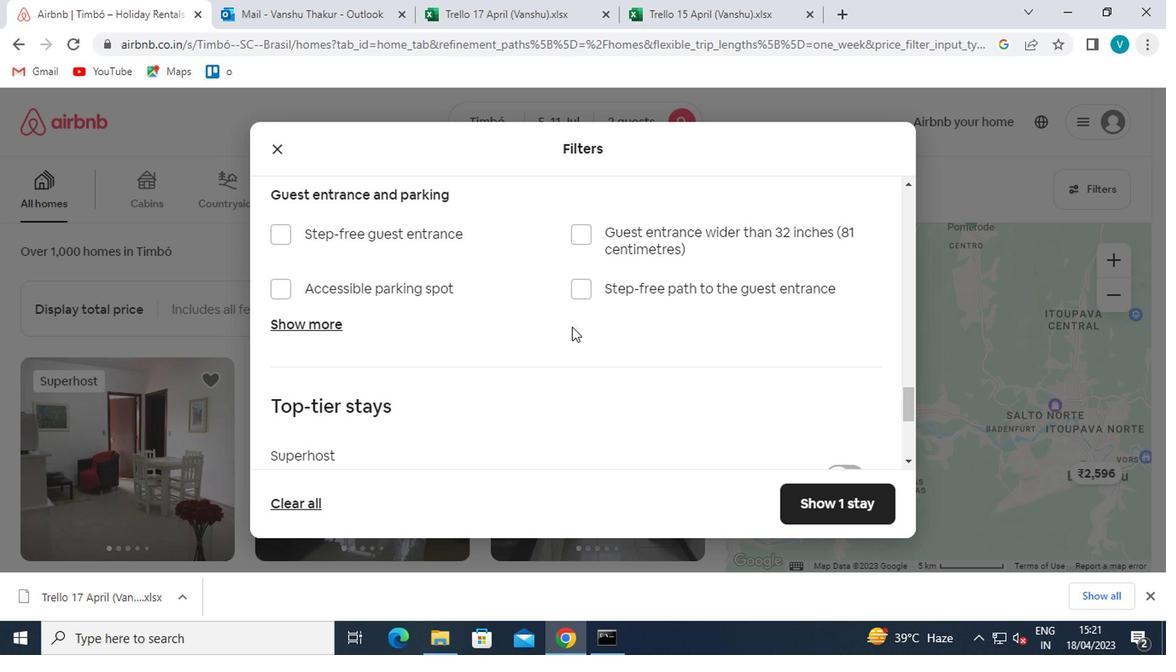 
Action: Mouse moved to (510, 354)
Screenshot: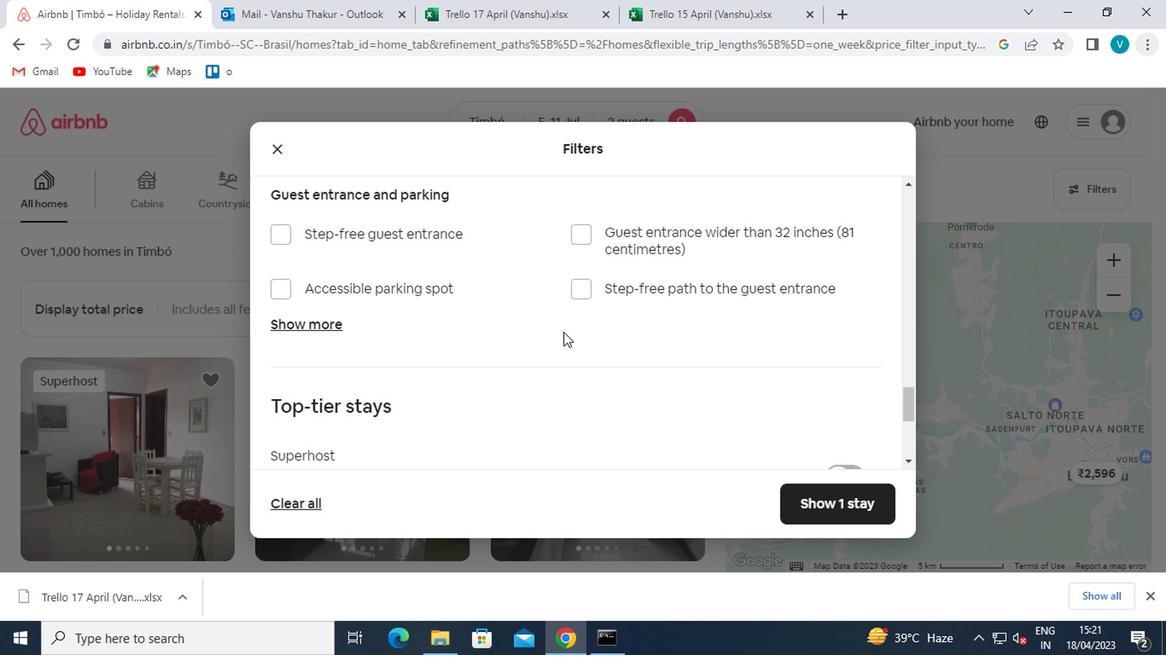 
Action: Mouse scrolled (510, 352) with delta (0, -1)
Screenshot: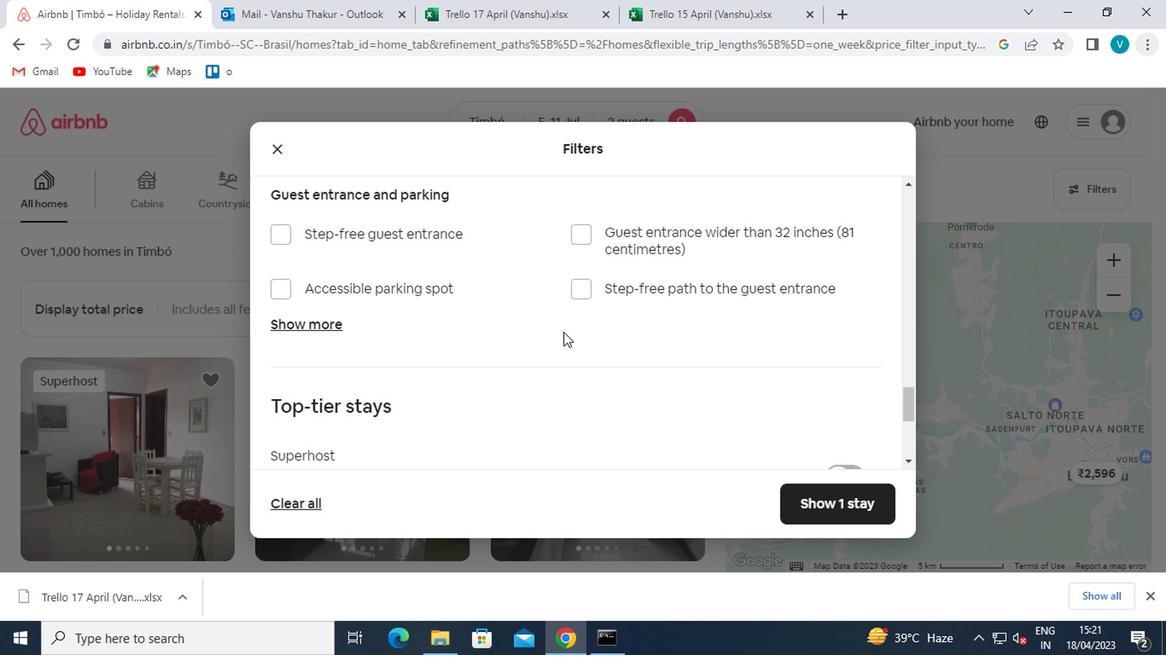 
Action: Mouse moved to (478, 378)
Screenshot: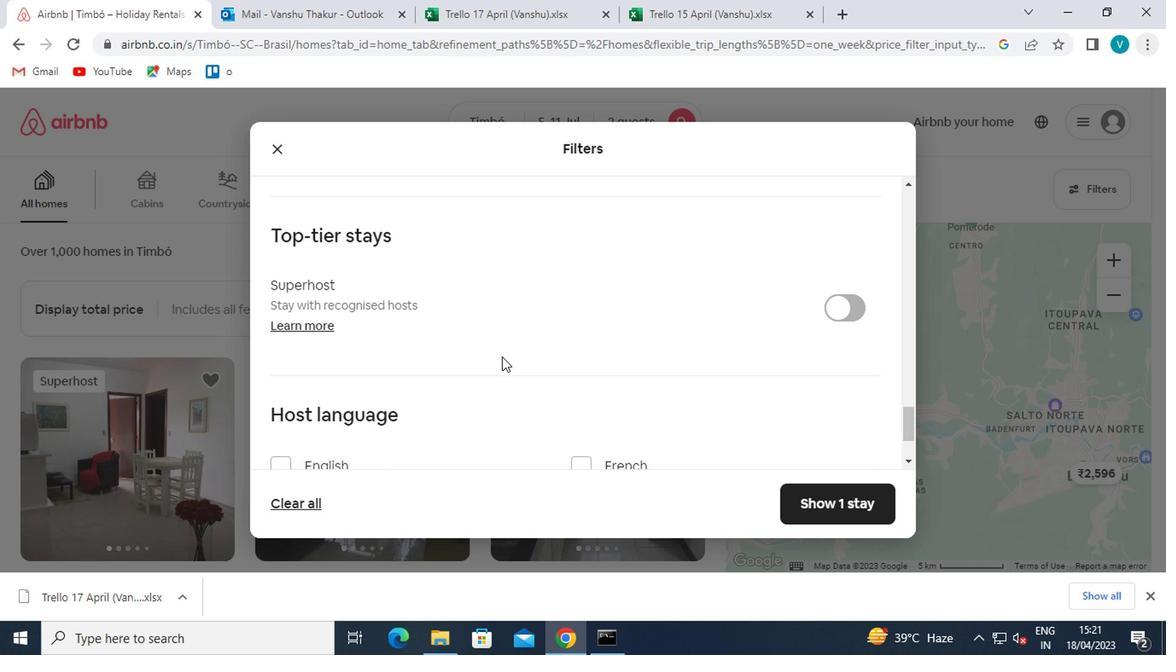 
Action: Mouse scrolled (478, 377) with delta (0, 0)
Screenshot: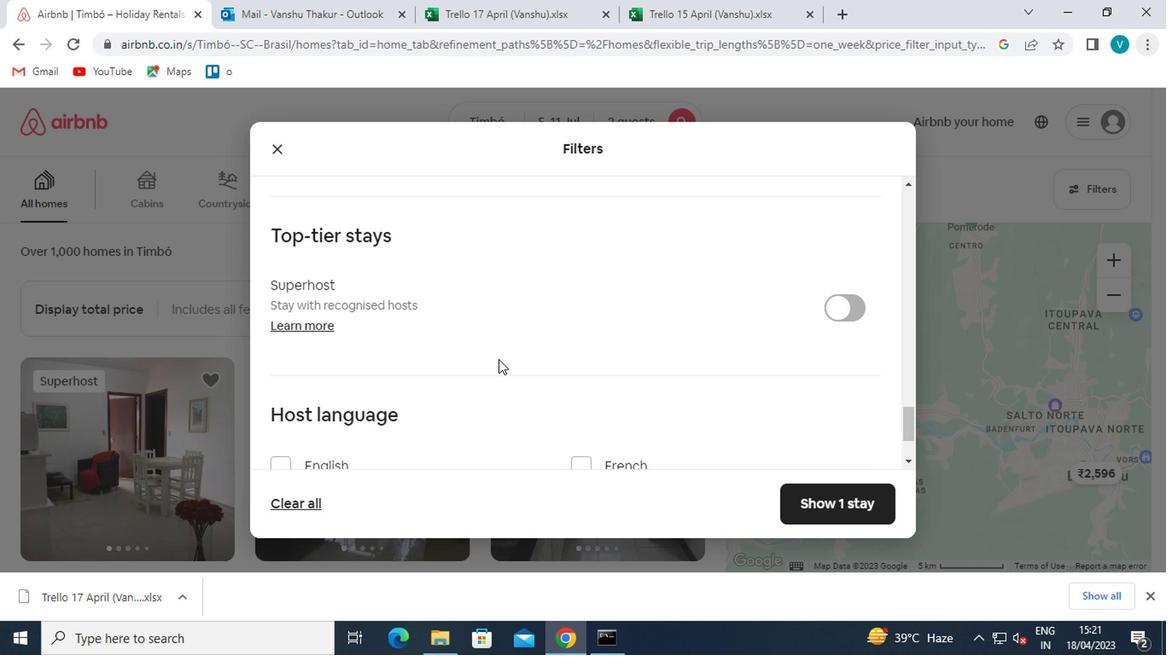 
Action: Mouse moved to (477, 379)
Screenshot: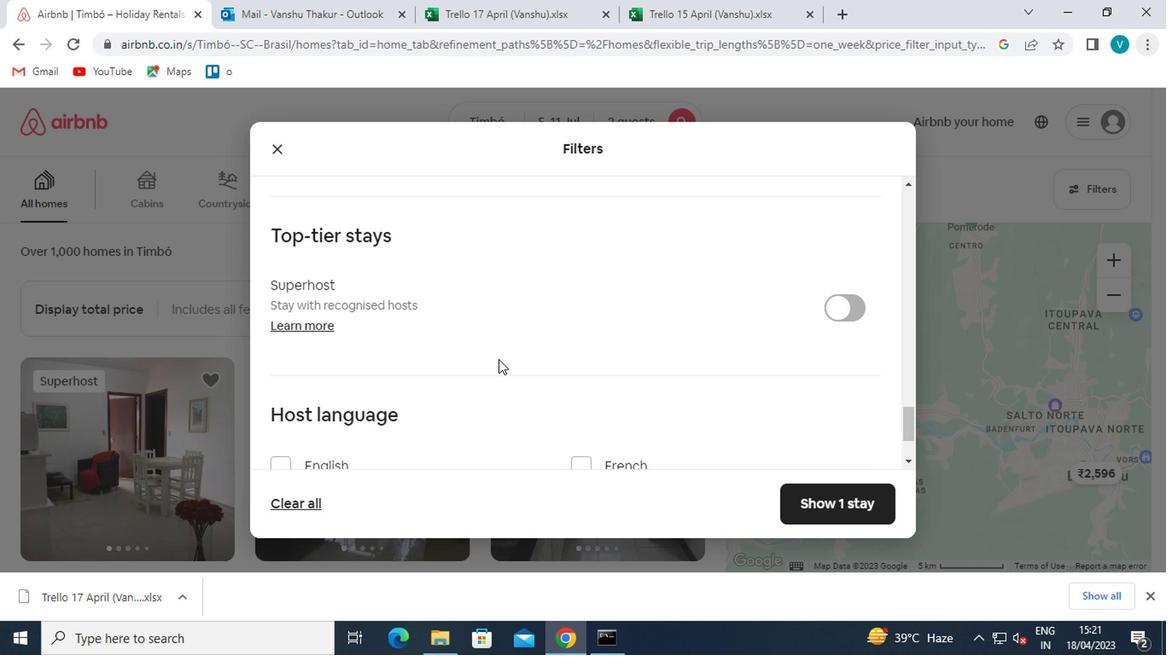 
Action: Mouse scrolled (477, 378) with delta (0, -1)
Screenshot: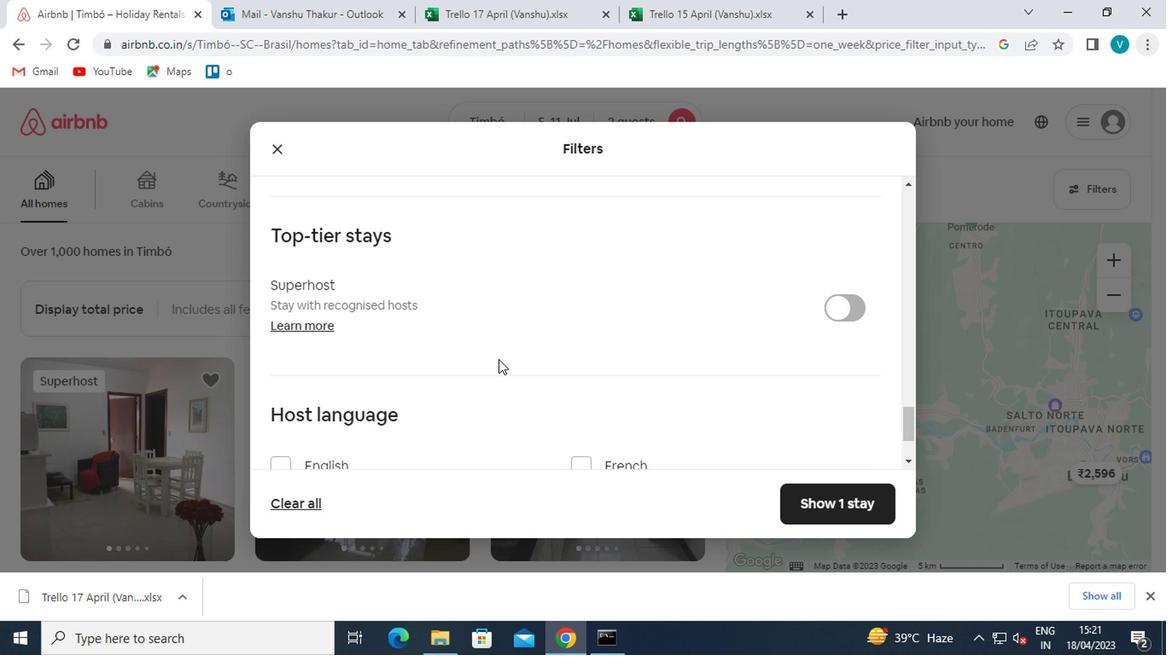 
Action: Mouse moved to (303, 433)
Screenshot: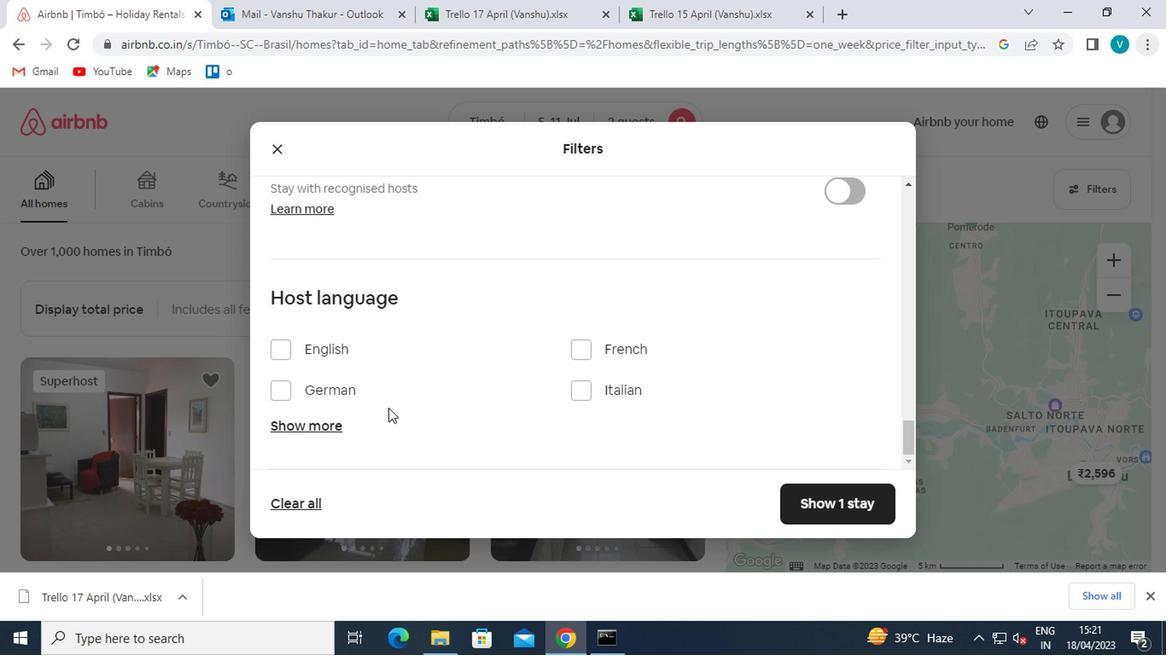 
Action: Mouse pressed left at (303, 433)
Screenshot: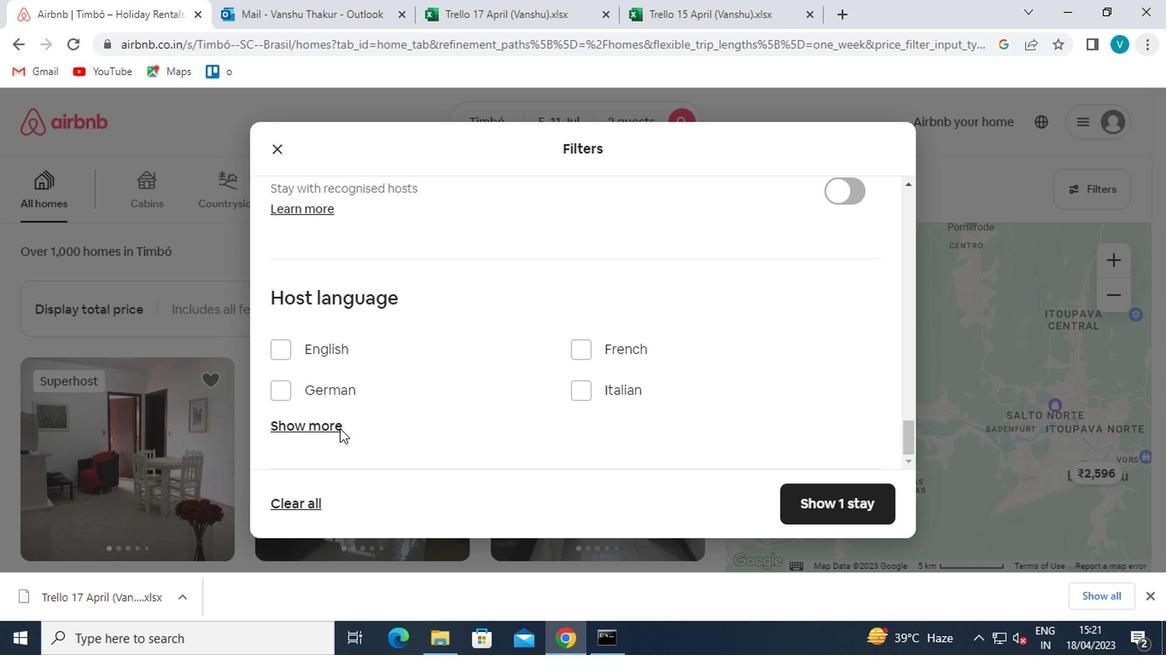 
Action: Mouse moved to (303, 433)
Screenshot: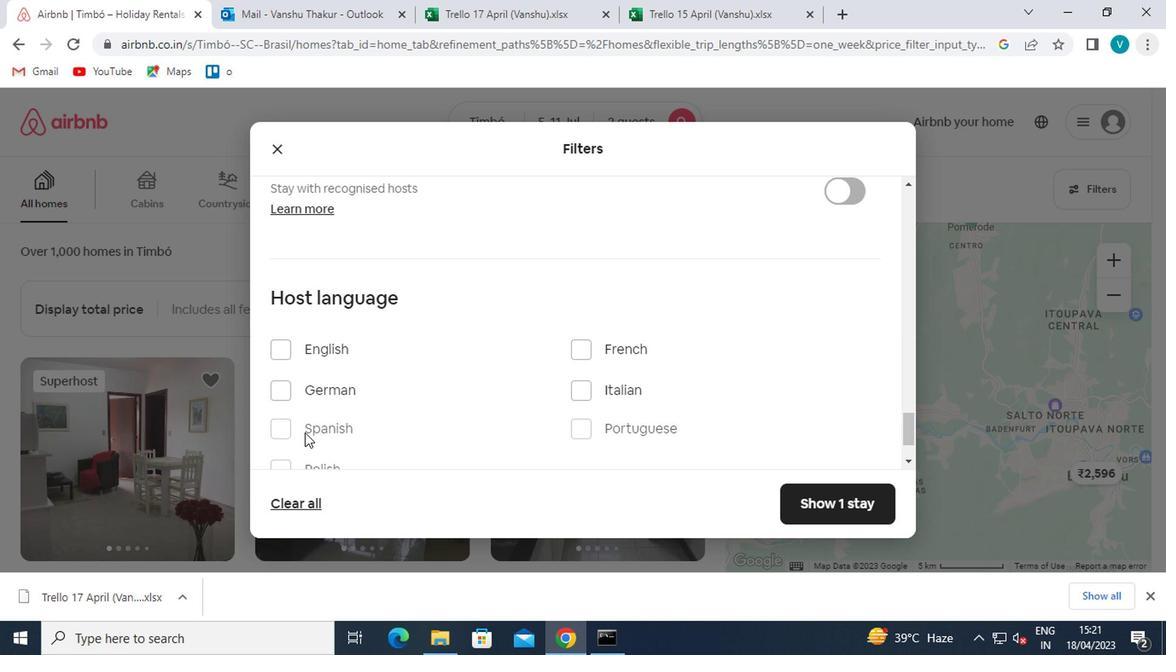 
Action: Mouse scrolled (303, 431) with delta (0, -1)
Screenshot: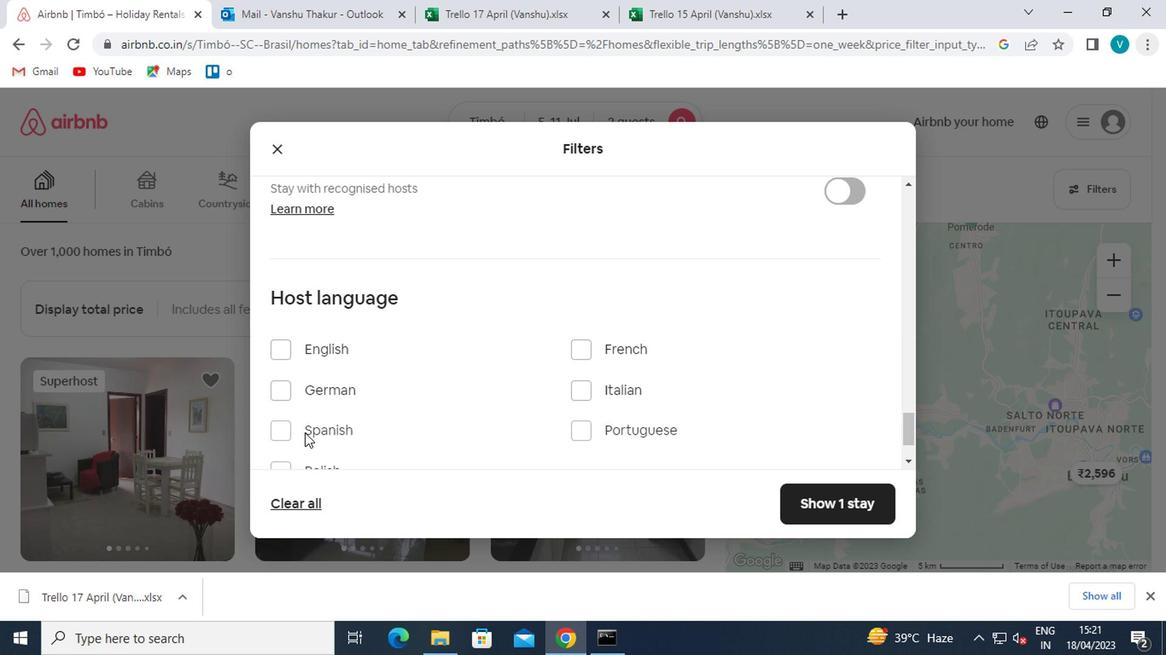 
Action: Mouse moved to (270, 333)
Screenshot: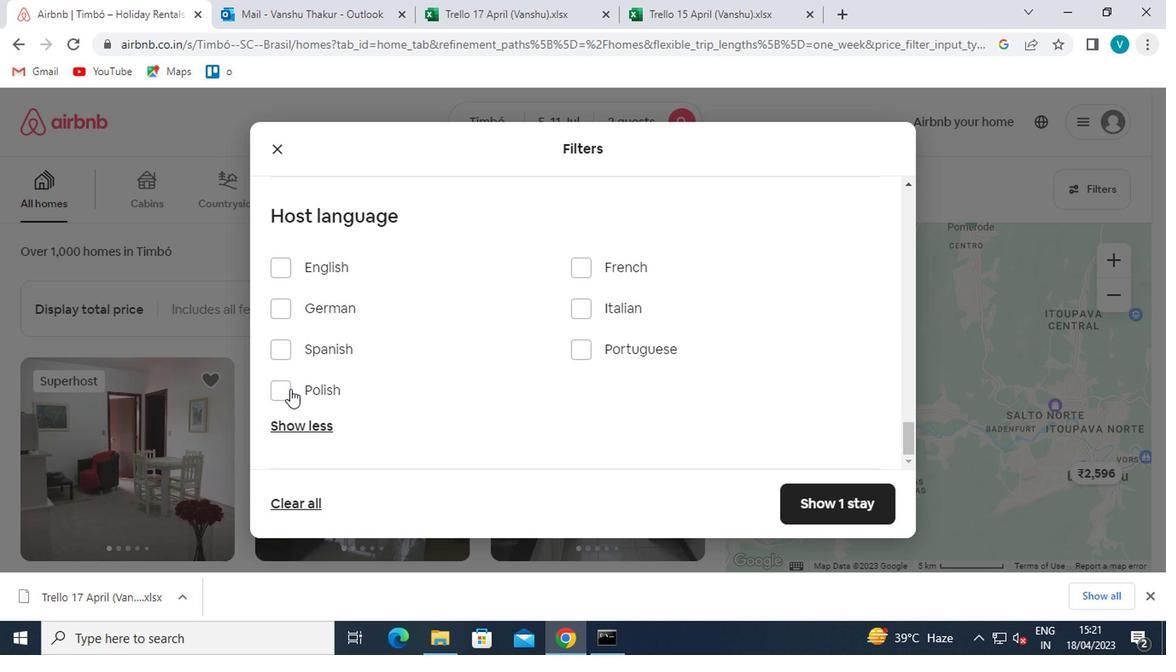 
Action: Mouse pressed left at (270, 333)
Screenshot: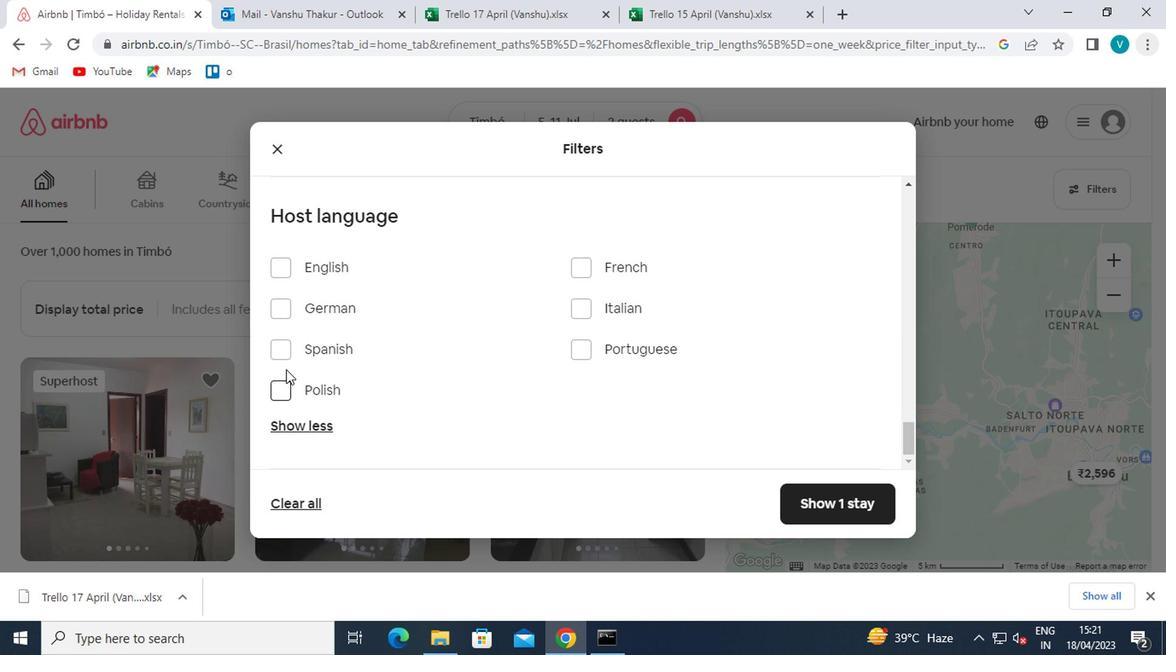 
Action: Mouse moved to (276, 337)
Screenshot: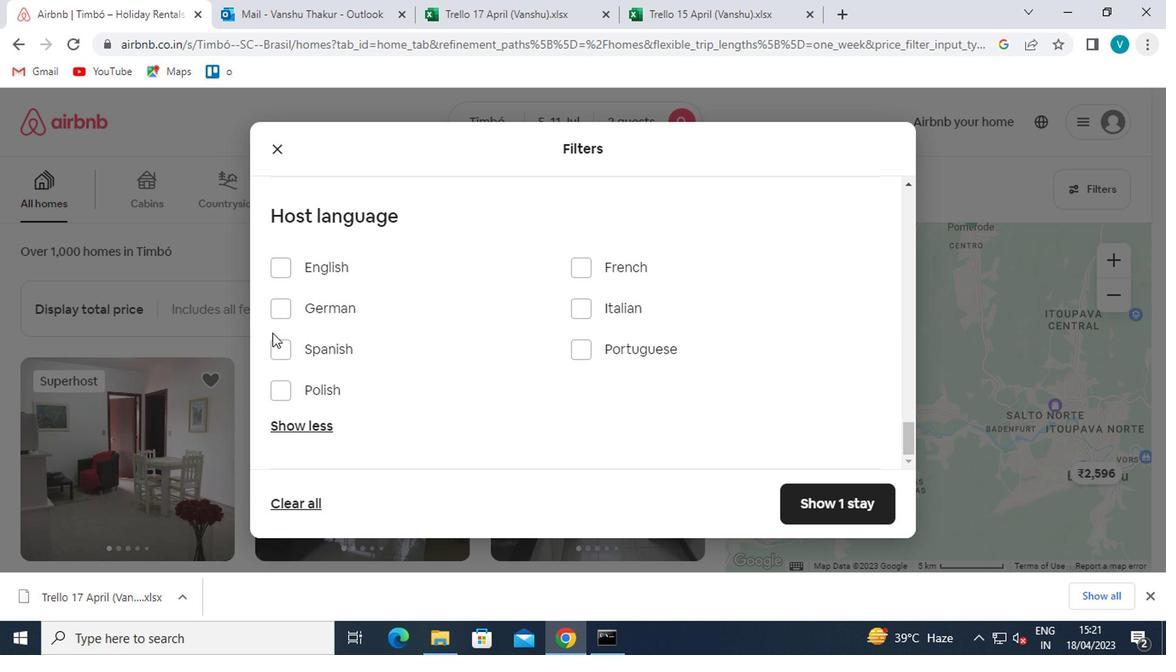 
Action: Mouse pressed left at (276, 337)
Screenshot: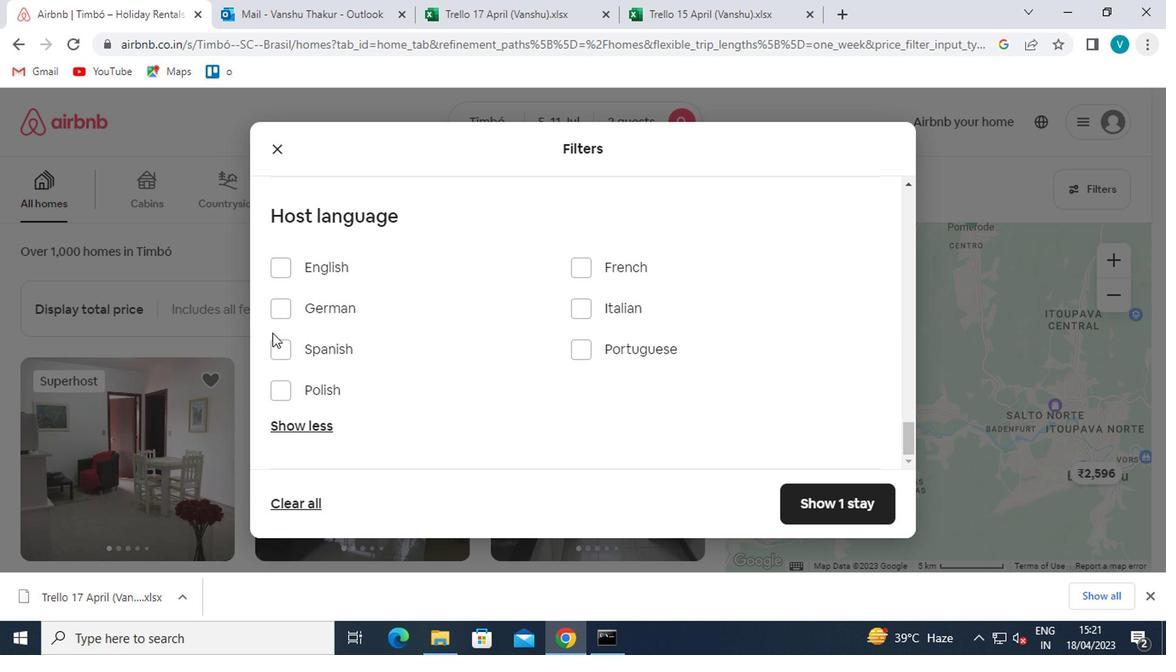
Action: Mouse moved to (282, 340)
Screenshot: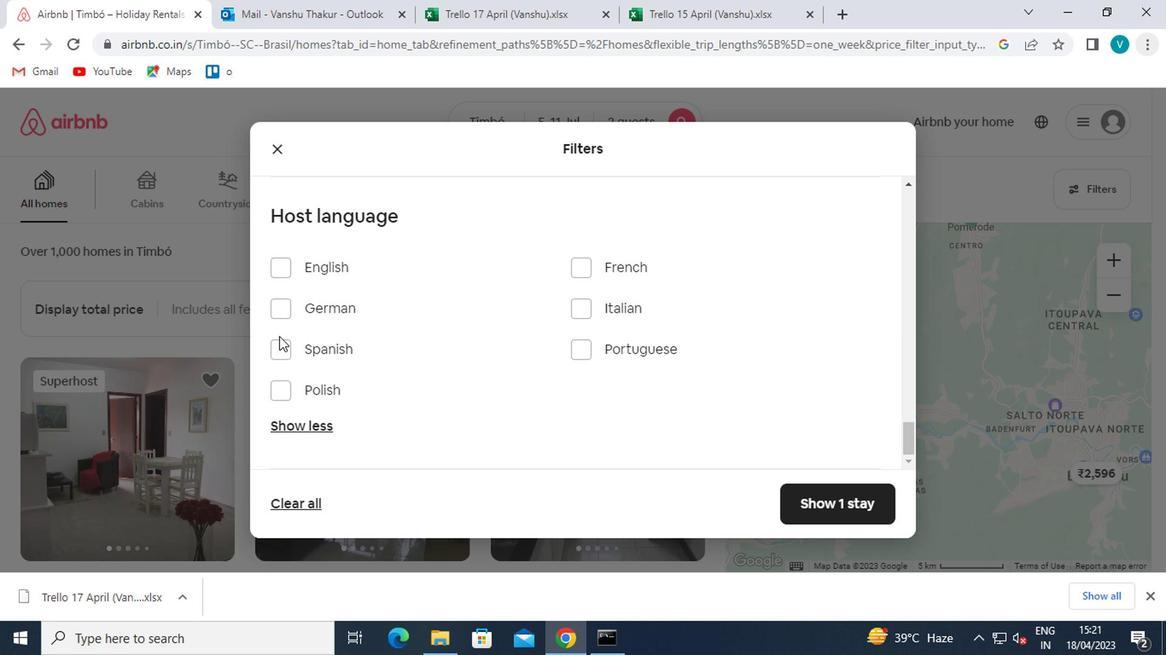 
Action: Mouse pressed left at (282, 340)
Screenshot: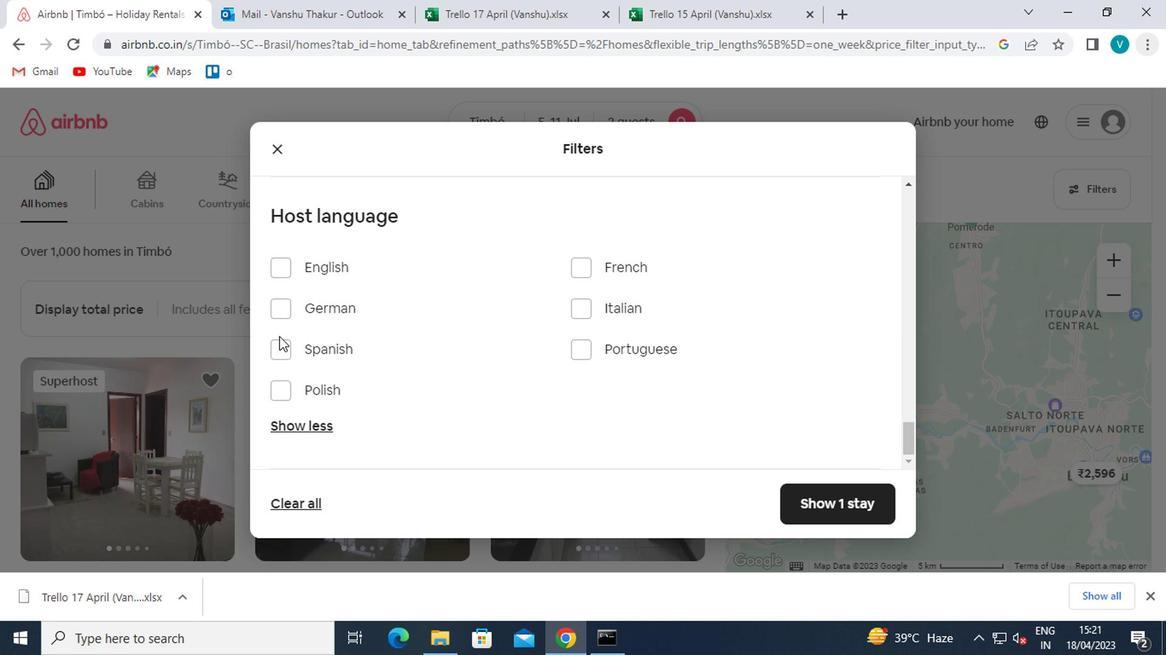 
Action: Mouse moved to (828, 501)
Screenshot: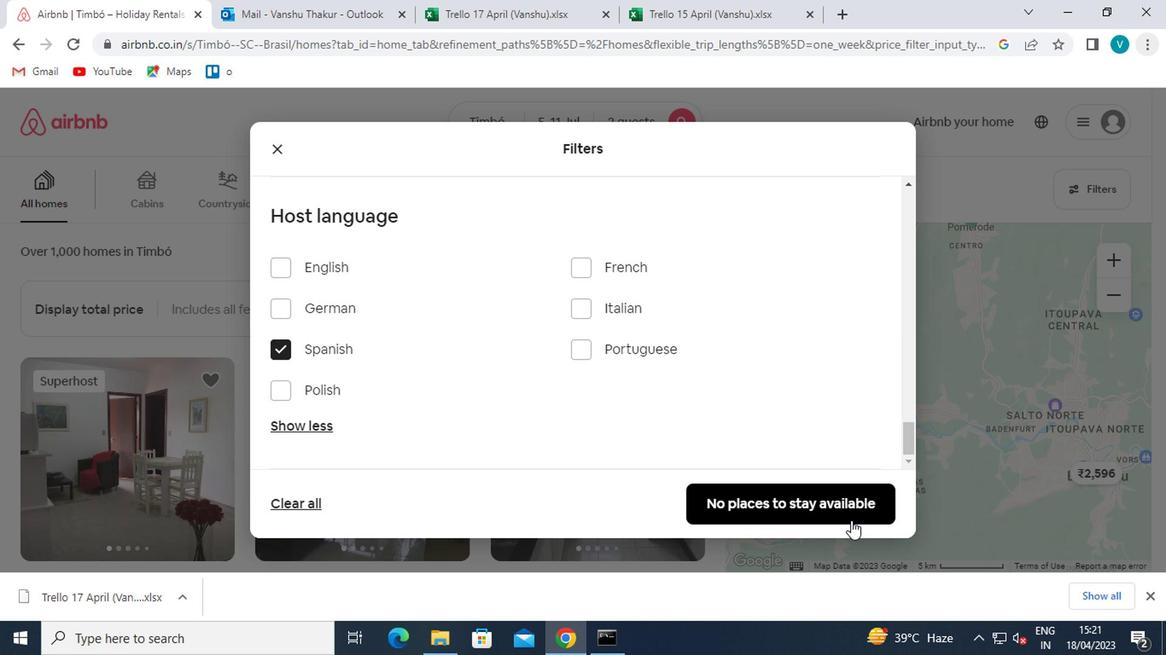 
Action: Mouse pressed left at (828, 501)
Screenshot: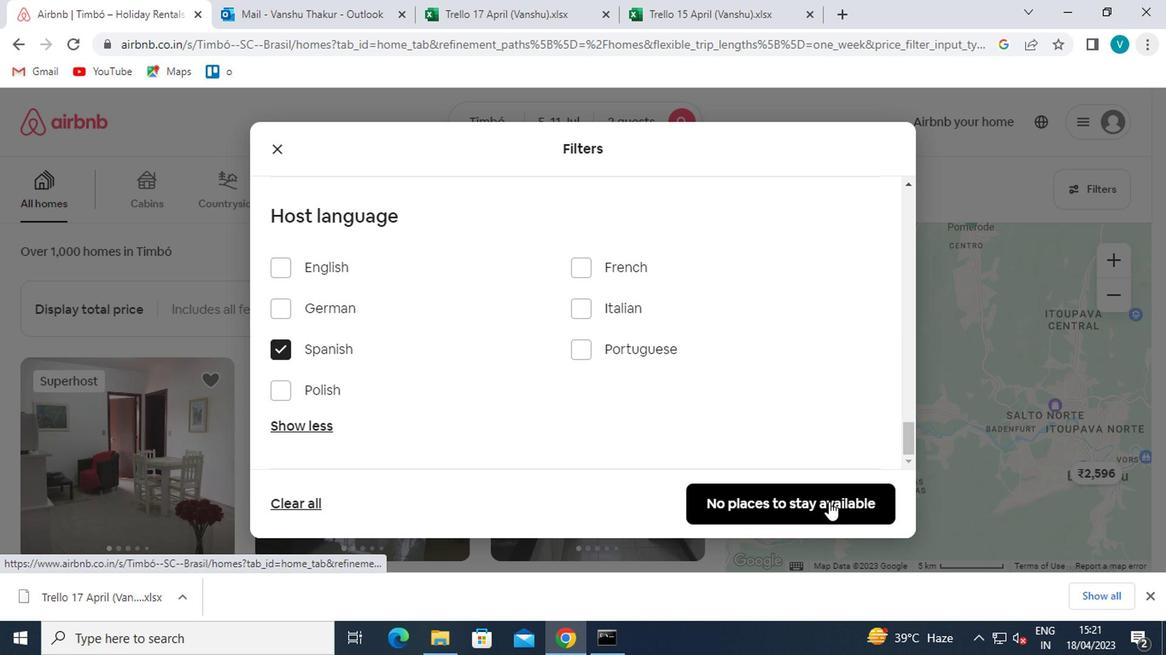 
Action: Mouse moved to (827, 500)
Screenshot: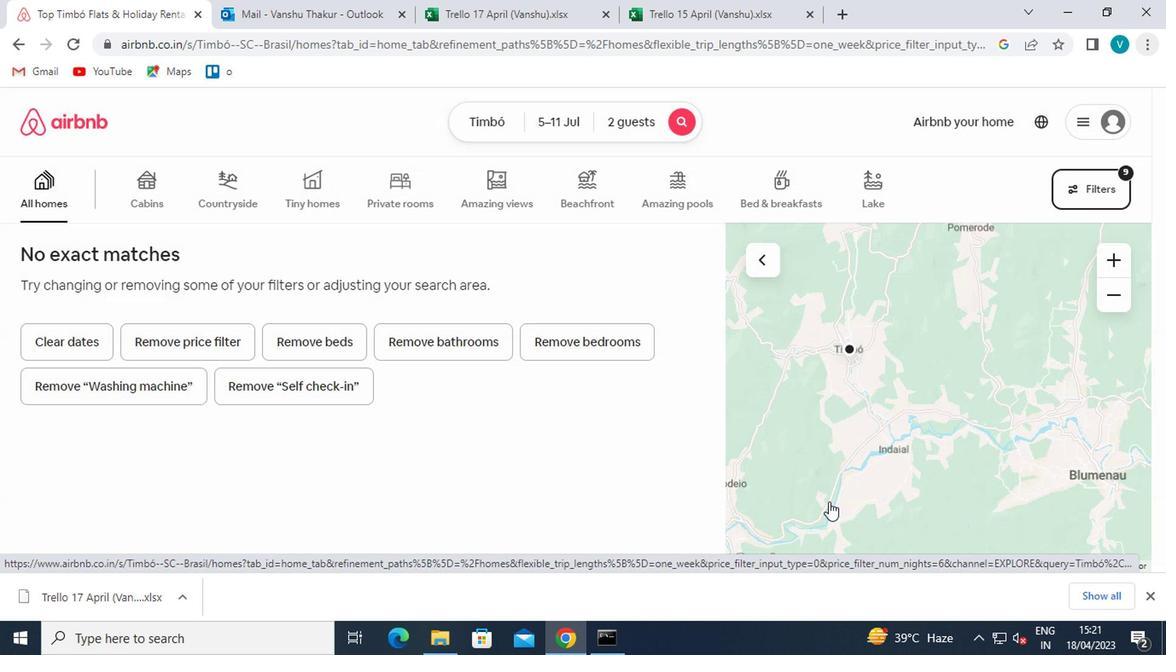 
